 Task: Plan a trip to Keetmanshoop, Namibia from 9th December, 2023 to 16th December, 2023 for 2 adults, 1 child.2 bedrooms having 2 beds and 1 bathroom. Property type can be flat. Booking option can be shelf check-in. Look for 3 properties as per requirement.
Action: Mouse pressed left at (475, 107)
Screenshot: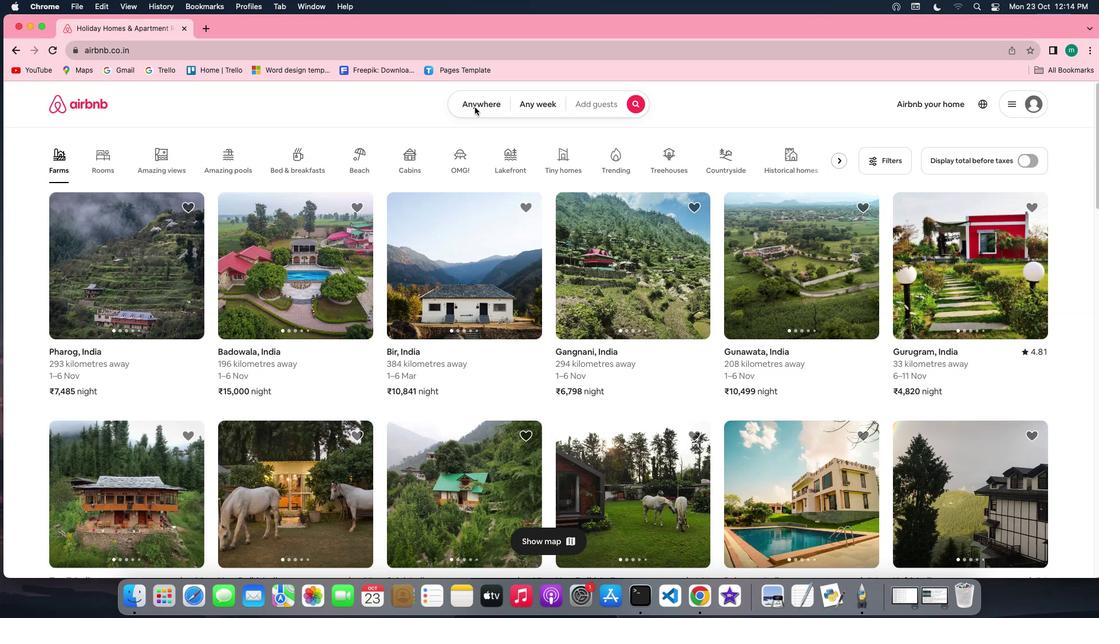 
Action: Mouse pressed left at (475, 107)
Screenshot: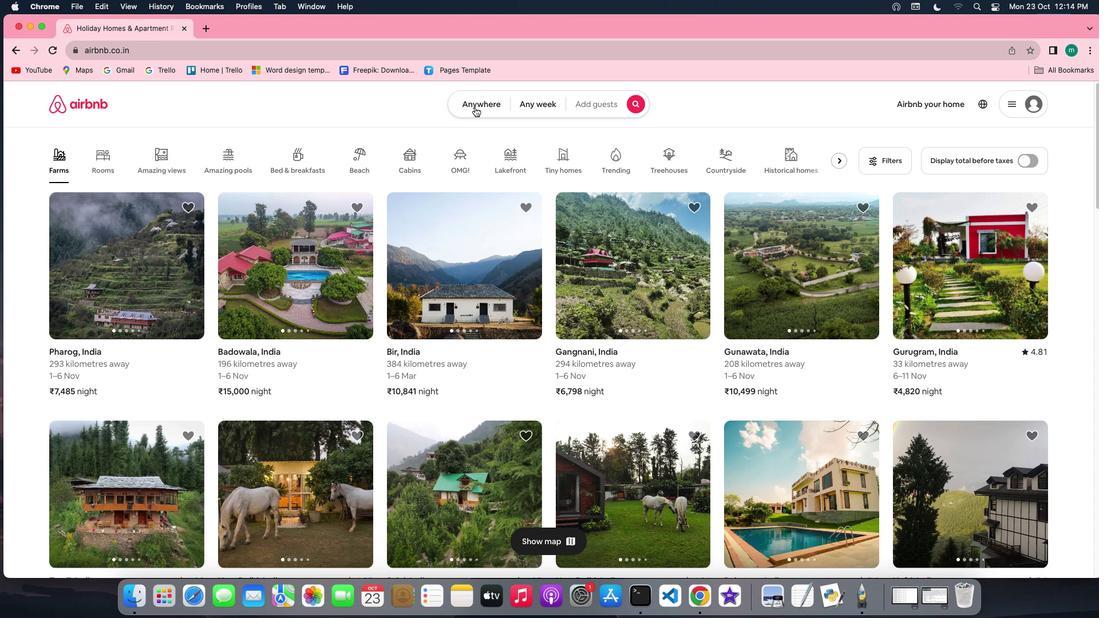
Action: Mouse moved to (419, 141)
Screenshot: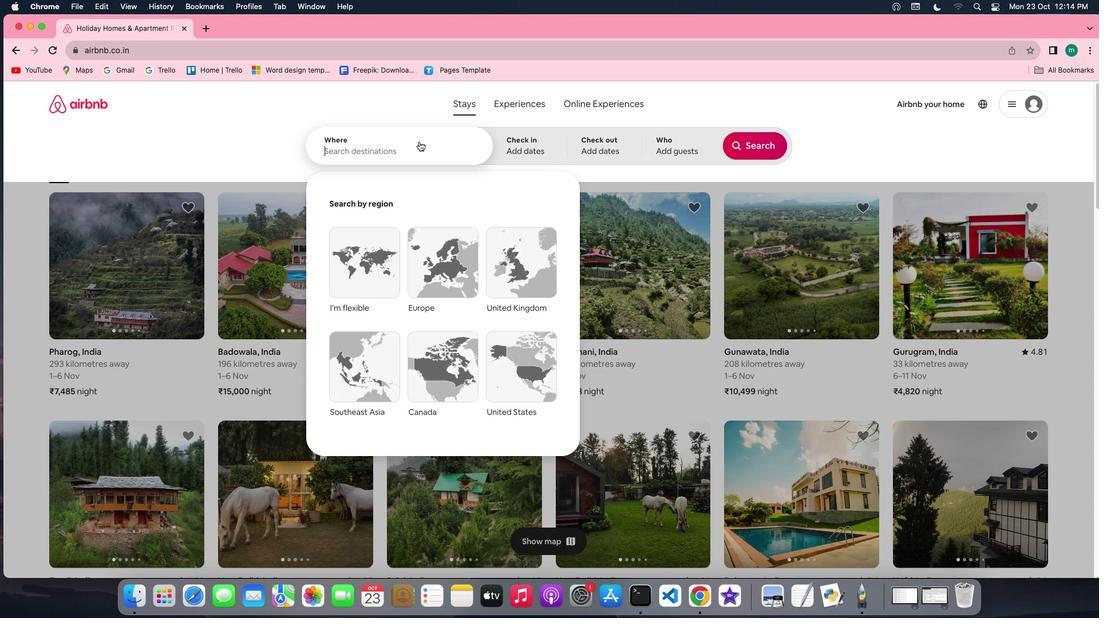 
Action: Mouse pressed left at (419, 141)
Screenshot: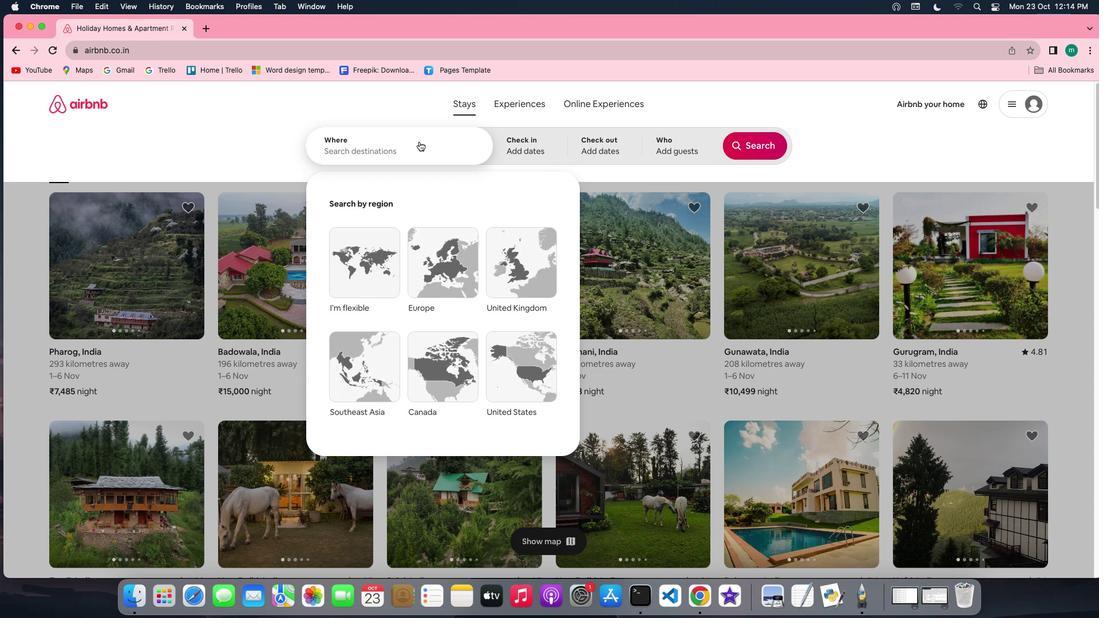 
Action: Key pressed Key.shift'K''e''e''m''t''m''a''n''s''h''o''o''p'','Key.spaceKey.shift'n''a''m''i''b''i''a'
Screenshot: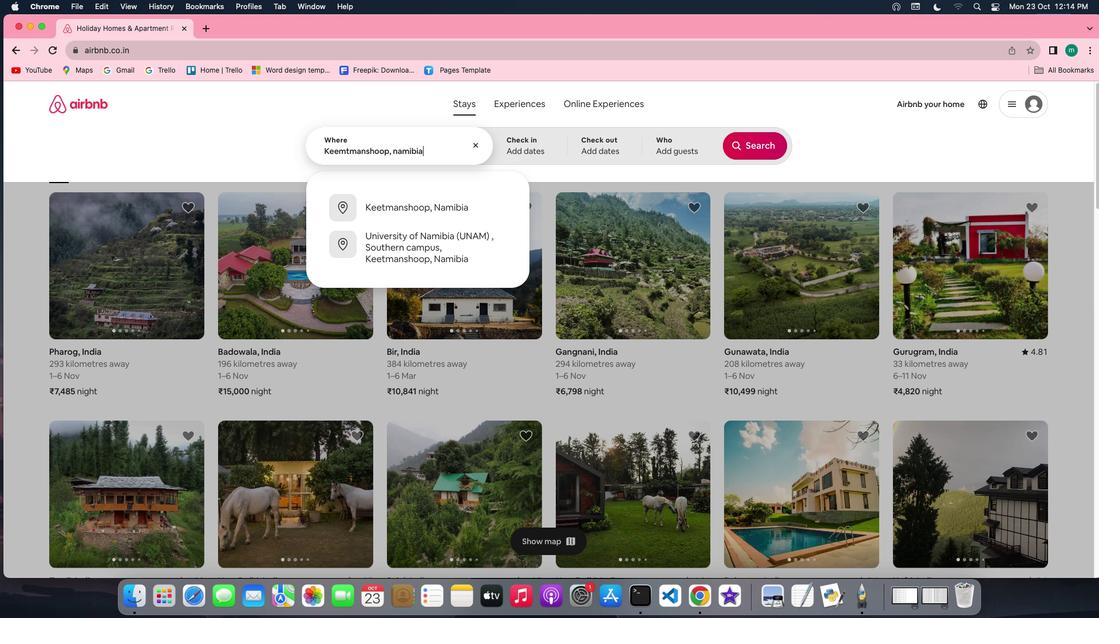 
Action: Mouse moved to (535, 143)
Screenshot: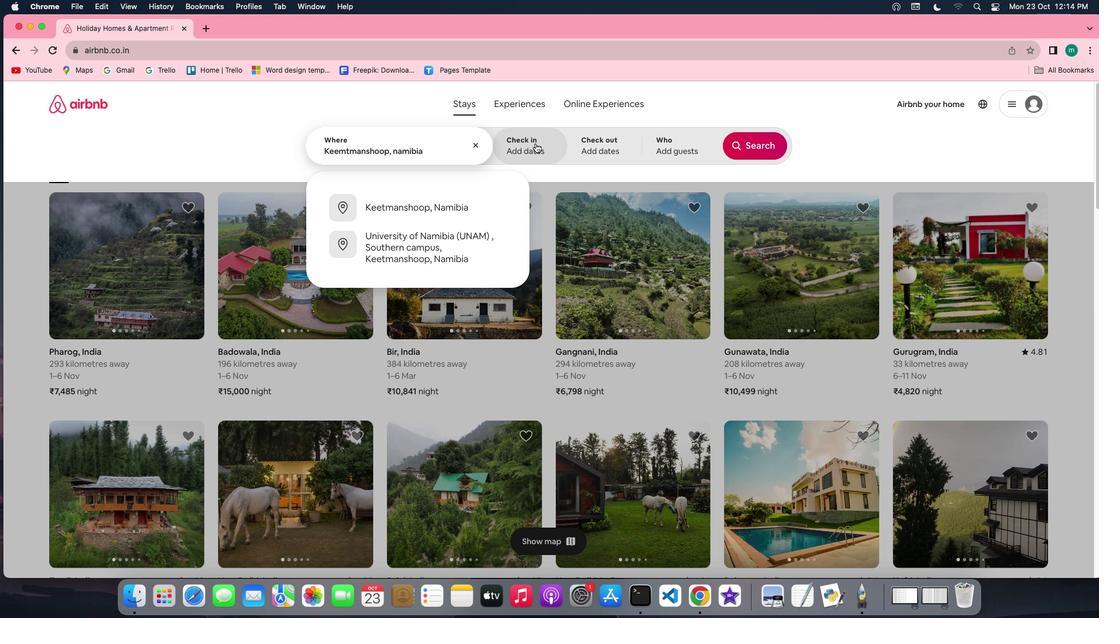 
Action: Mouse pressed left at (535, 143)
Screenshot: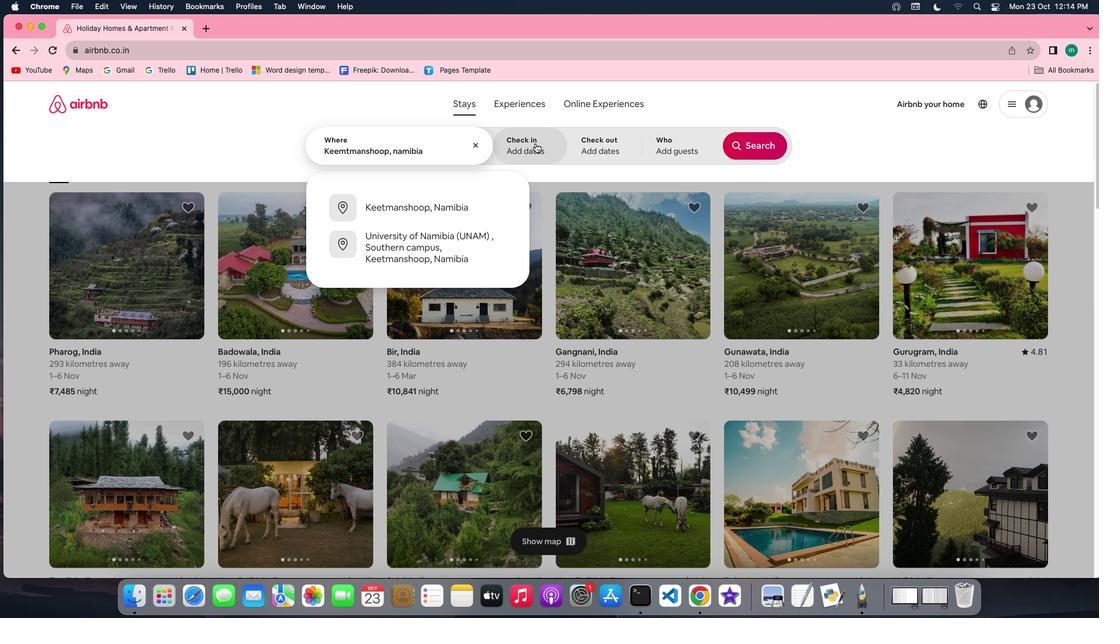 
Action: Mouse moved to (746, 237)
Screenshot: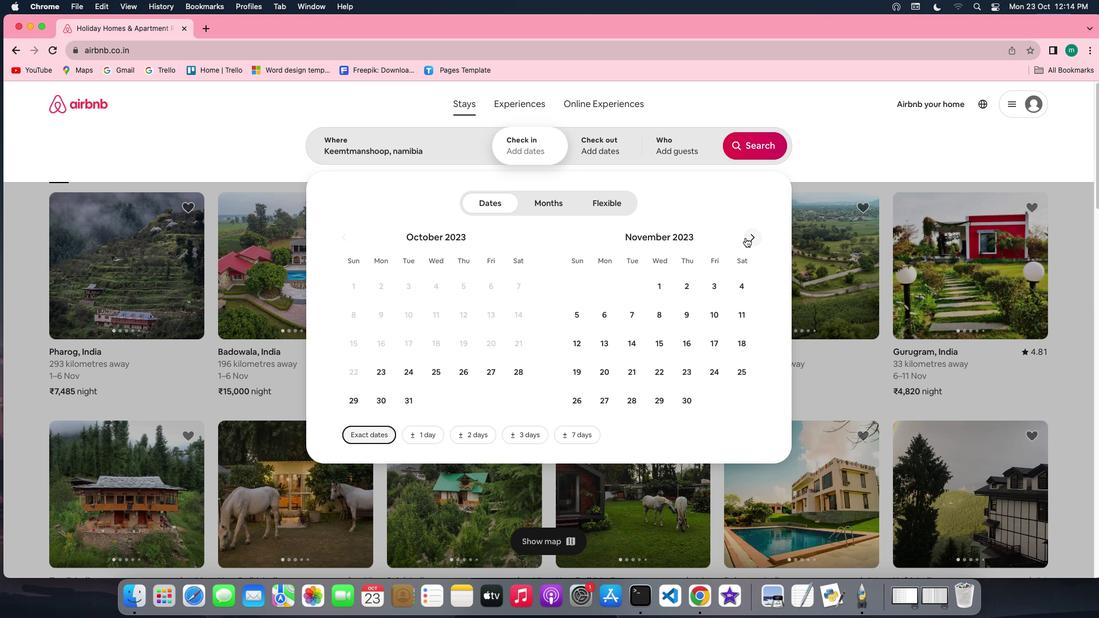 
Action: Mouse pressed left at (746, 237)
Screenshot: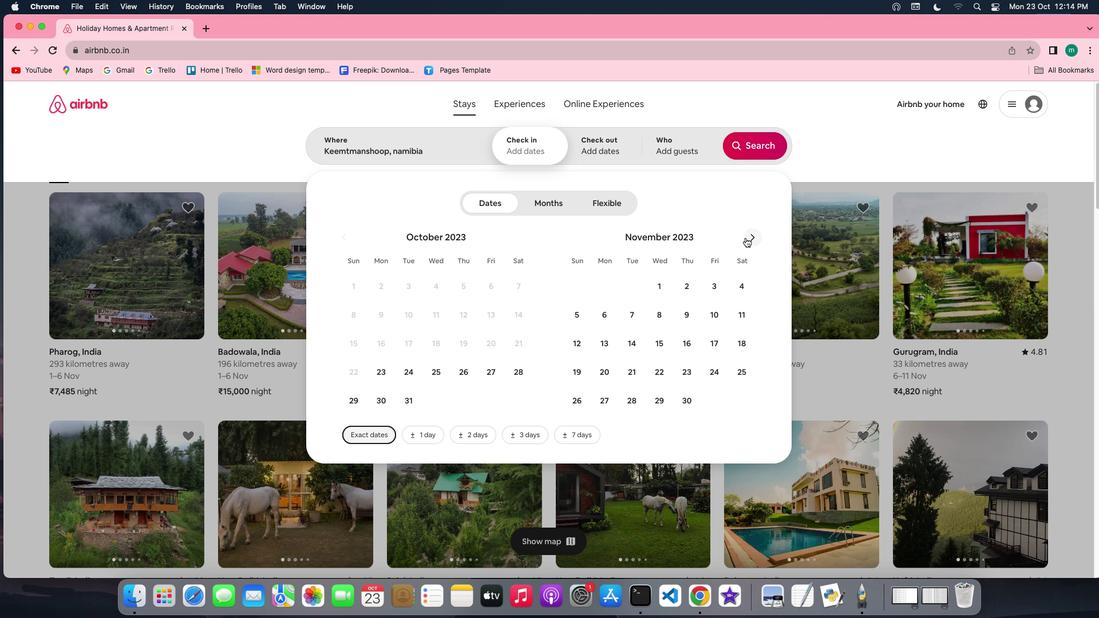 
Action: Mouse moved to (738, 313)
Screenshot: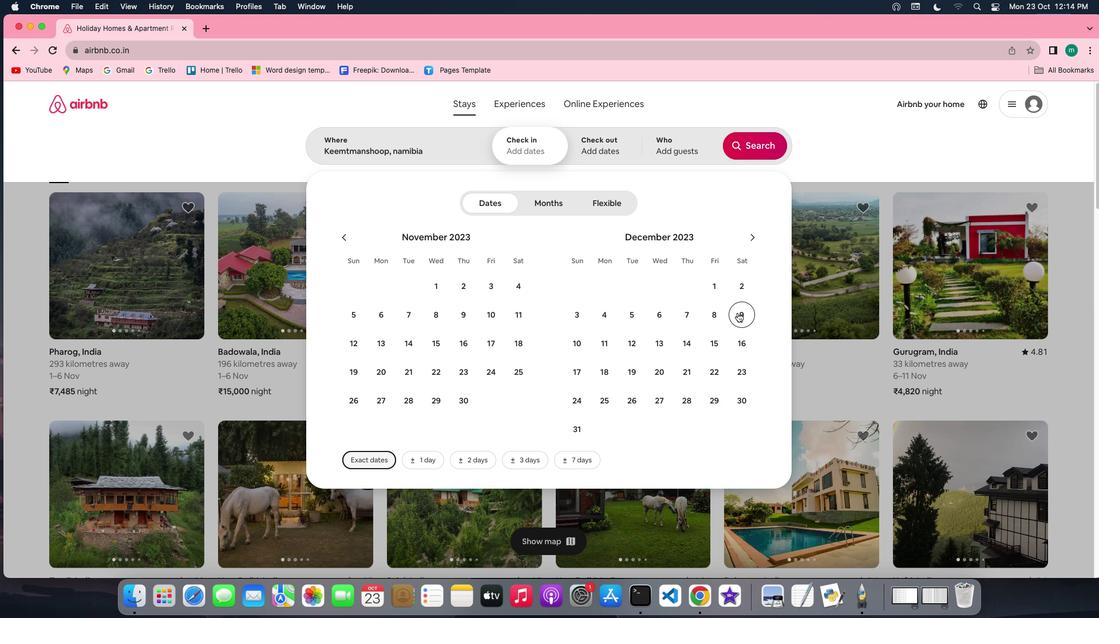 
Action: Mouse pressed left at (738, 313)
Screenshot: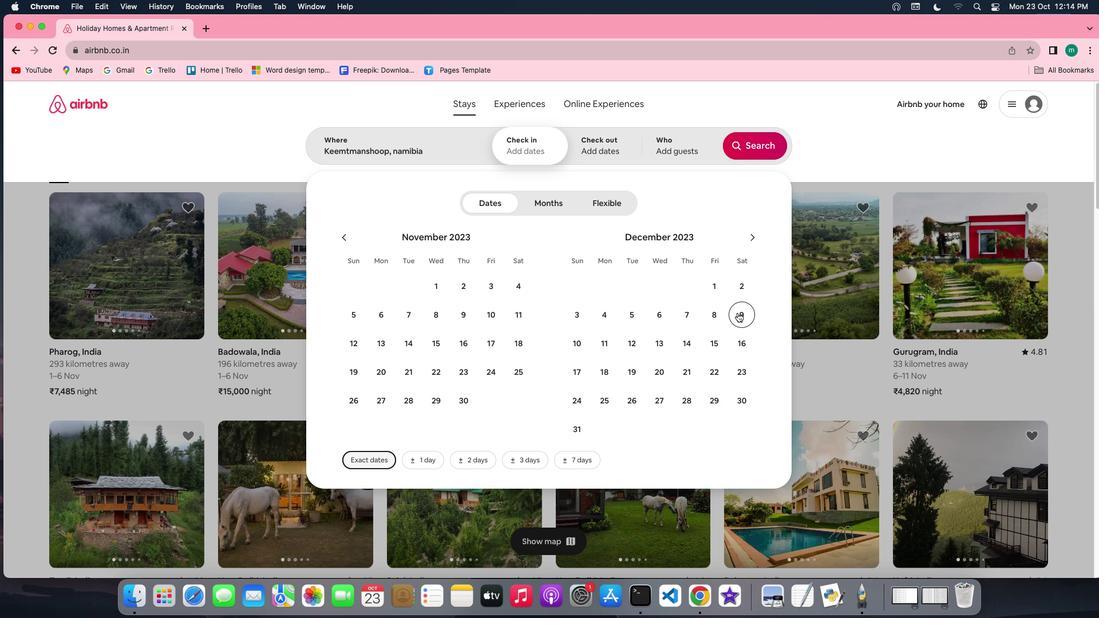 
Action: Mouse moved to (736, 342)
Screenshot: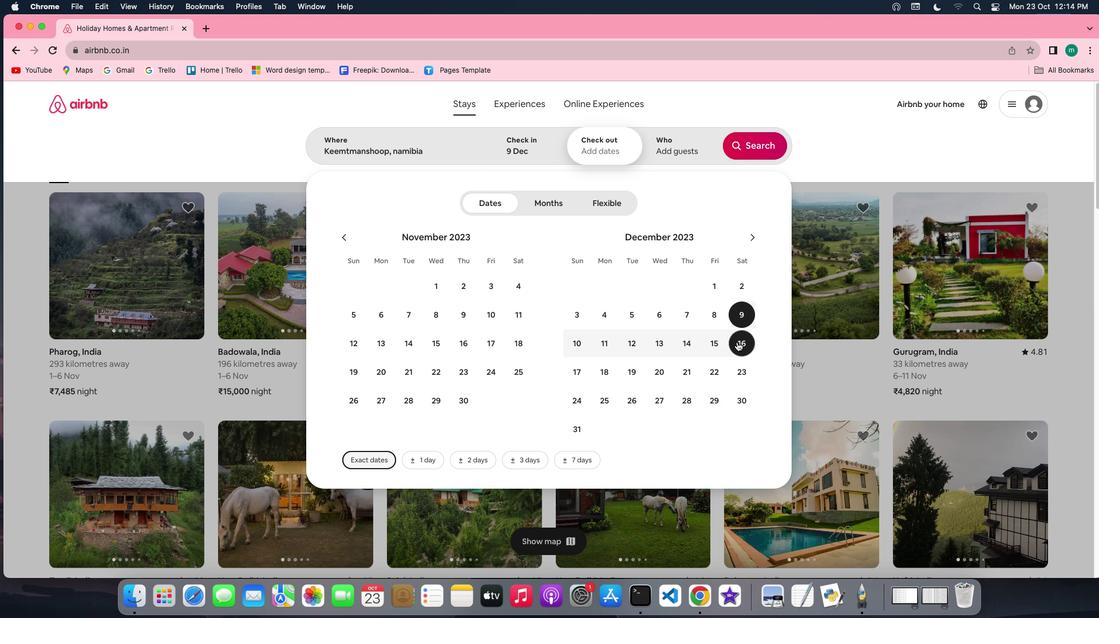 
Action: Mouse pressed left at (736, 342)
Screenshot: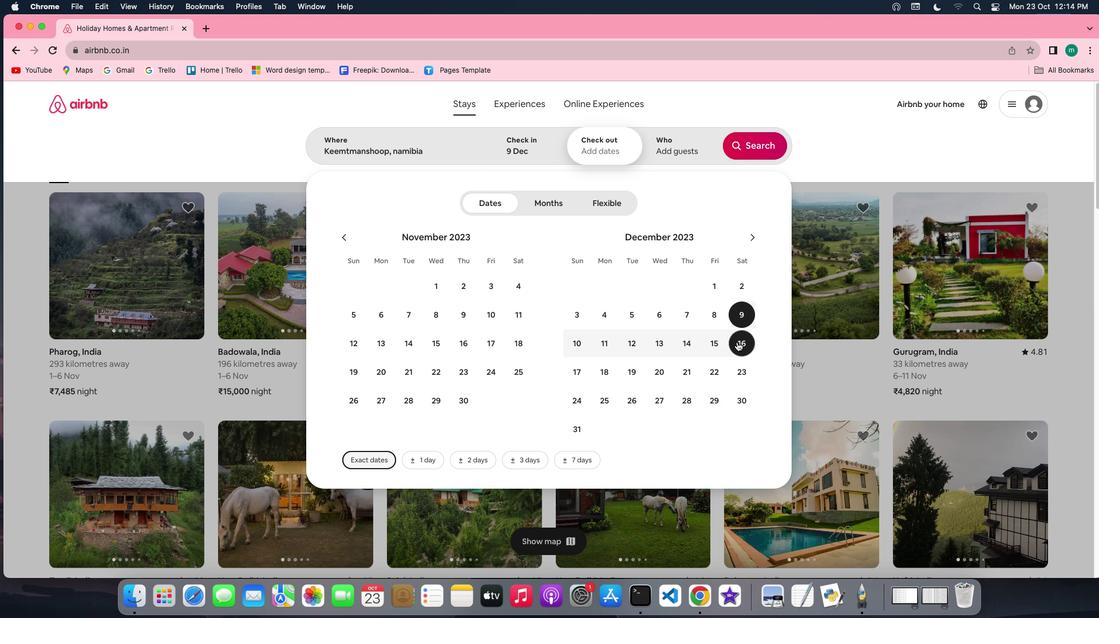 
Action: Mouse moved to (677, 158)
Screenshot: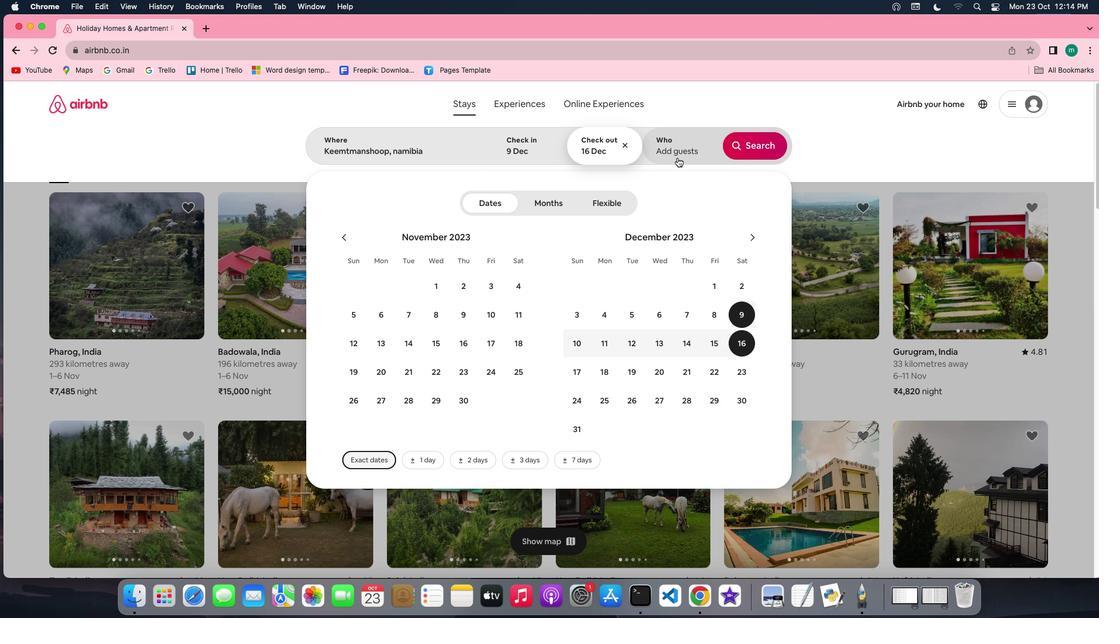 
Action: Mouse pressed left at (677, 158)
Screenshot: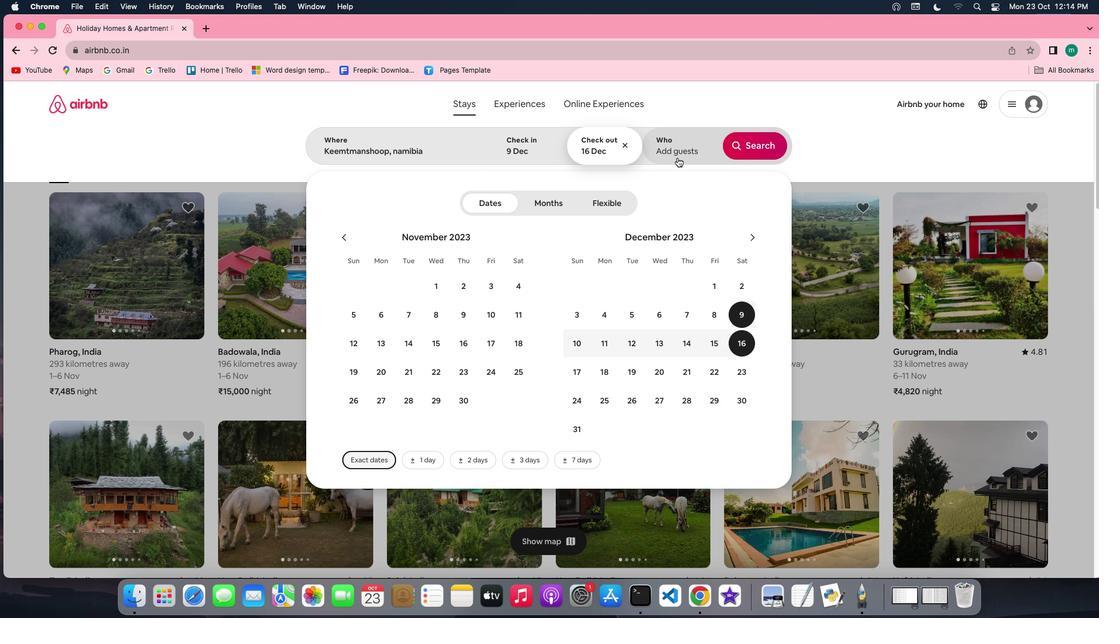 
Action: Mouse moved to (756, 208)
Screenshot: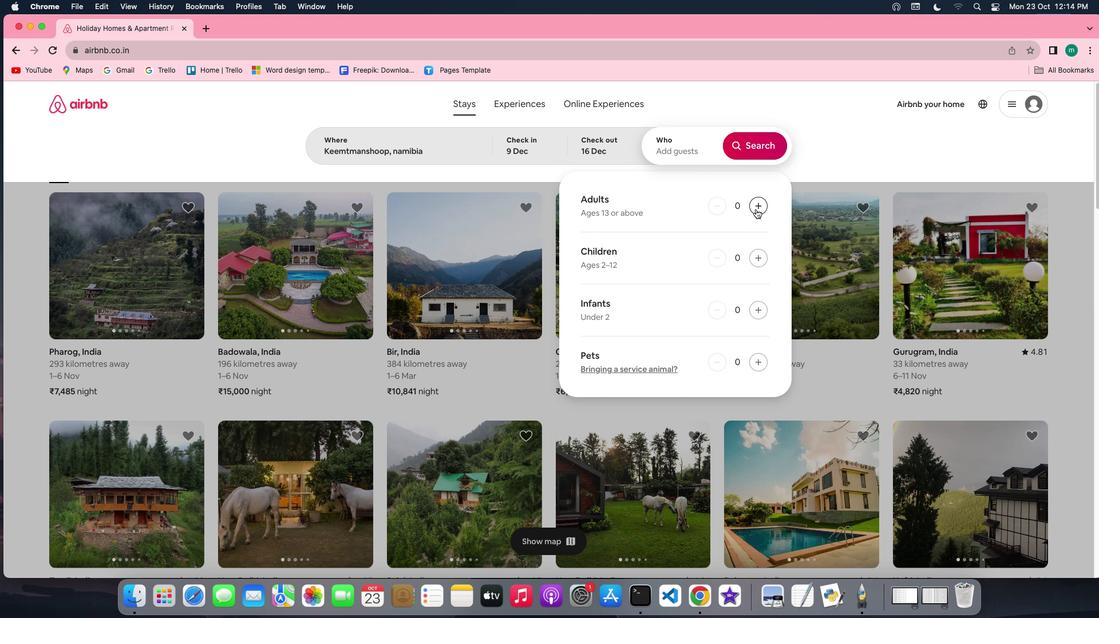 
Action: Mouse pressed left at (756, 208)
Screenshot: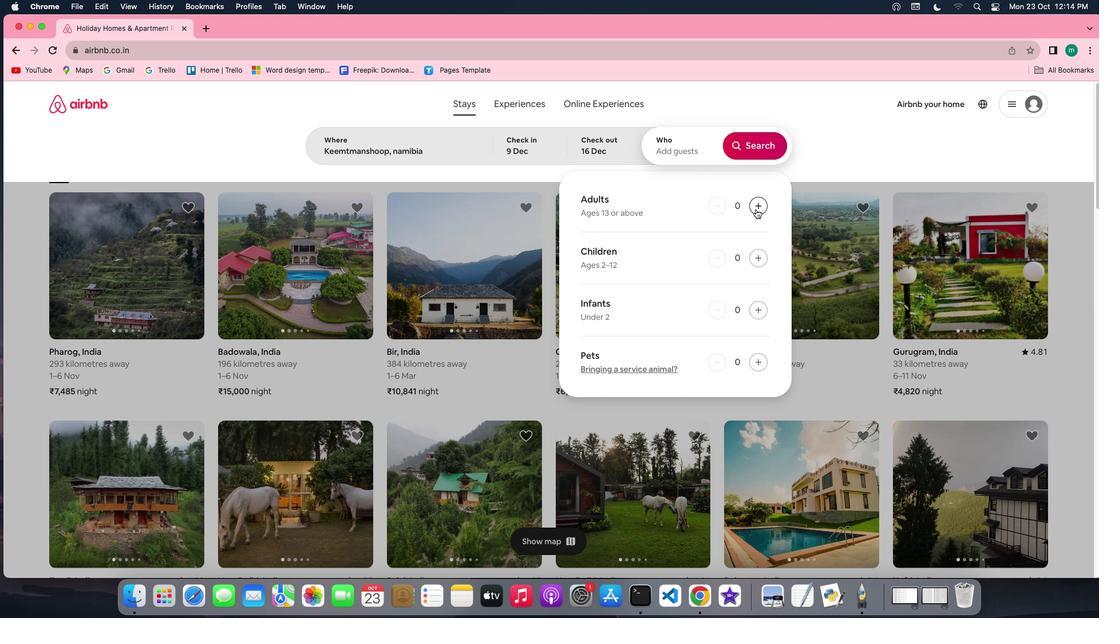 
Action: Mouse pressed left at (756, 208)
Screenshot: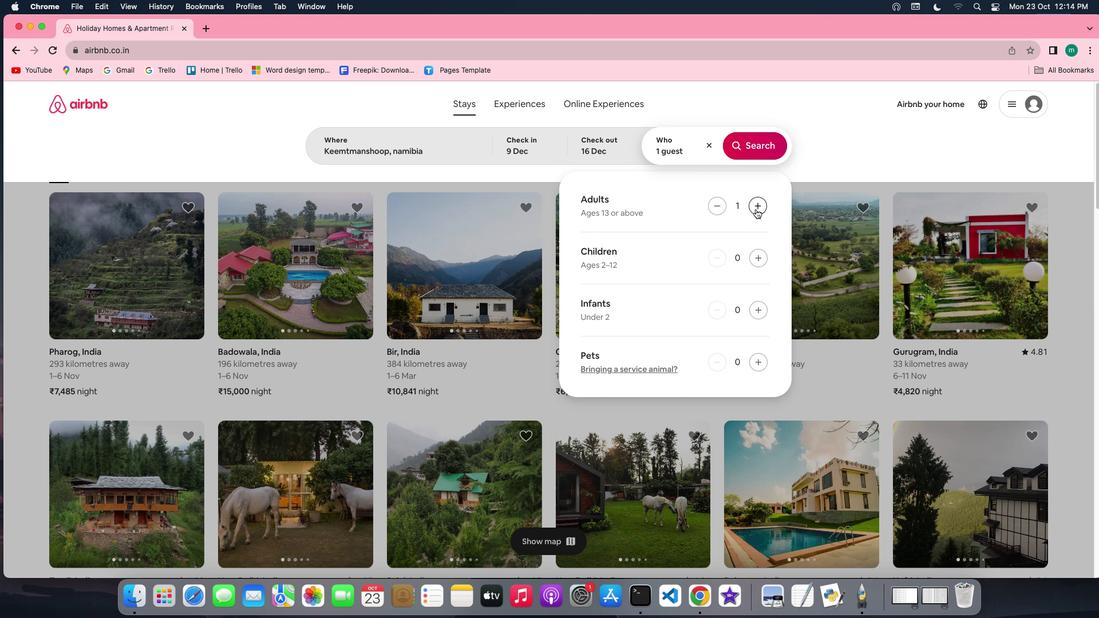 
Action: Mouse moved to (715, 205)
Screenshot: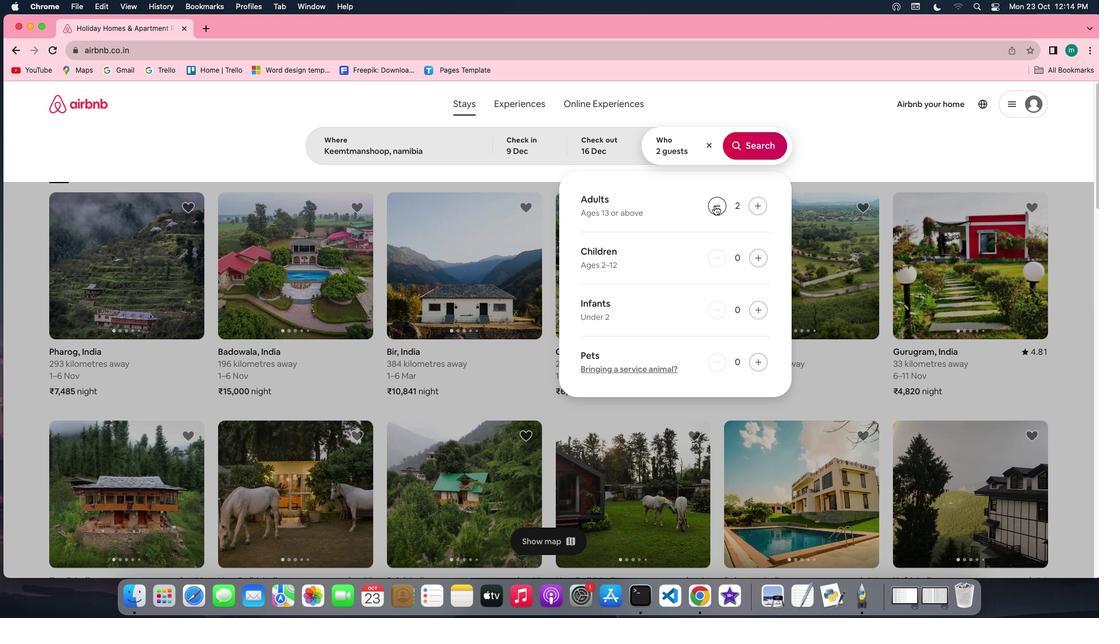 
Action: Mouse pressed left at (715, 205)
Screenshot: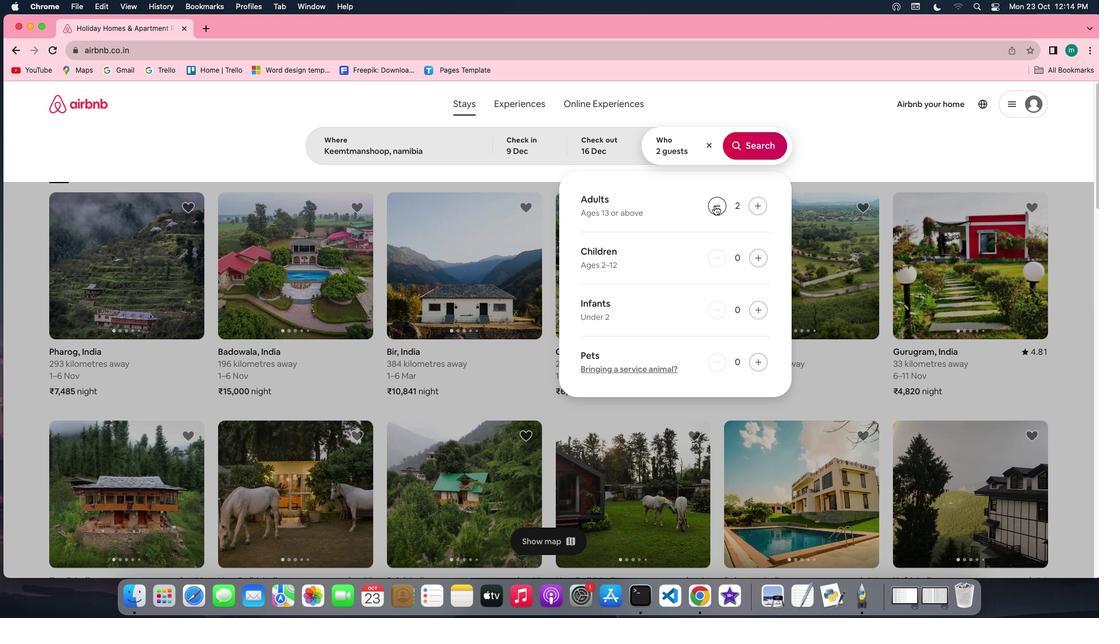 
Action: Mouse moved to (763, 151)
Screenshot: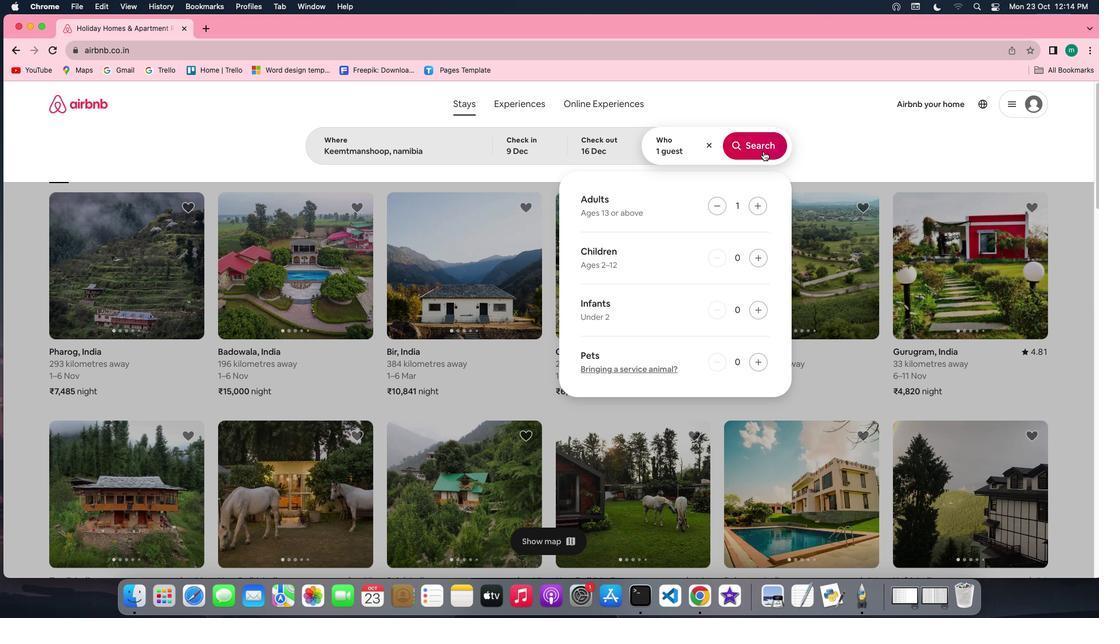 
Action: Mouse pressed left at (763, 151)
Screenshot: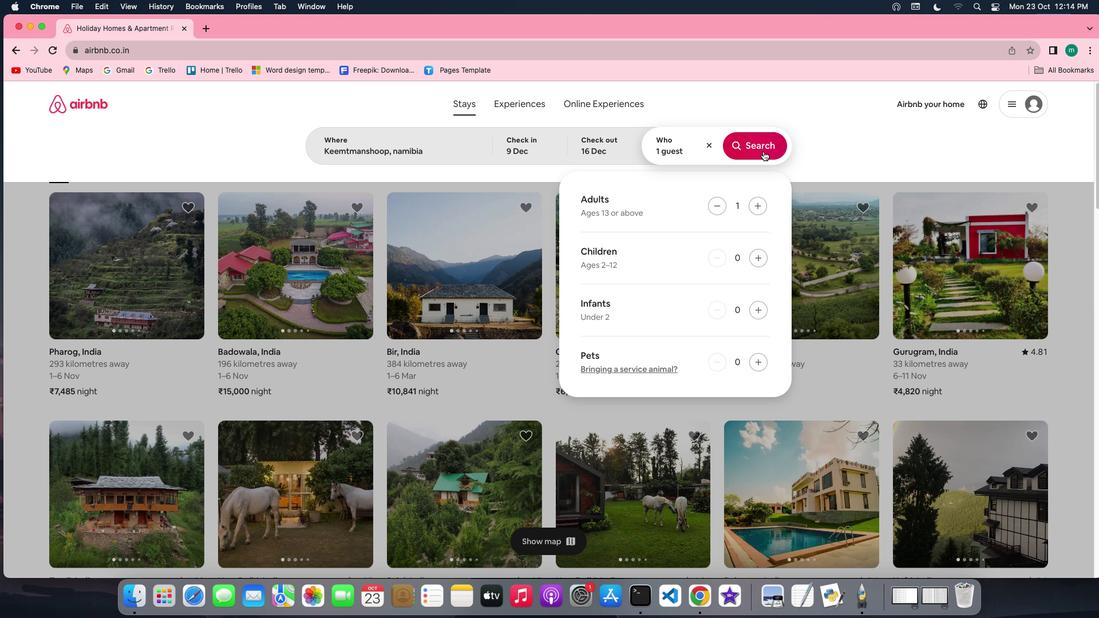 
Action: Mouse moved to (610, 105)
Screenshot: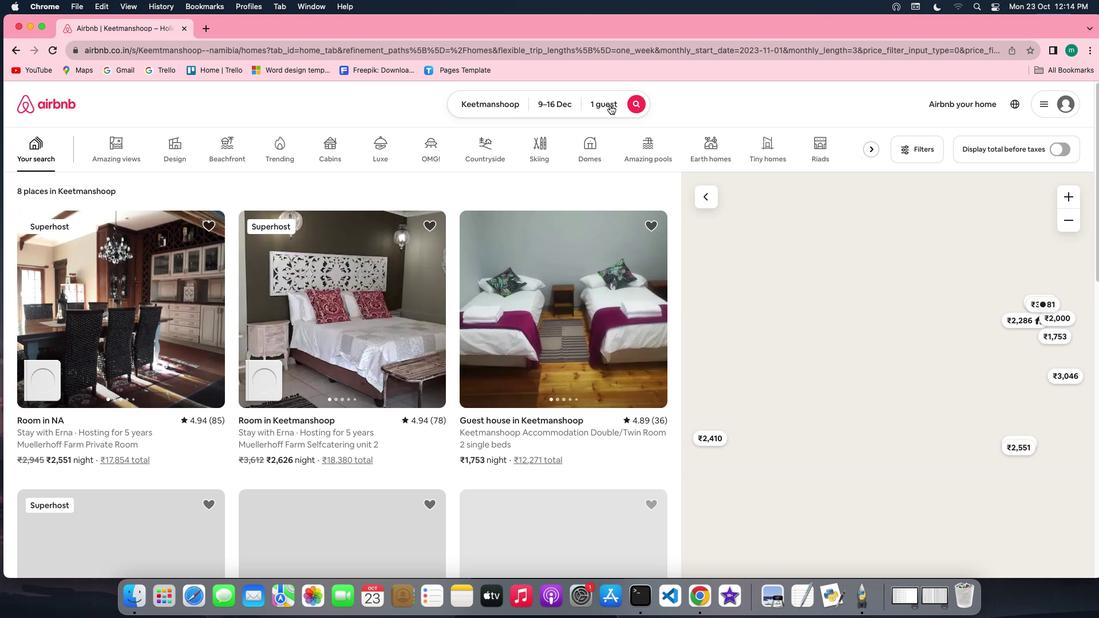 
Action: Mouse pressed left at (610, 105)
Screenshot: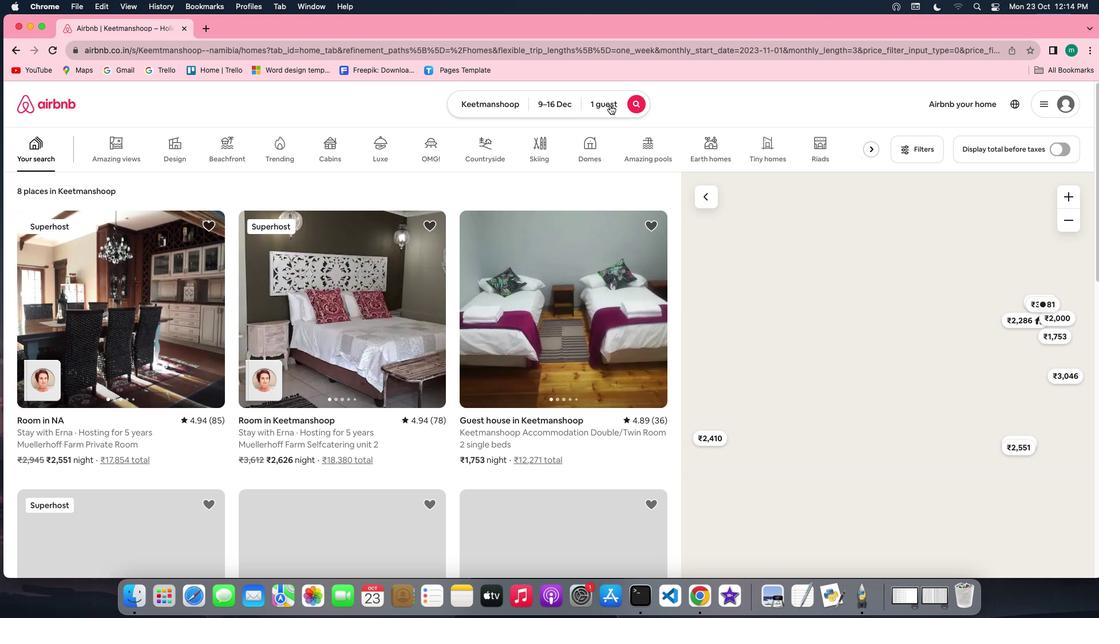 
Action: Mouse moved to (757, 207)
Screenshot: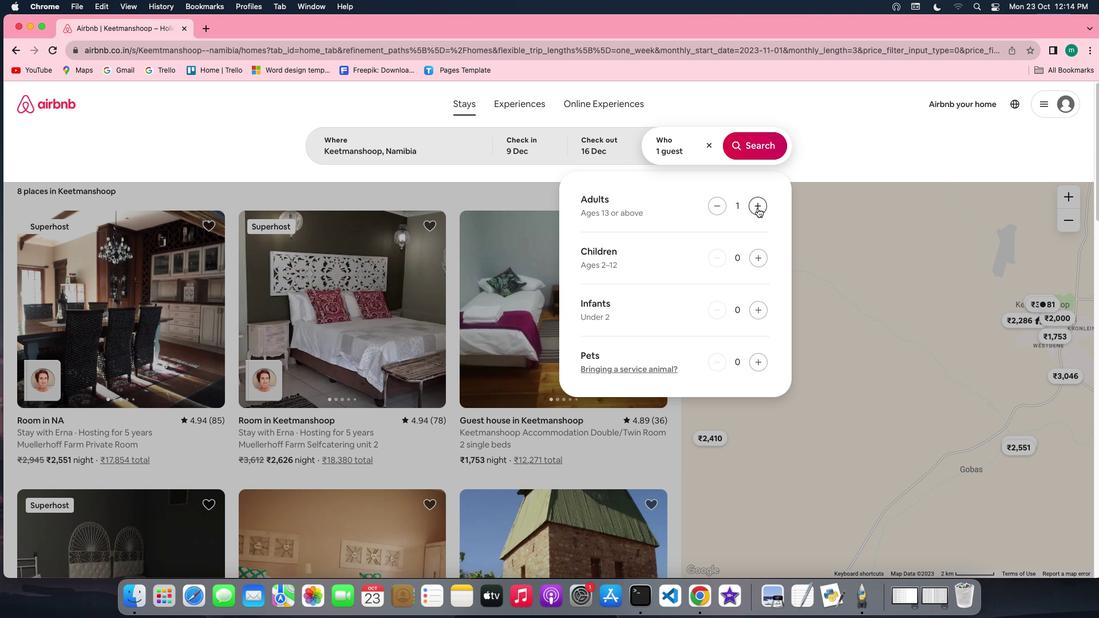 
Action: Mouse pressed left at (757, 207)
Screenshot: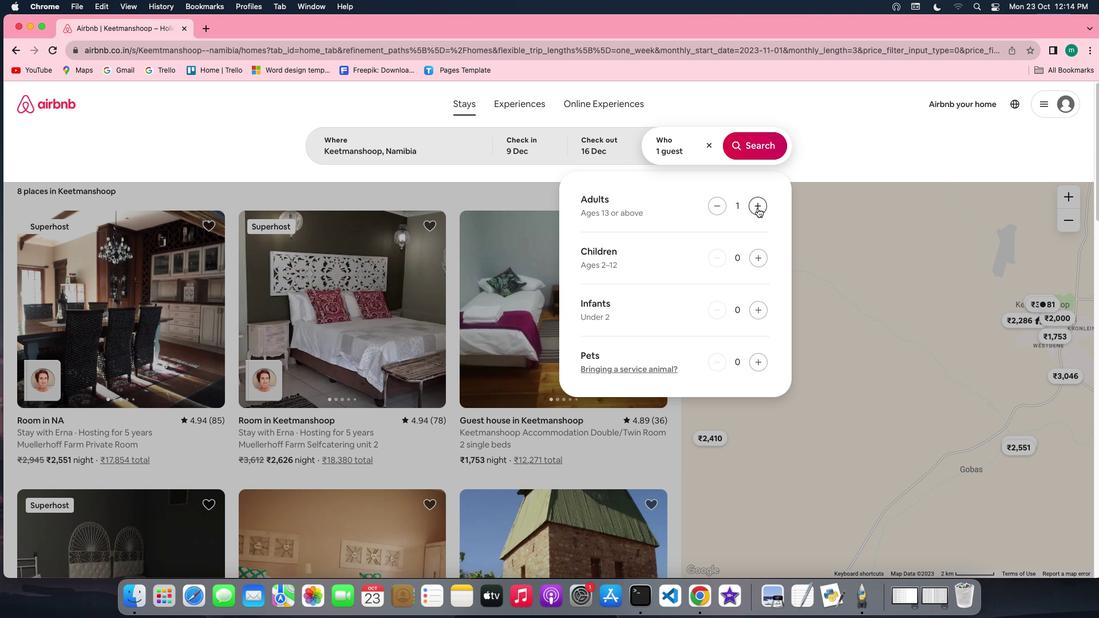 
Action: Mouse moved to (755, 255)
Screenshot: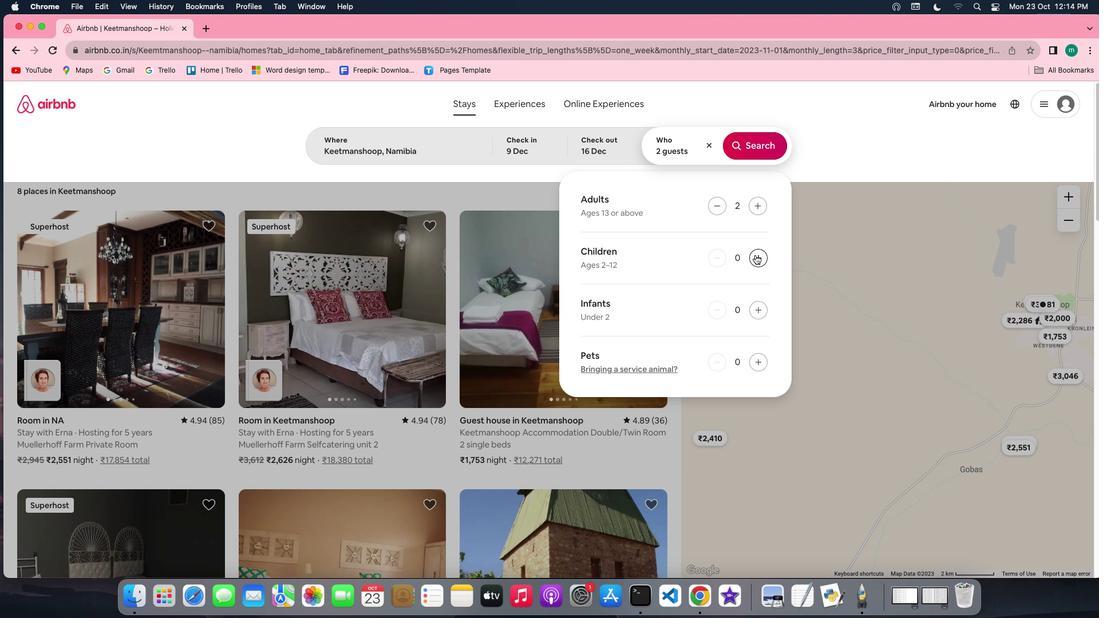 
Action: Mouse pressed left at (755, 255)
Screenshot: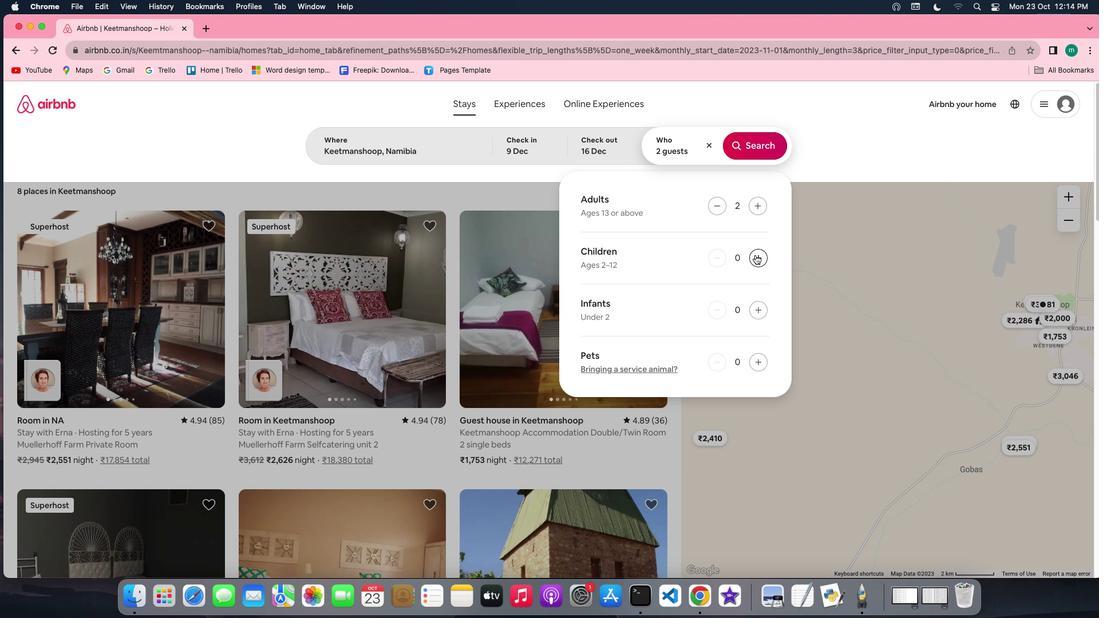 
Action: Mouse moved to (732, 150)
Screenshot: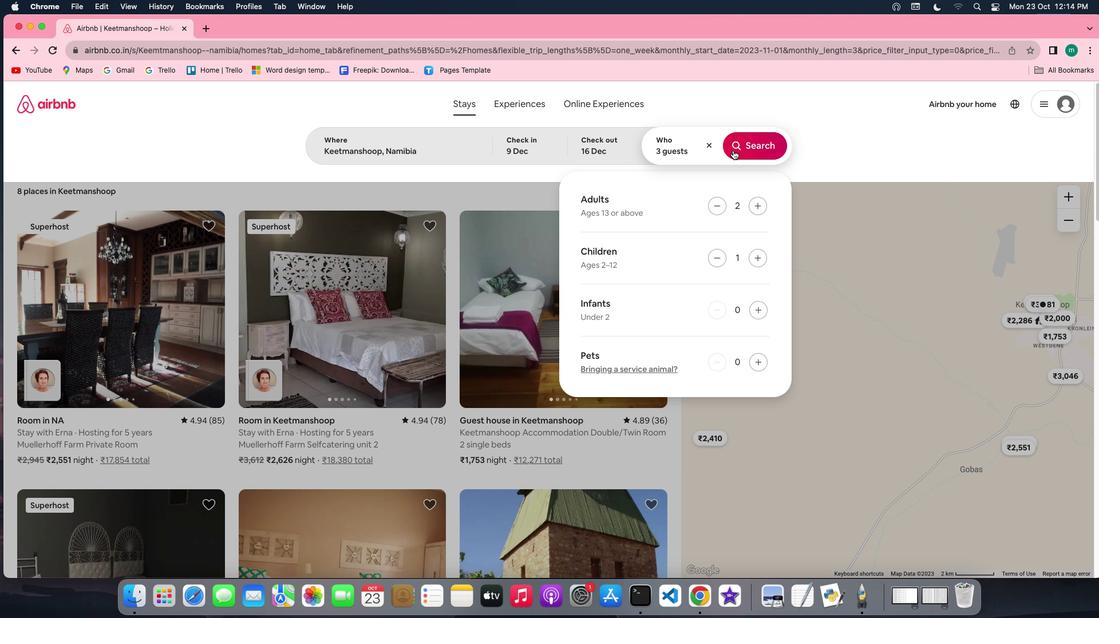 
Action: Mouse pressed left at (732, 150)
Screenshot: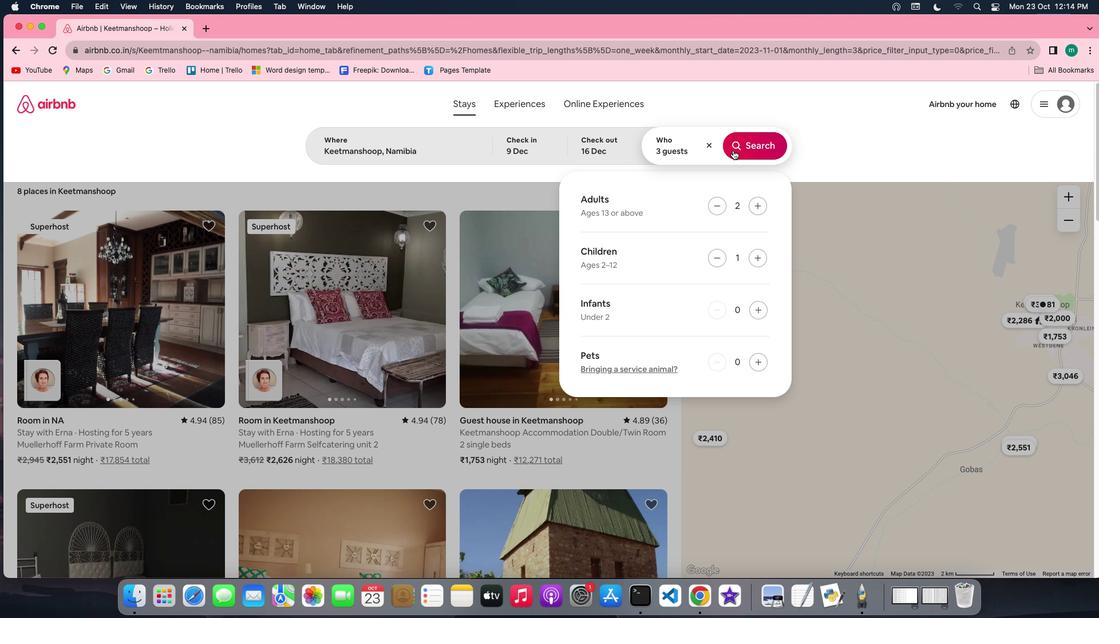 
Action: Mouse moved to (906, 147)
Screenshot: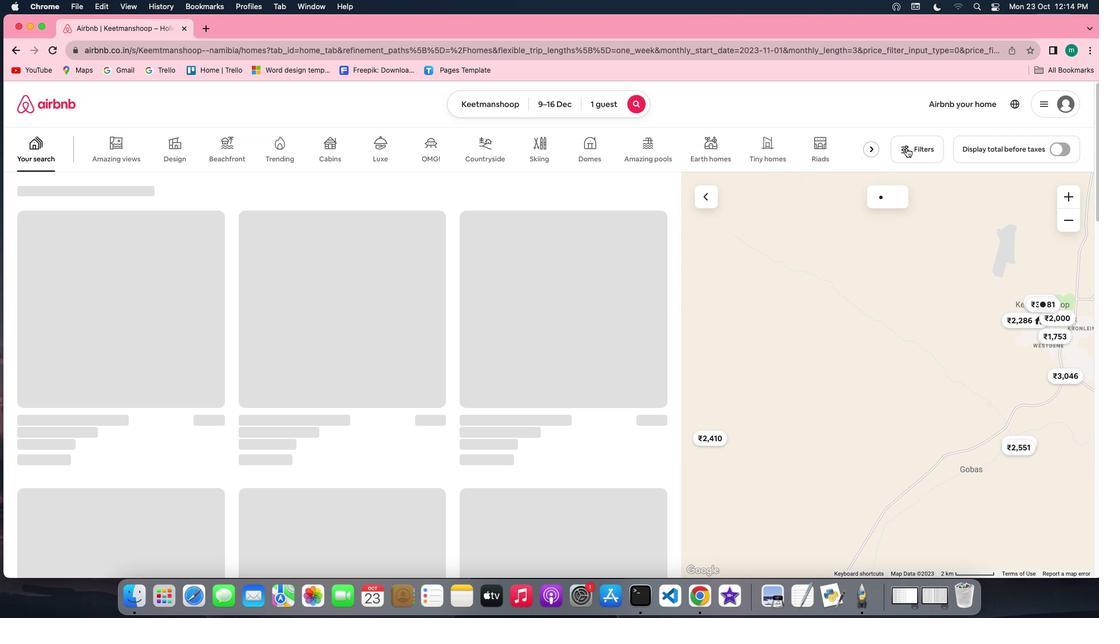 
Action: Mouse pressed left at (906, 147)
Screenshot: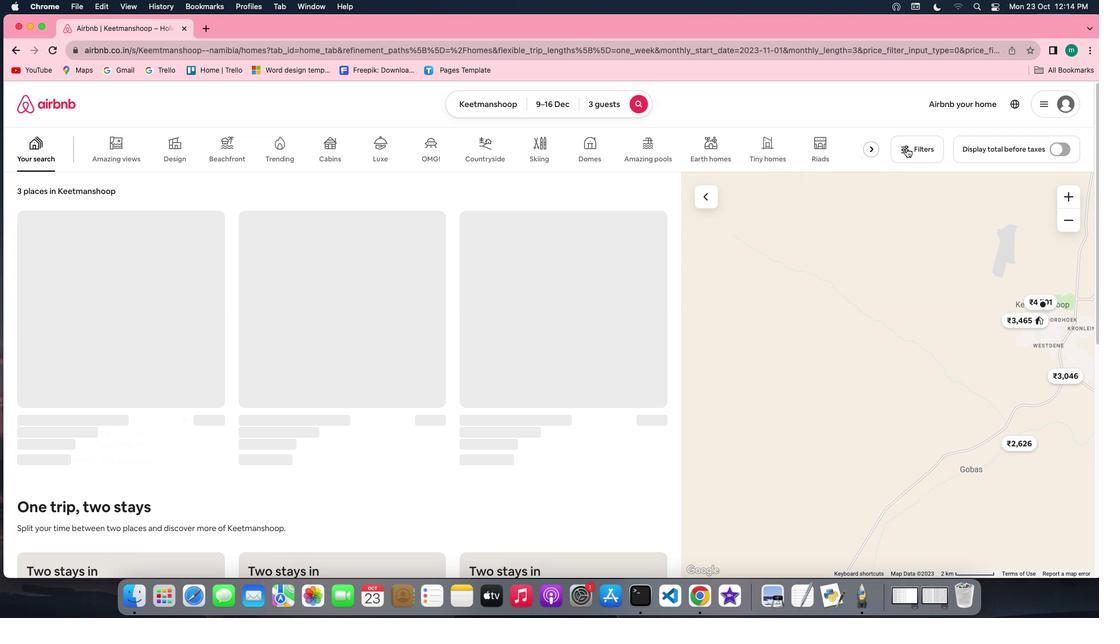 
Action: Mouse moved to (452, 392)
Screenshot: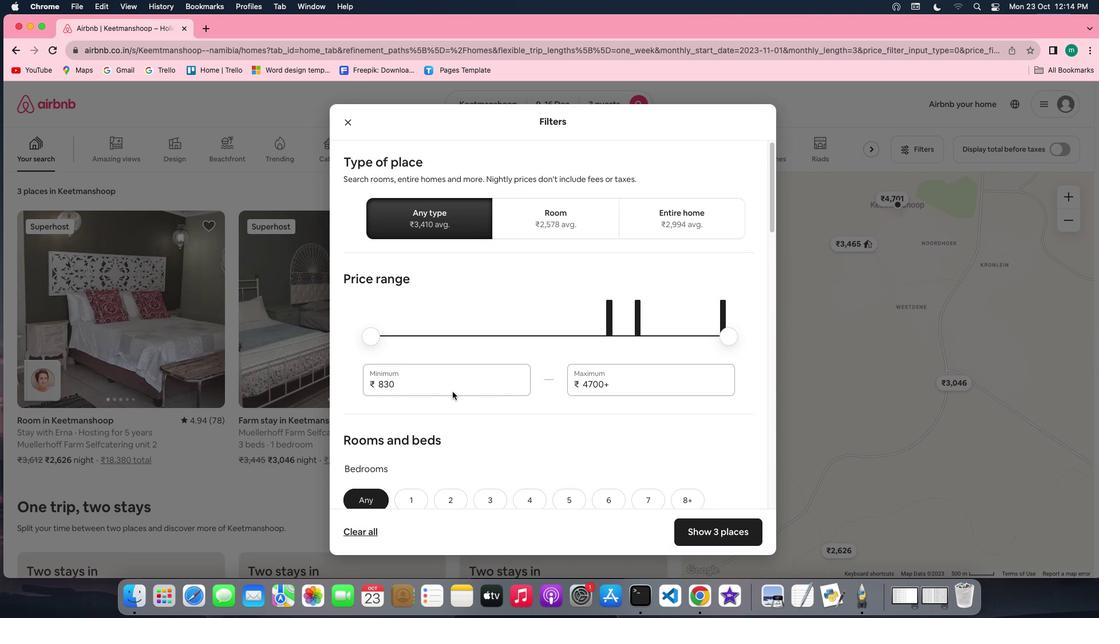 
Action: Mouse scrolled (452, 392) with delta (0, 0)
Screenshot: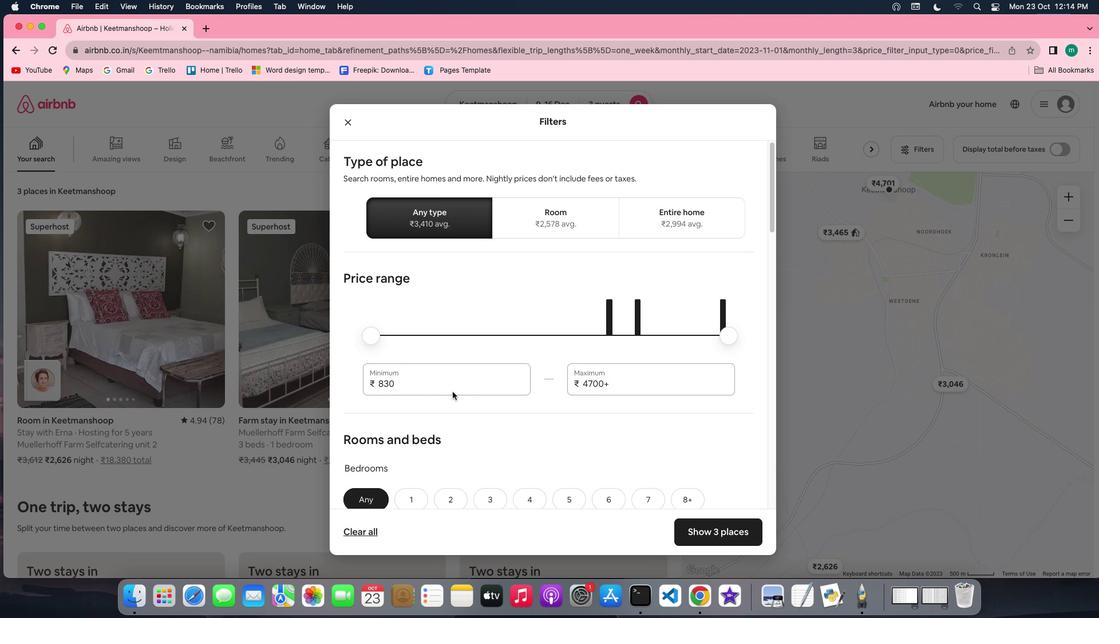 
Action: Mouse scrolled (452, 392) with delta (0, 0)
Screenshot: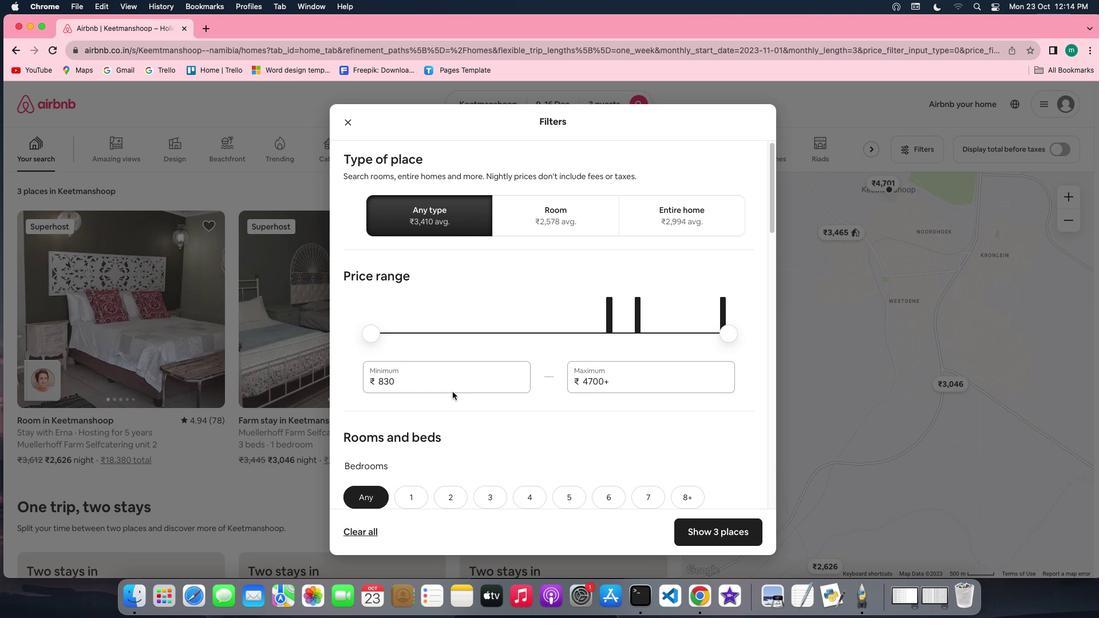
Action: Mouse scrolled (452, 392) with delta (0, 0)
Screenshot: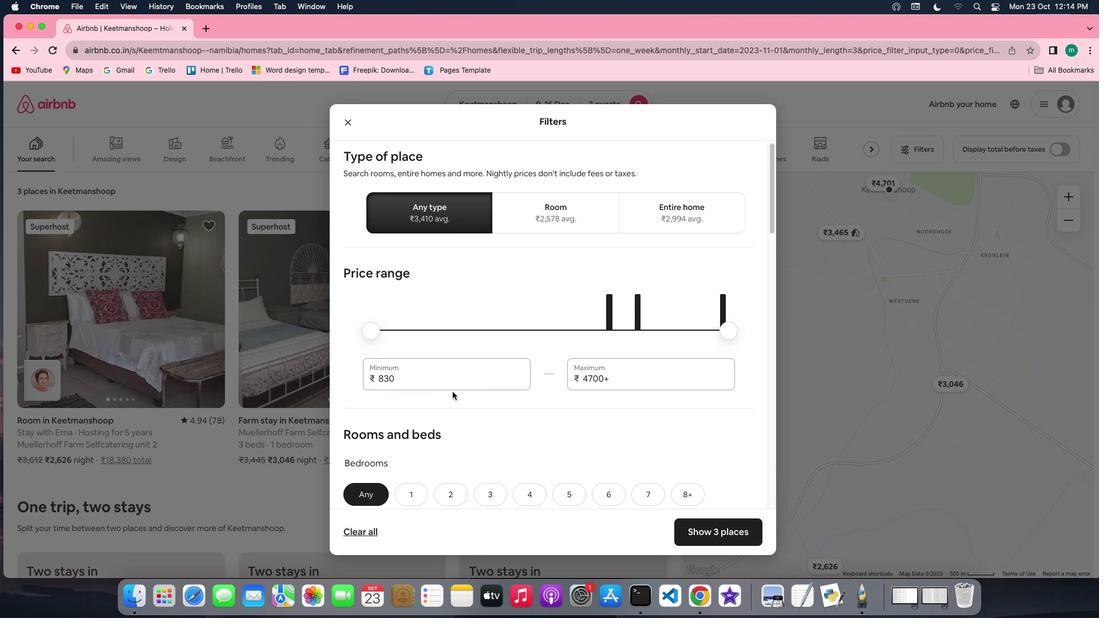 
Action: Mouse scrolled (452, 392) with delta (0, 0)
Screenshot: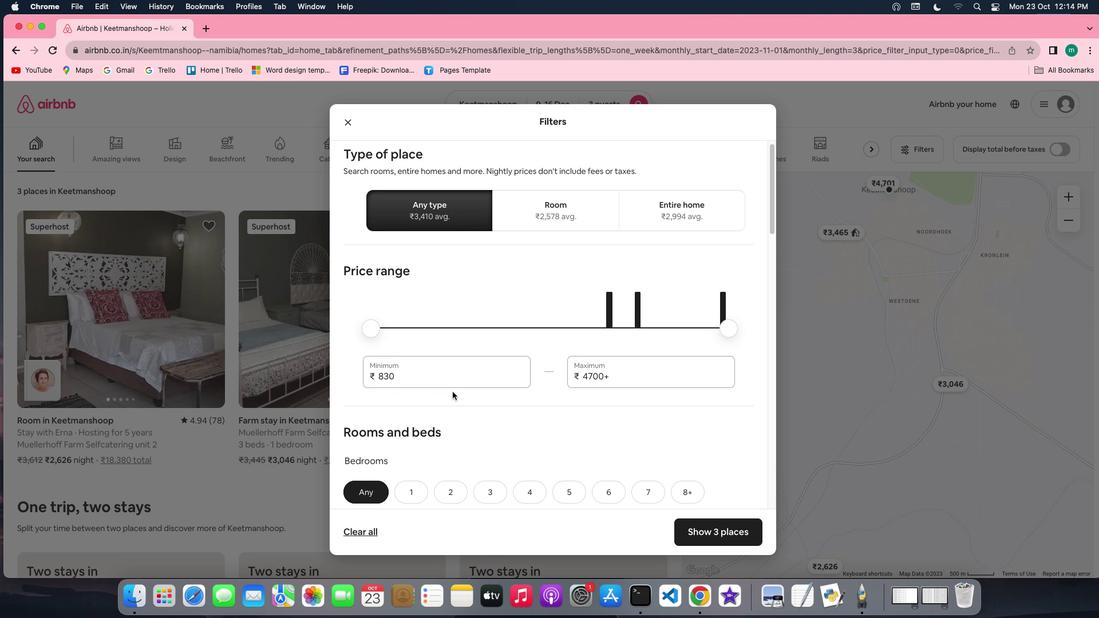 
Action: Mouse scrolled (452, 392) with delta (0, 0)
Screenshot: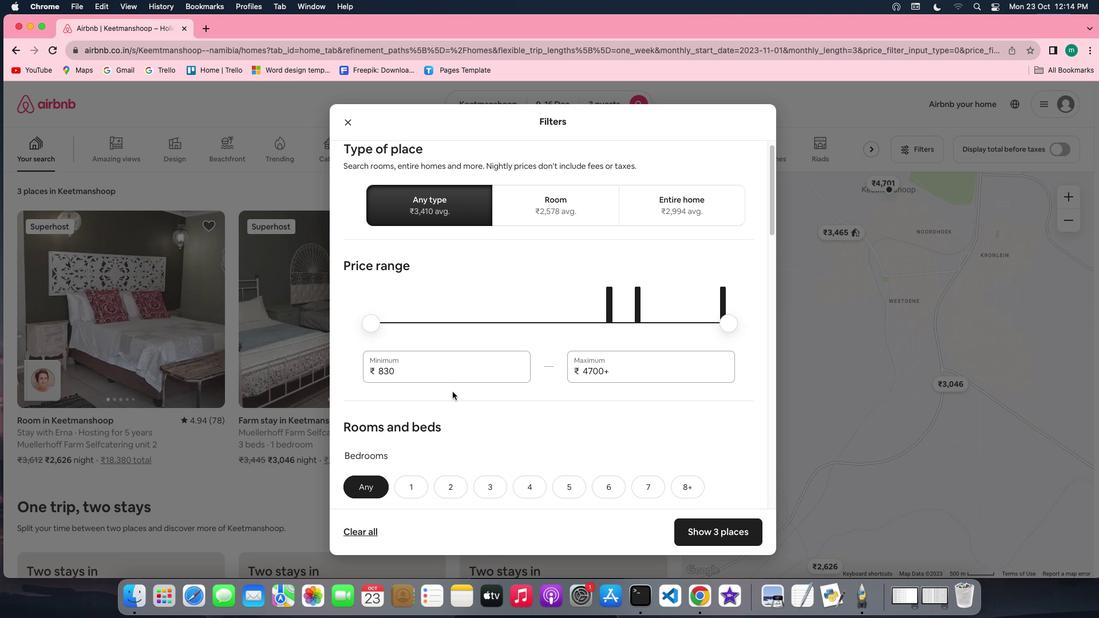 
Action: Mouse scrolled (452, 392) with delta (0, 0)
Screenshot: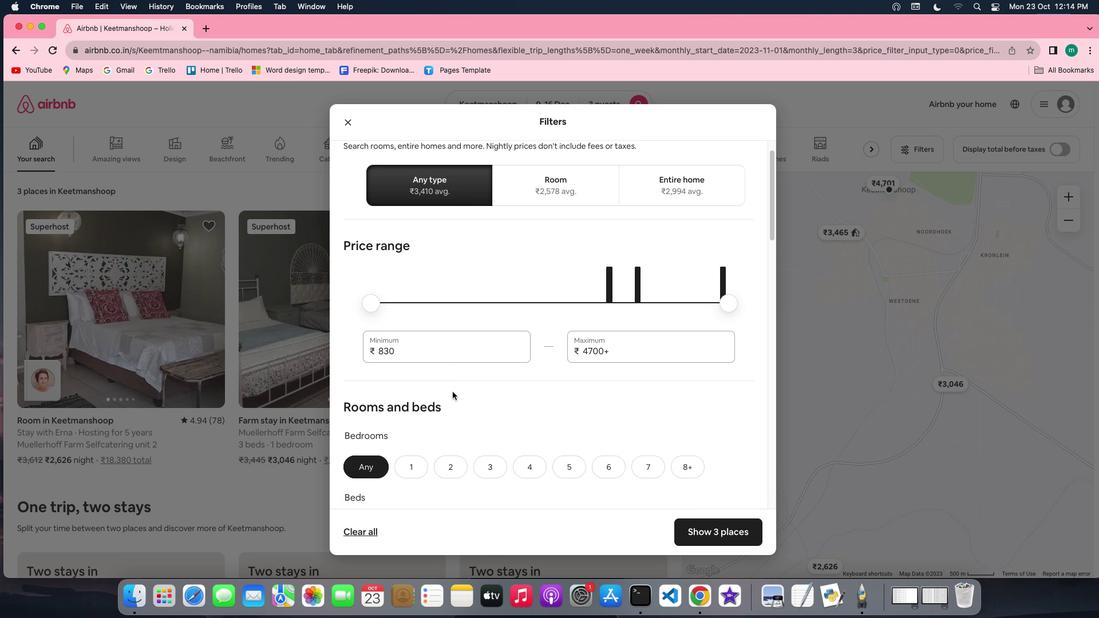 
Action: Mouse scrolled (452, 392) with delta (0, 0)
Screenshot: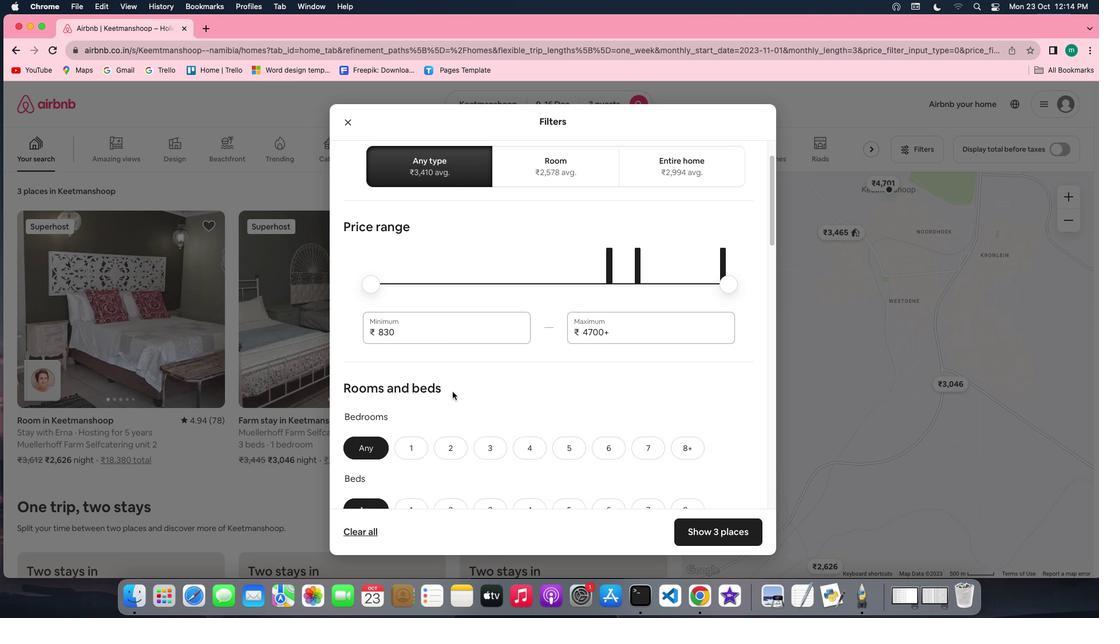 
Action: Mouse scrolled (452, 392) with delta (0, 0)
Screenshot: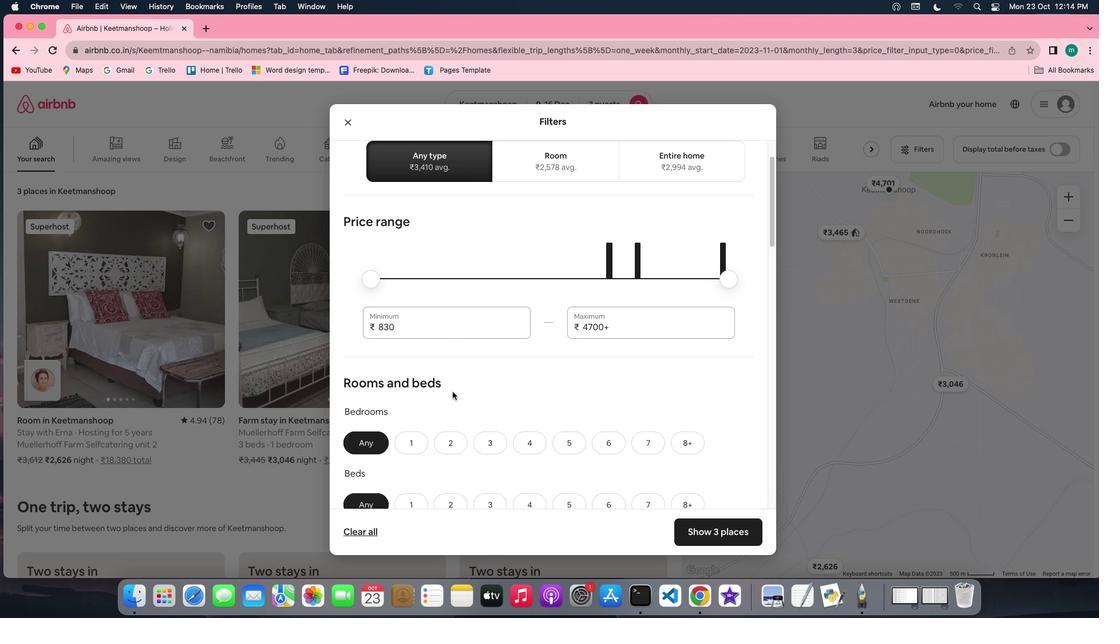 
Action: Mouse scrolled (452, 392) with delta (0, -1)
Screenshot: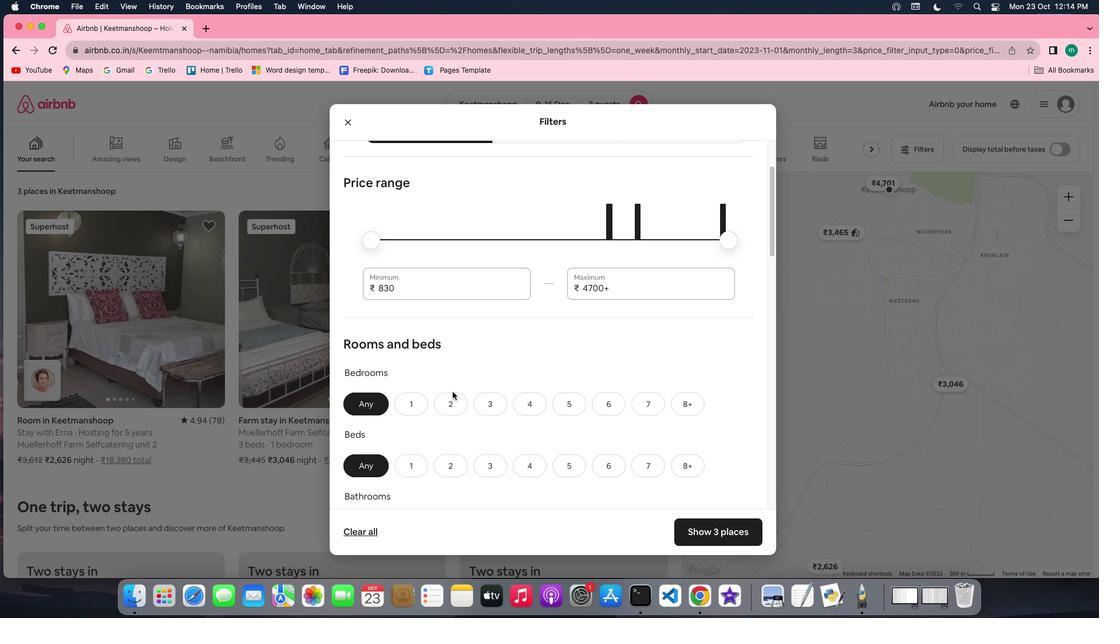 
Action: Mouse scrolled (452, 392) with delta (0, 0)
Screenshot: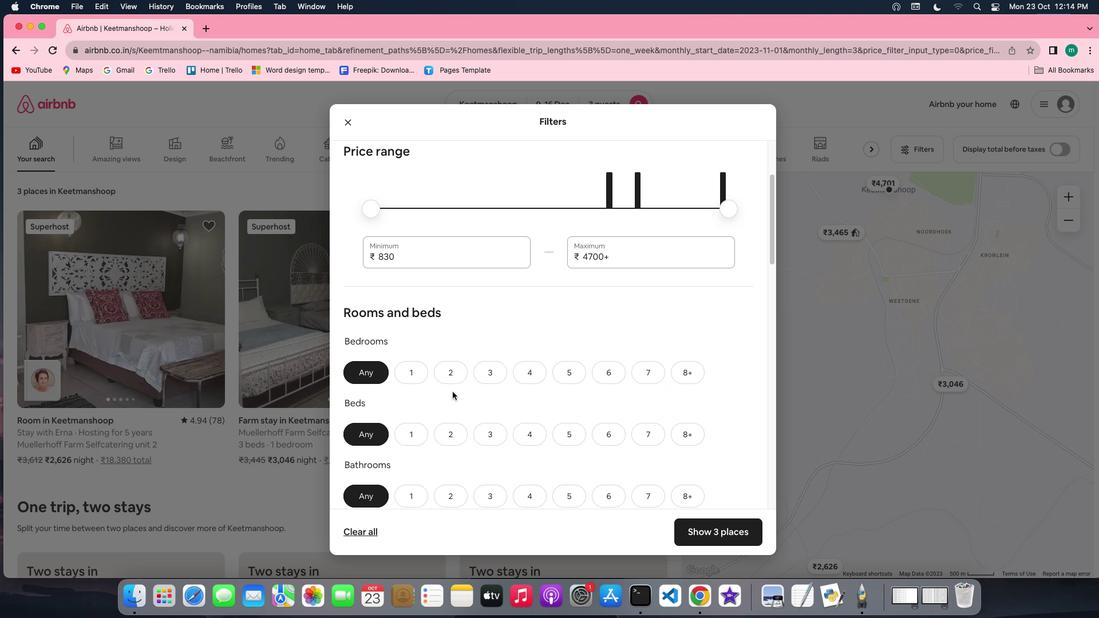 
Action: Mouse scrolled (452, 392) with delta (0, 0)
Screenshot: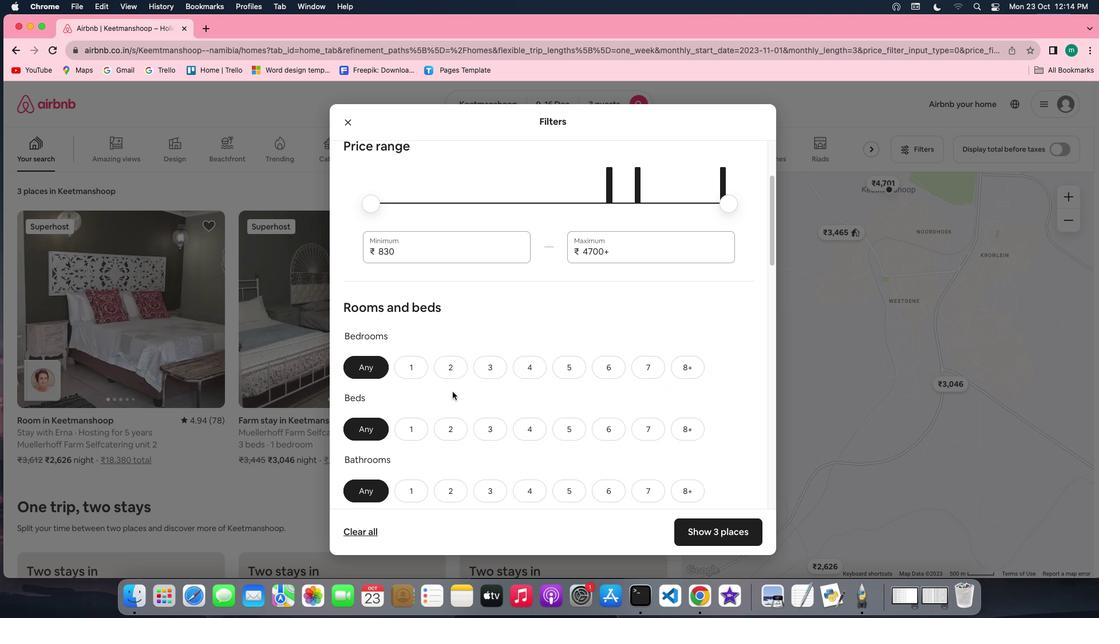 
Action: Mouse scrolled (452, 392) with delta (0, -1)
Screenshot: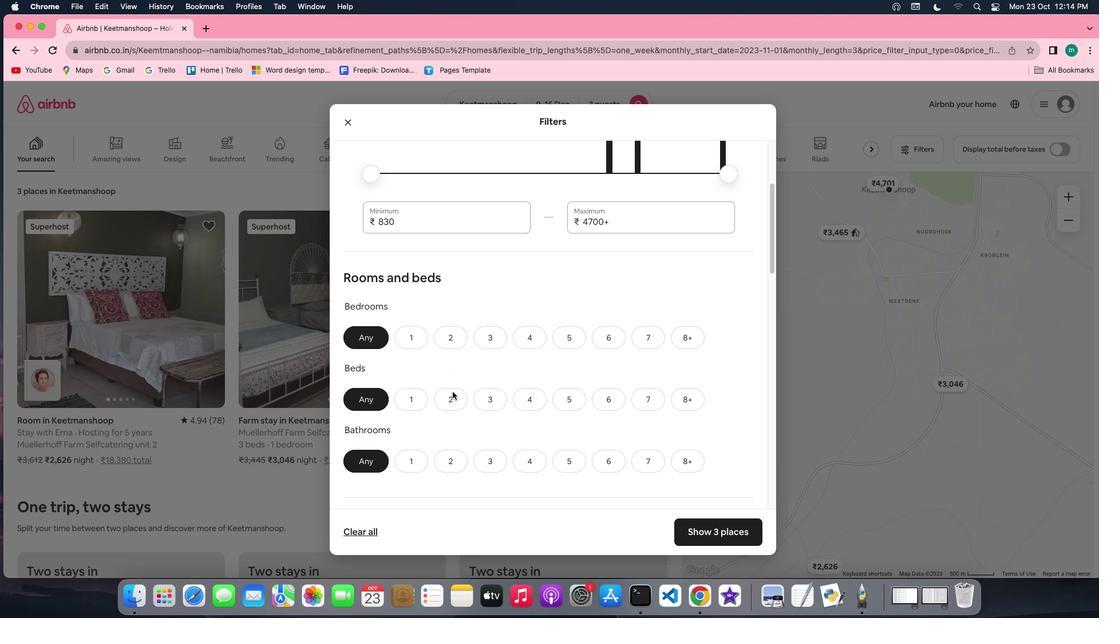 
Action: Mouse moved to (459, 318)
Screenshot: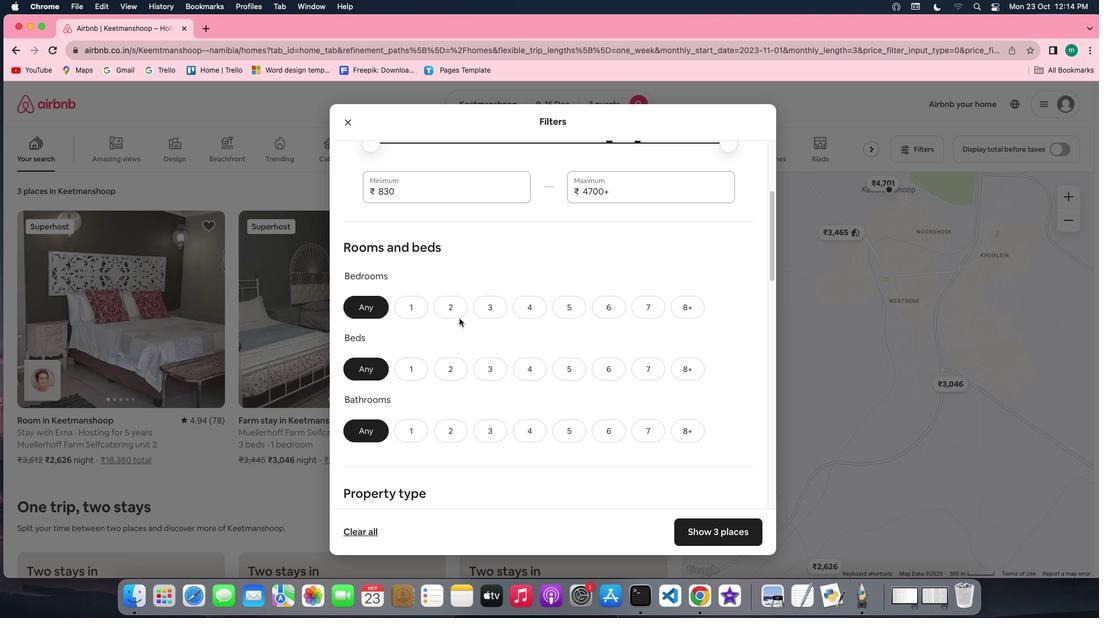 
Action: Mouse pressed left at (459, 318)
Screenshot: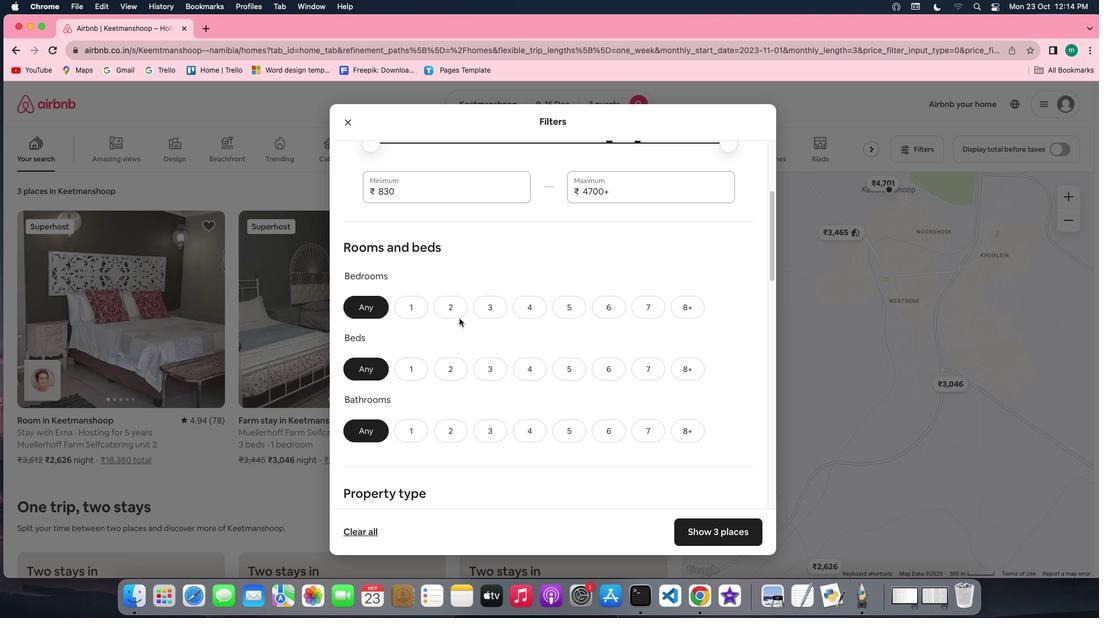
Action: Mouse moved to (455, 312)
Screenshot: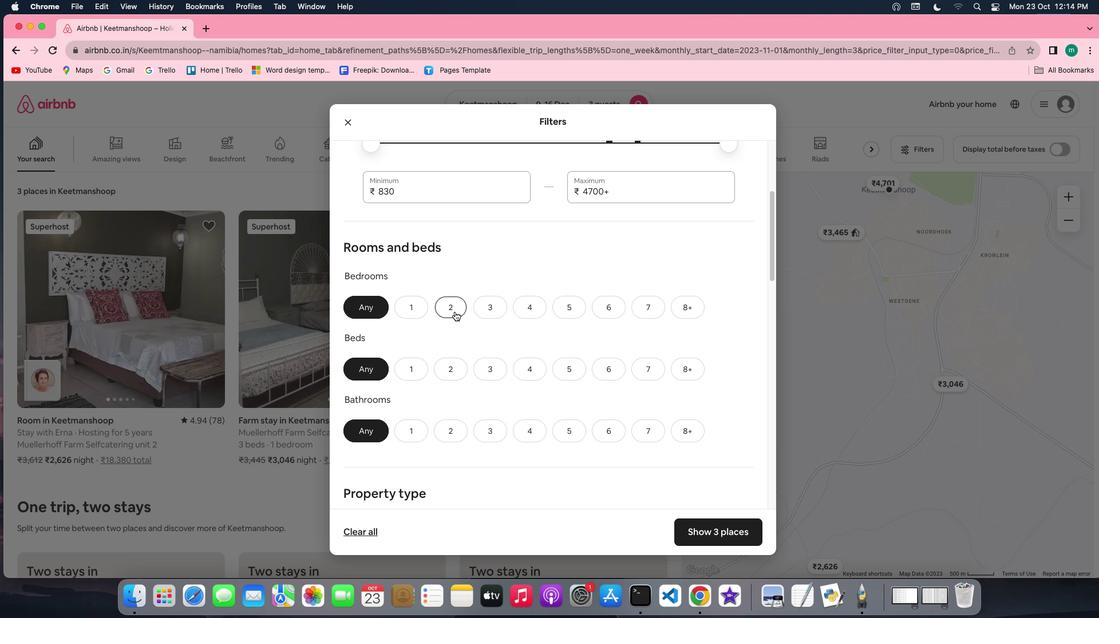 
Action: Mouse pressed left at (455, 312)
Screenshot: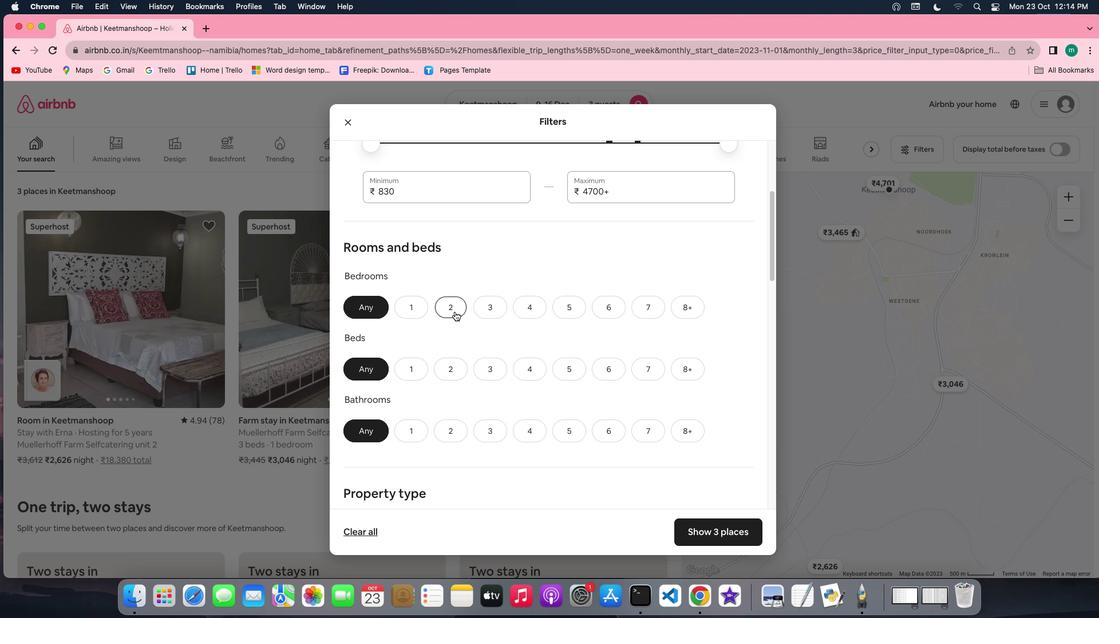 
Action: Mouse moved to (448, 368)
Screenshot: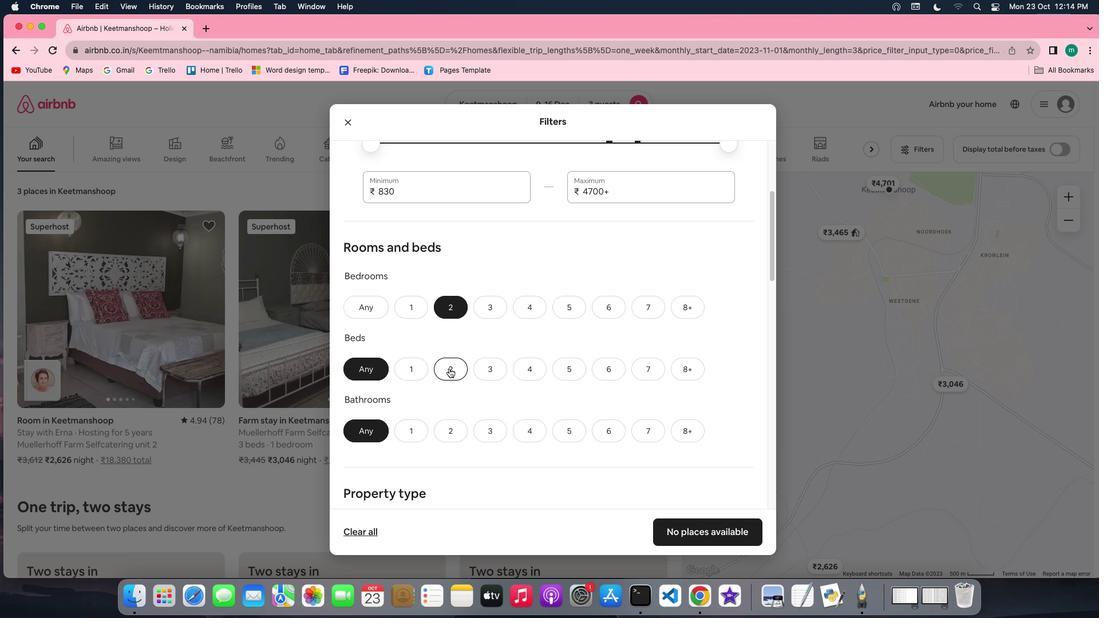 
Action: Mouse pressed left at (448, 368)
Screenshot: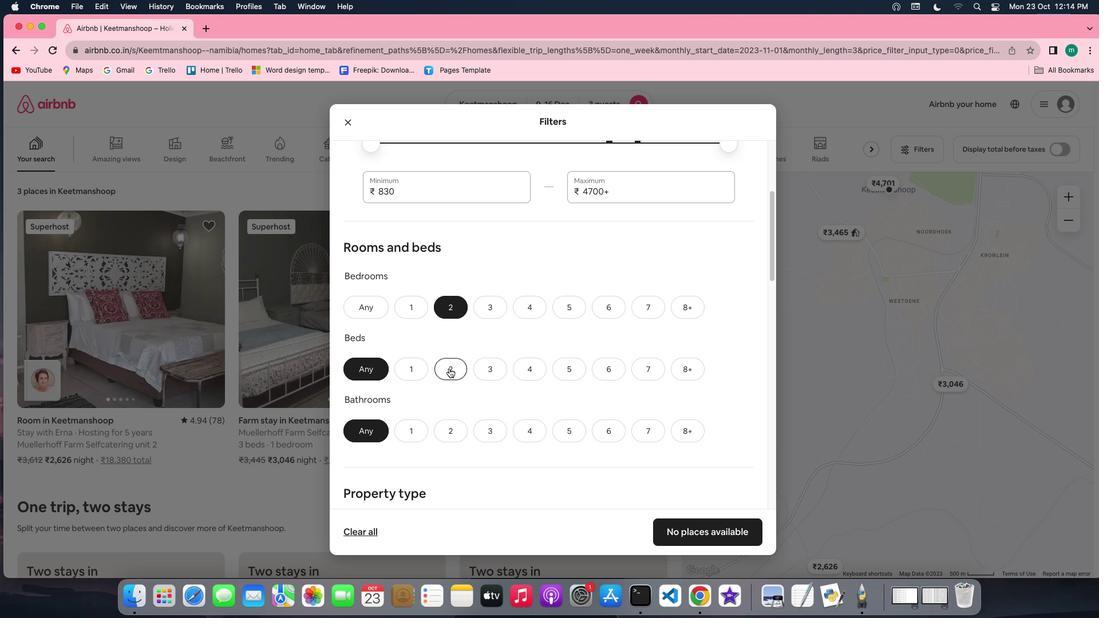 
Action: Mouse moved to (536, 366)
Screenshot: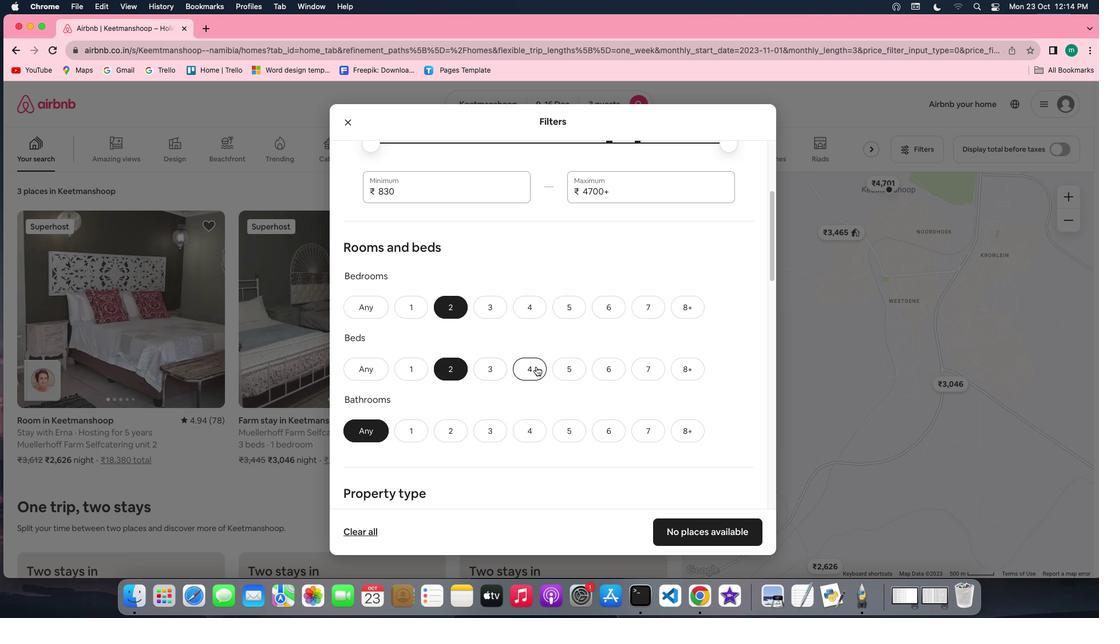 
Action: Mouse scrolled (536, 366) with delta (0, 0)
Screenshot: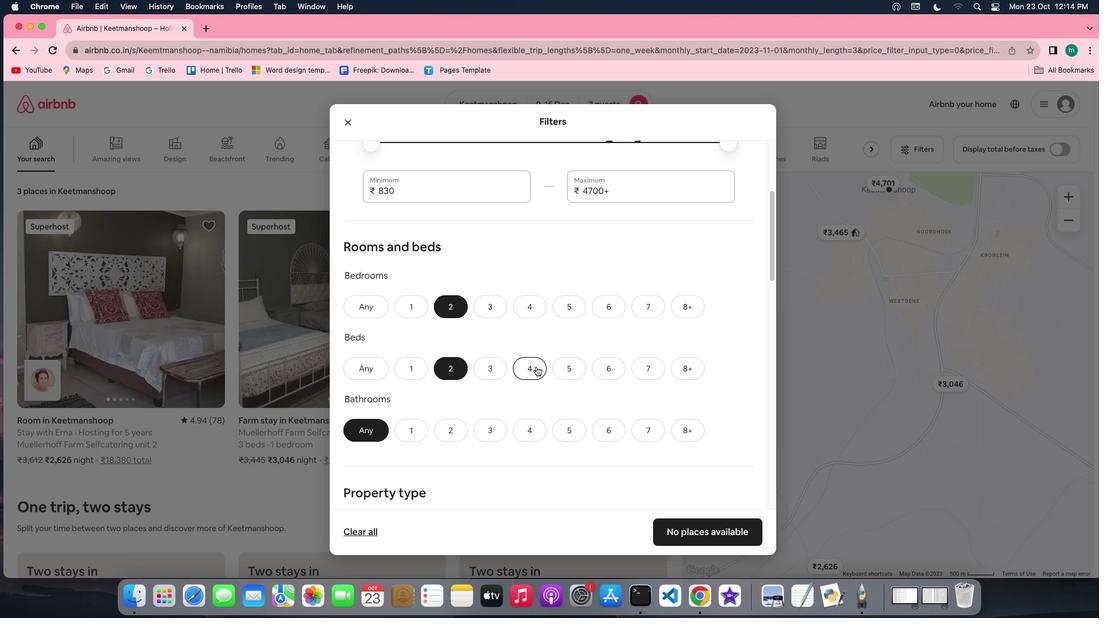 
Action: Mouse scrolled (536, 366) with delta (0, 0)
Screenshot: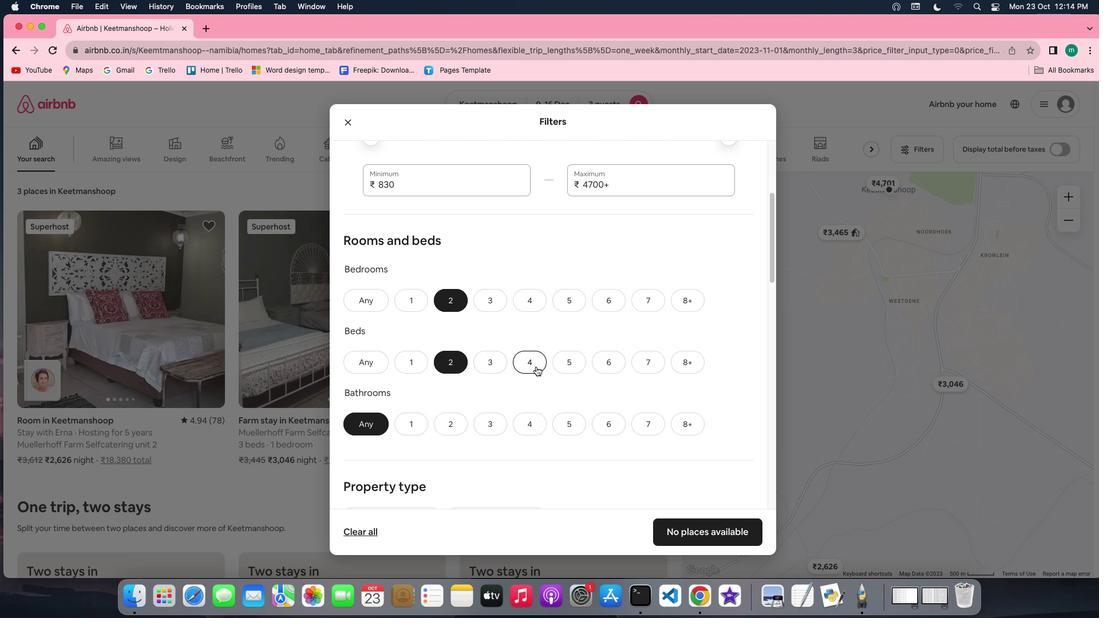 
Action: Mouse scrolled (536, 366) with delta (0, 0)
Screenshot: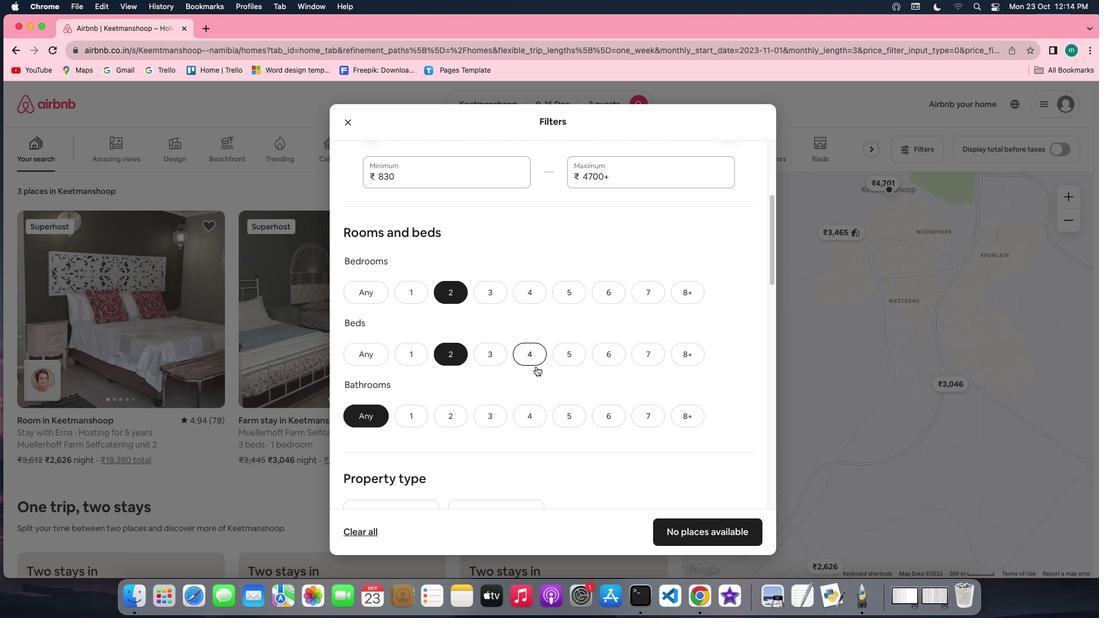 
Action: Mouse scrolled (536, 366) with delta (0, 0)
Screenshot: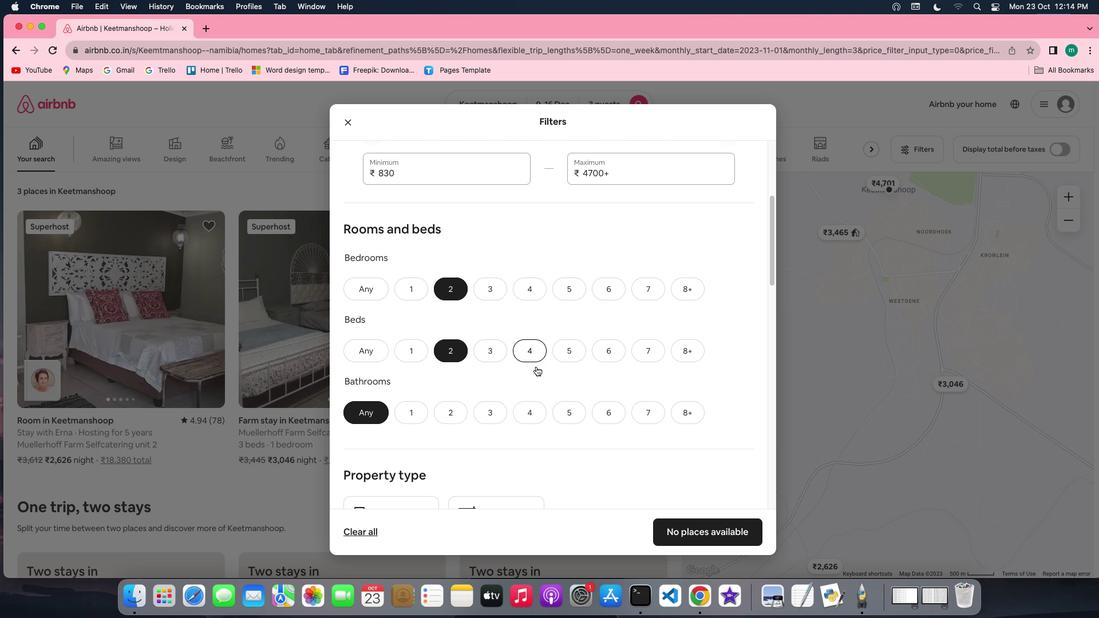 
Action: Mouse scrolled (536, 366) with delta (0, 0)
Screenshot: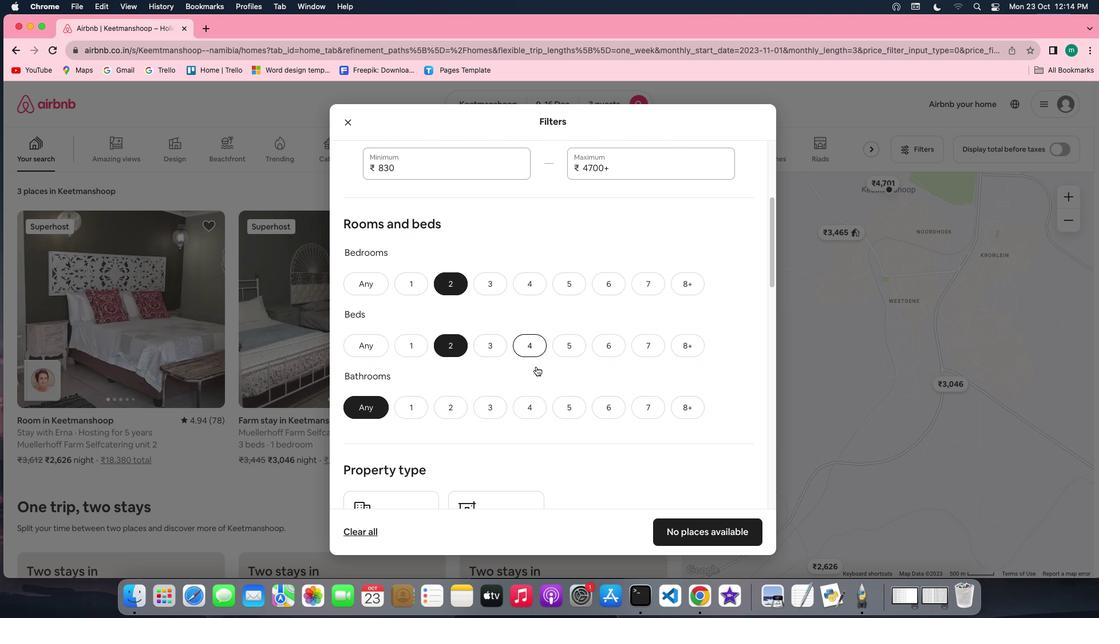 
Action: Mouse scrolled (536, 366) with delta (0, 0)
Screenshot: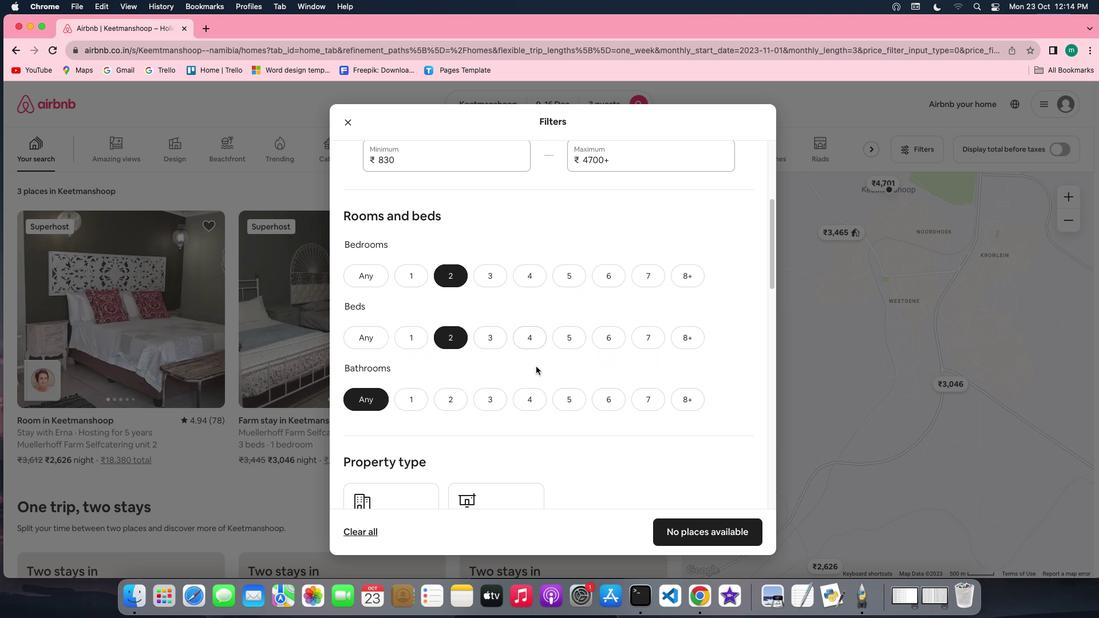 
Action: Mouse scrolled (536, 366) with delta (0, 0)
Screenshot: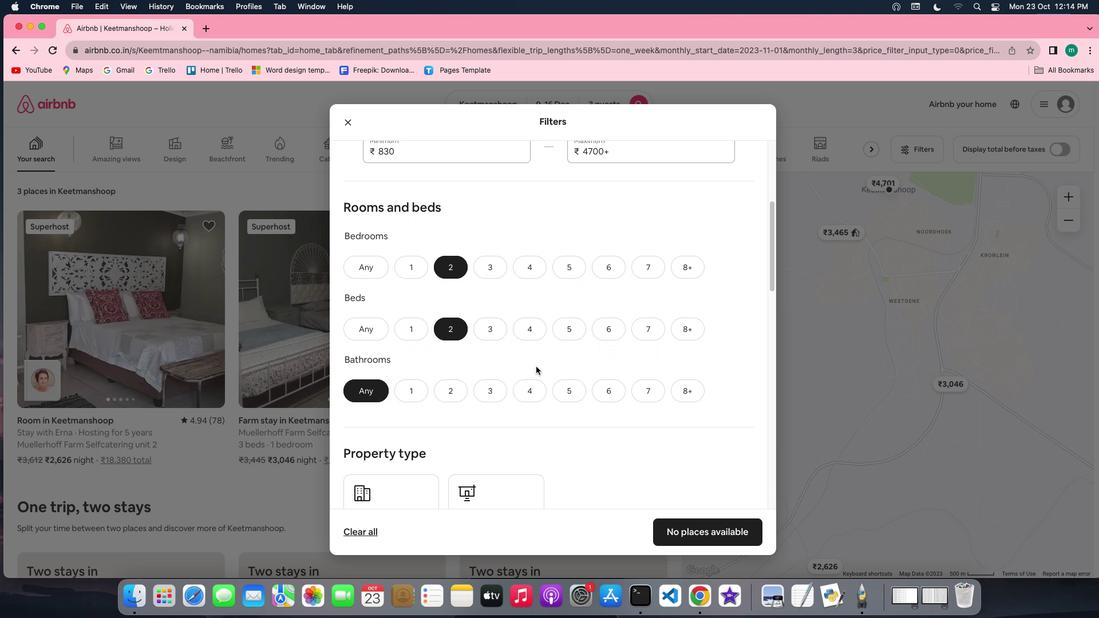 
Action: Mouse scrolled (536, 366) with delta (0, 0)
Screenshot: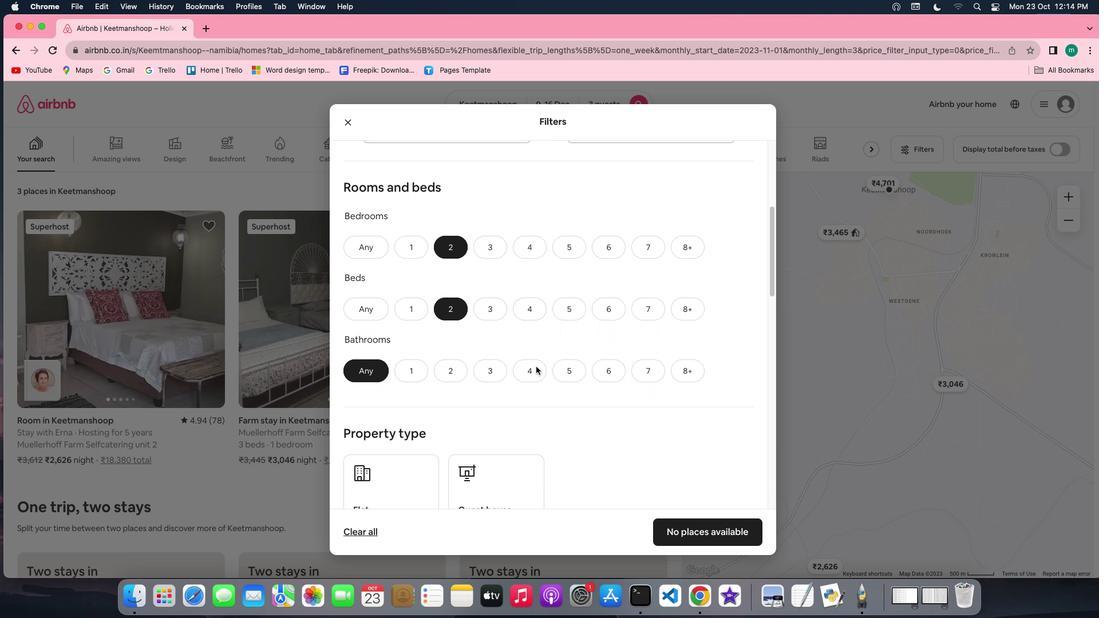
Action: Mouse moved to (420, 355)
Screenshot: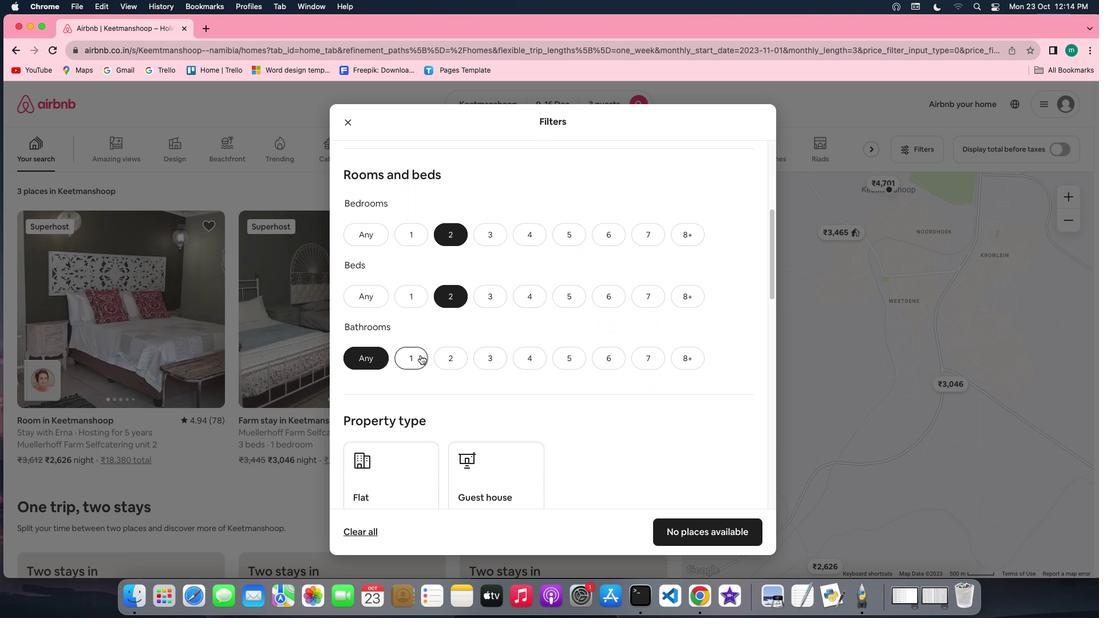 
Action: Mouse pressed left at (420, 355)
Screenshot: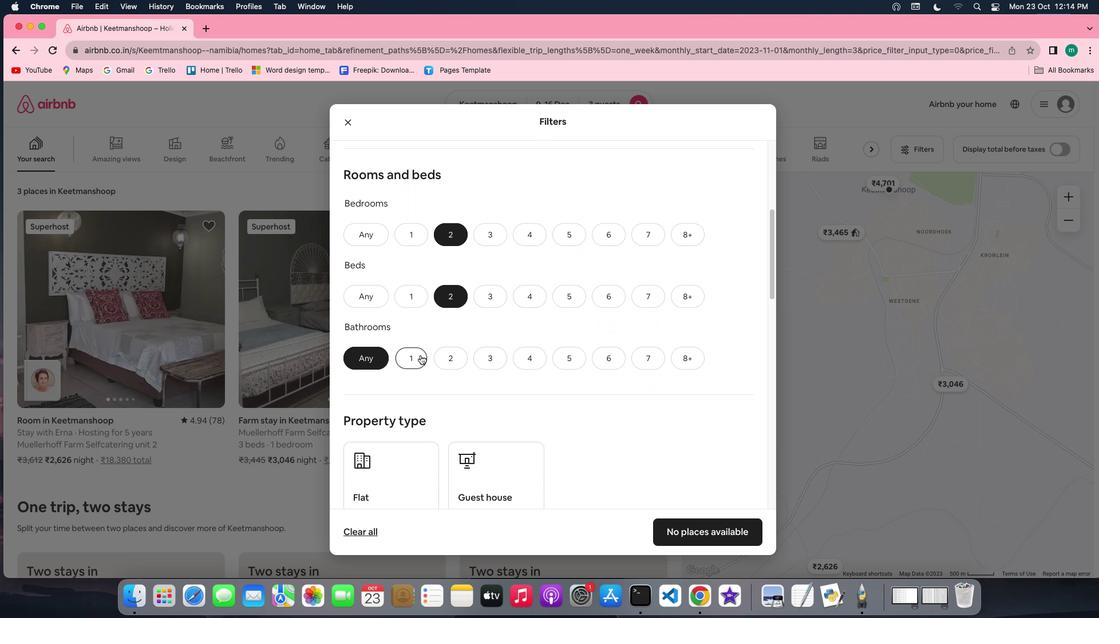 
Action: Mouse moved to (539, 380)
Screenshot: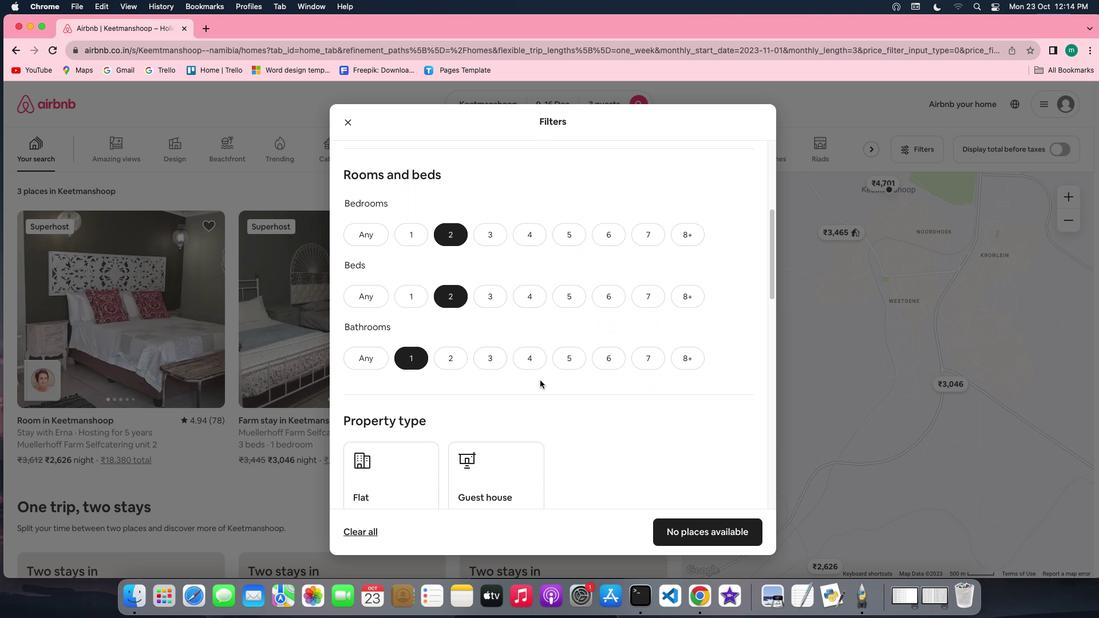 
Action: Mouse scrolled (539, 380) with delta (0, 0)
Screenshot: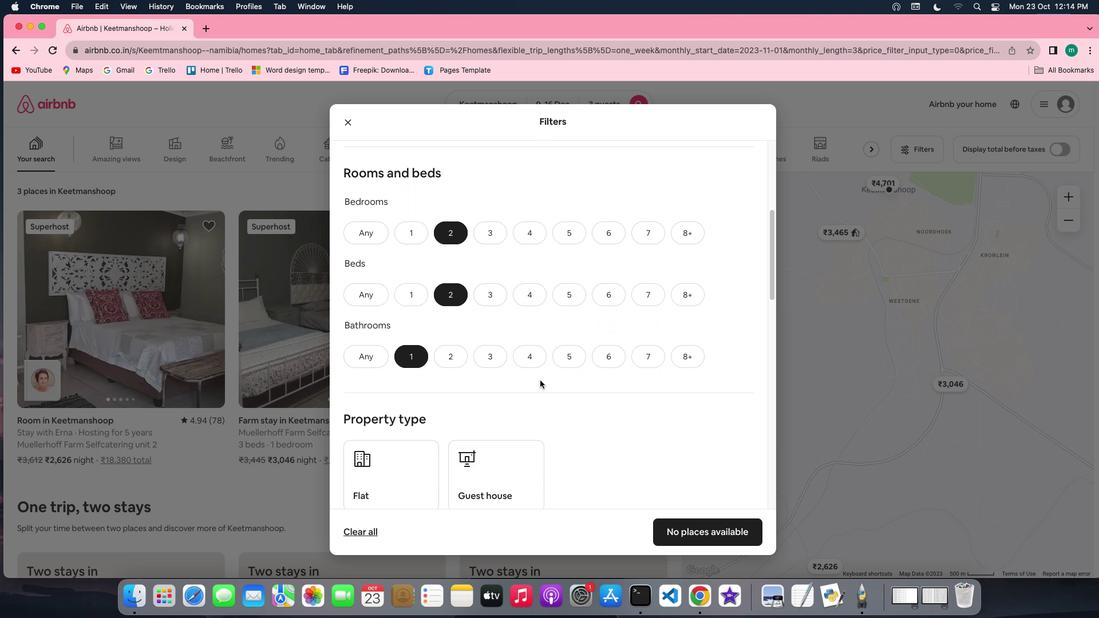 
Action: Mouse scrolled (539, 380) with delta (0, 0)
Screenshot: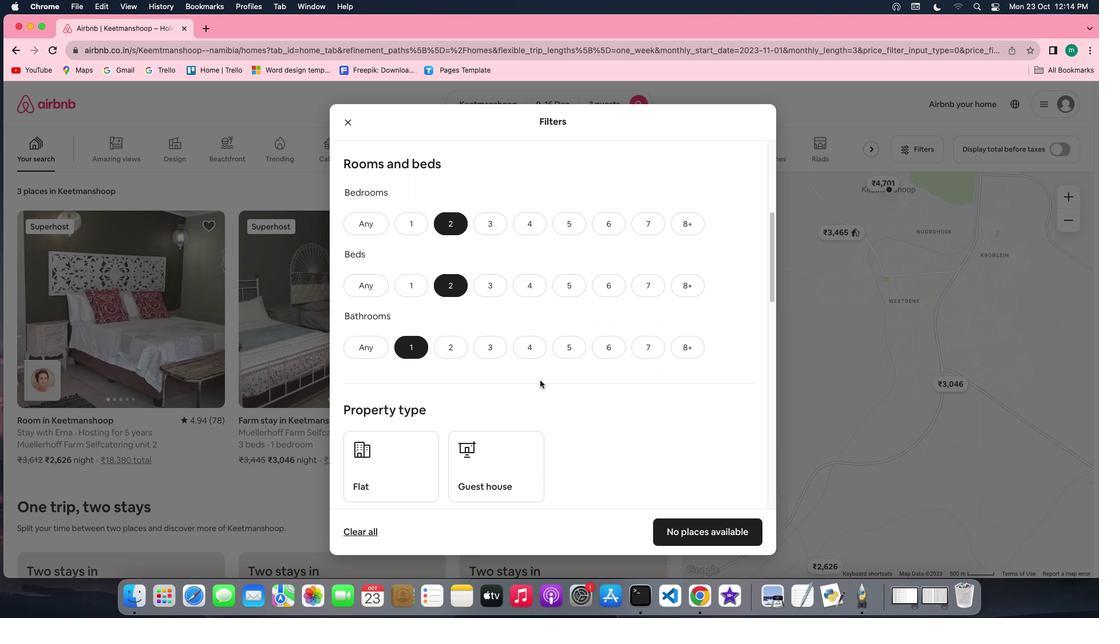 
Action: Mouse scrolled (539, 380) with delta (0, 0)
Screenshot: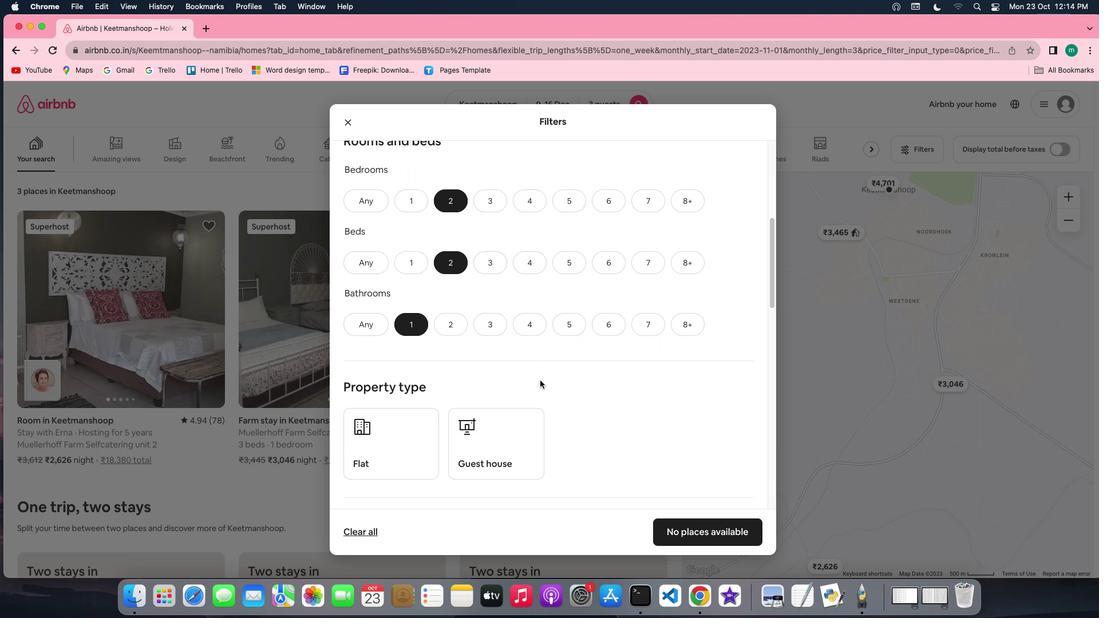 
Action: Mouse scrolled (539, 380) with delta (0, 0)
Screenshot: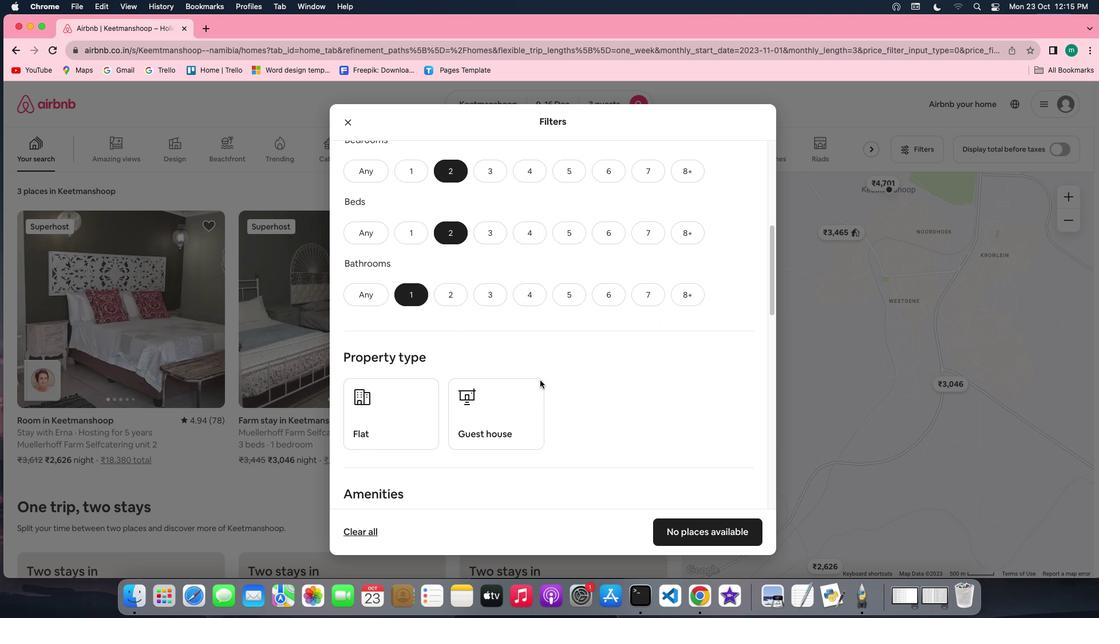 
Action: Mouse scrolled (539, 380) with delta (0, 0)
Screenshot: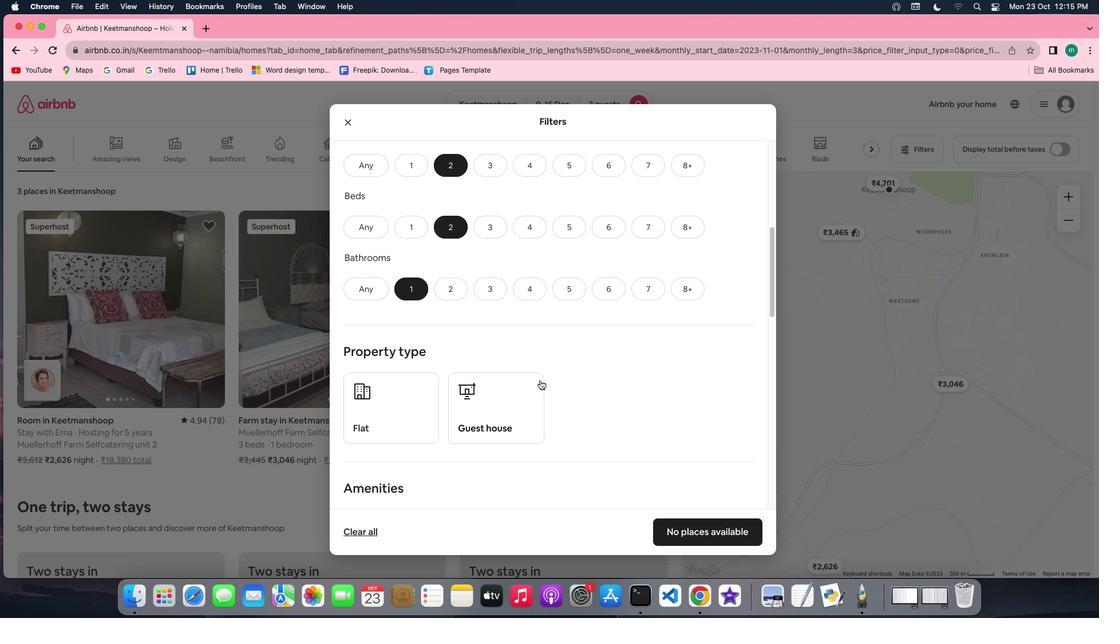 
Action: Mouse scrolled (539, 380) with delta (0, 0)
Screenshot: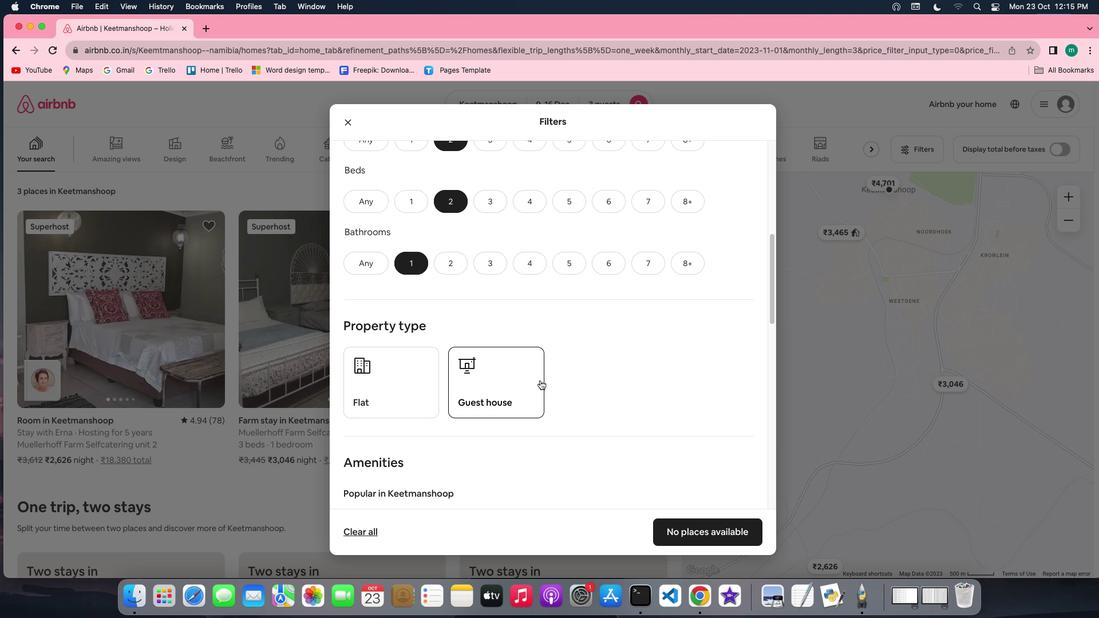 
Action: Mouse scrolled (539, 380) with delta (0, 0)
Screenshot: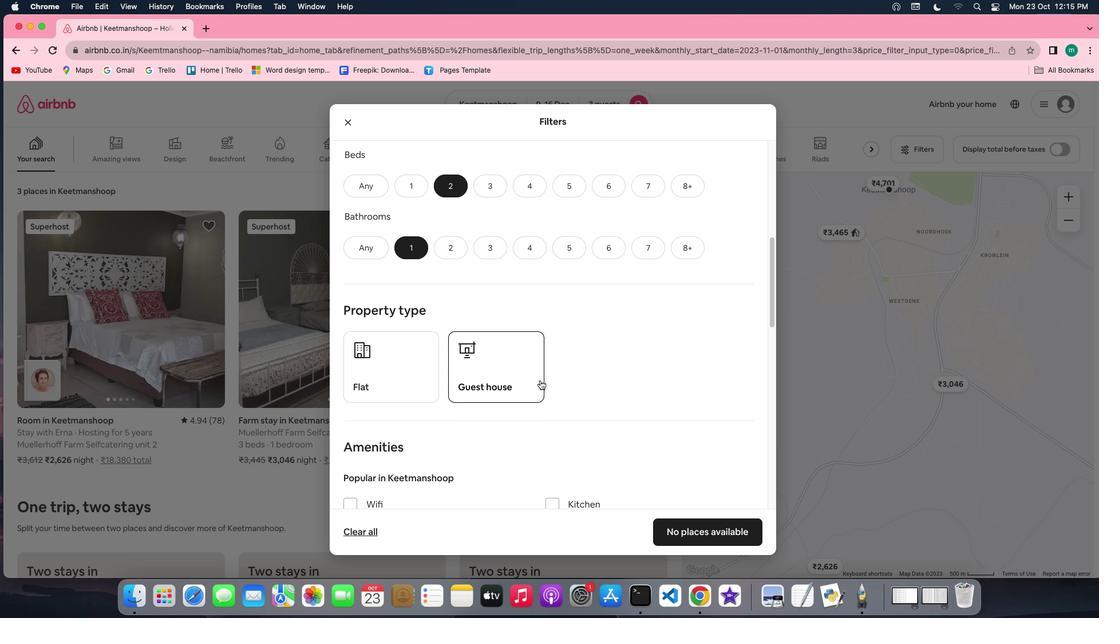 
Action: Mouse scrolled (539, 380) with delta (0, 0)
Screenshot: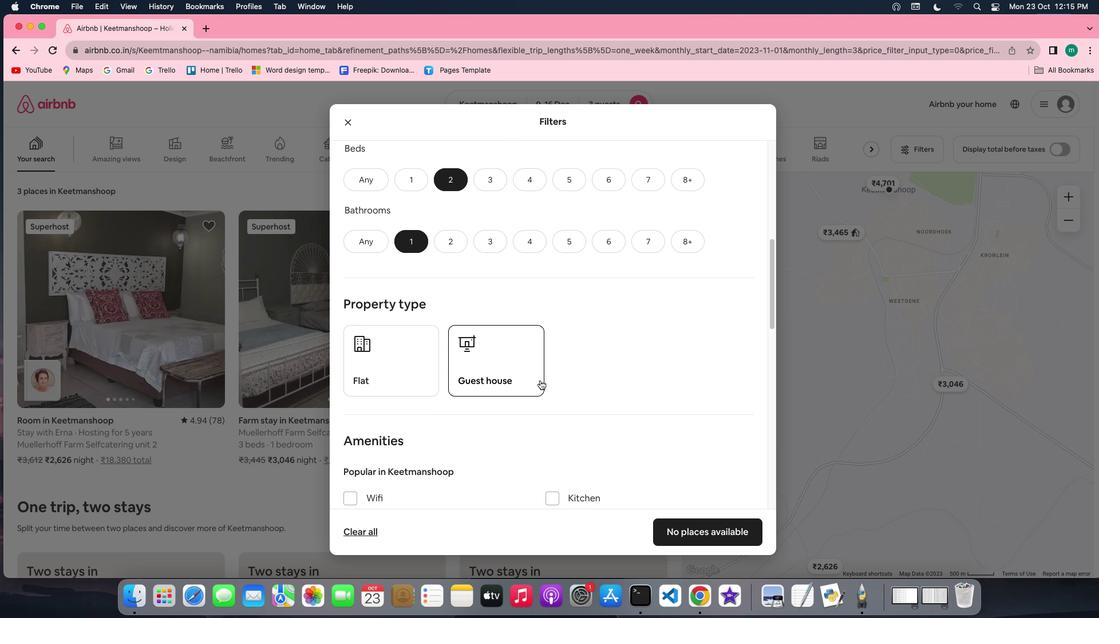 
Action: Mouse scrolled (539, 380) with delta (0, 0)
Screenshot: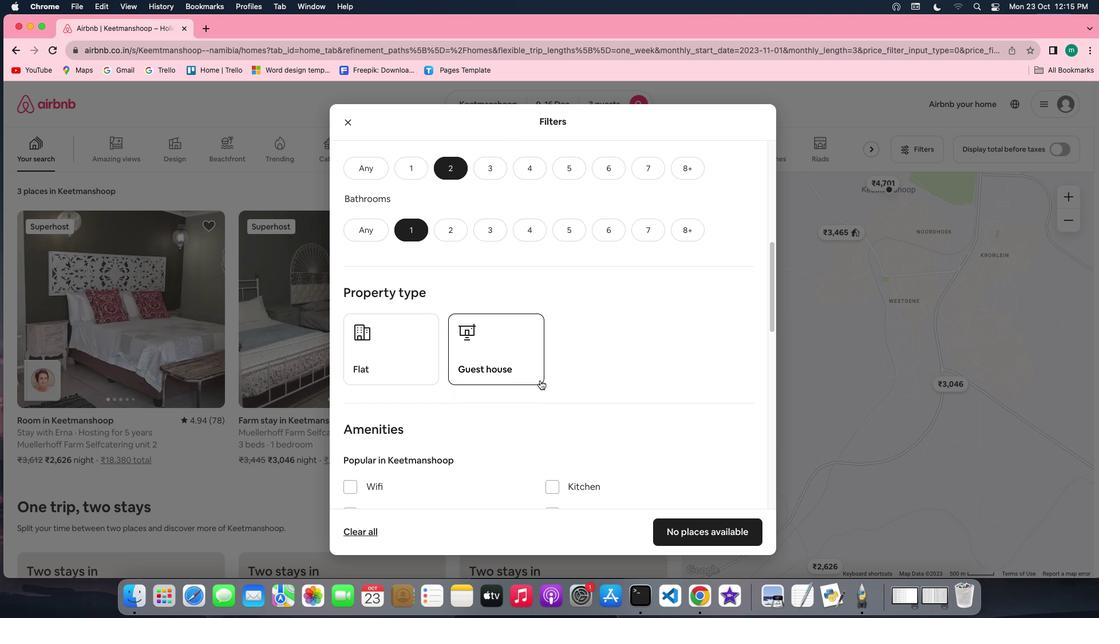 
Action: Mouse scrolled (539, 380) with delta (0, 0)
Screenshot: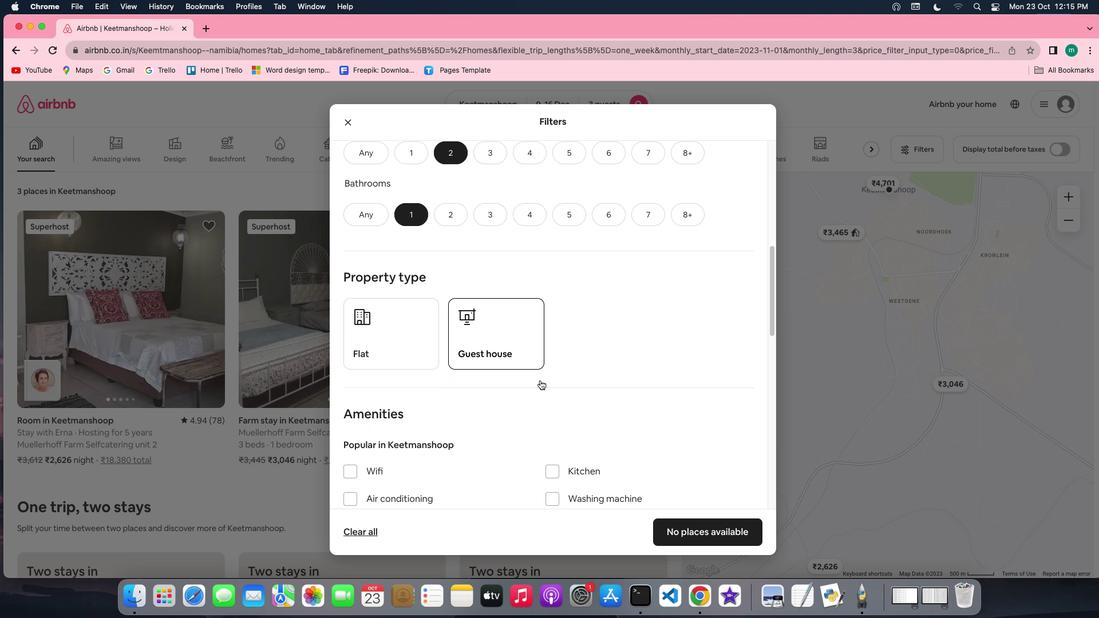 
Action: Mouse scrolled (539, 380) with delta (0, 0)
Screenshot: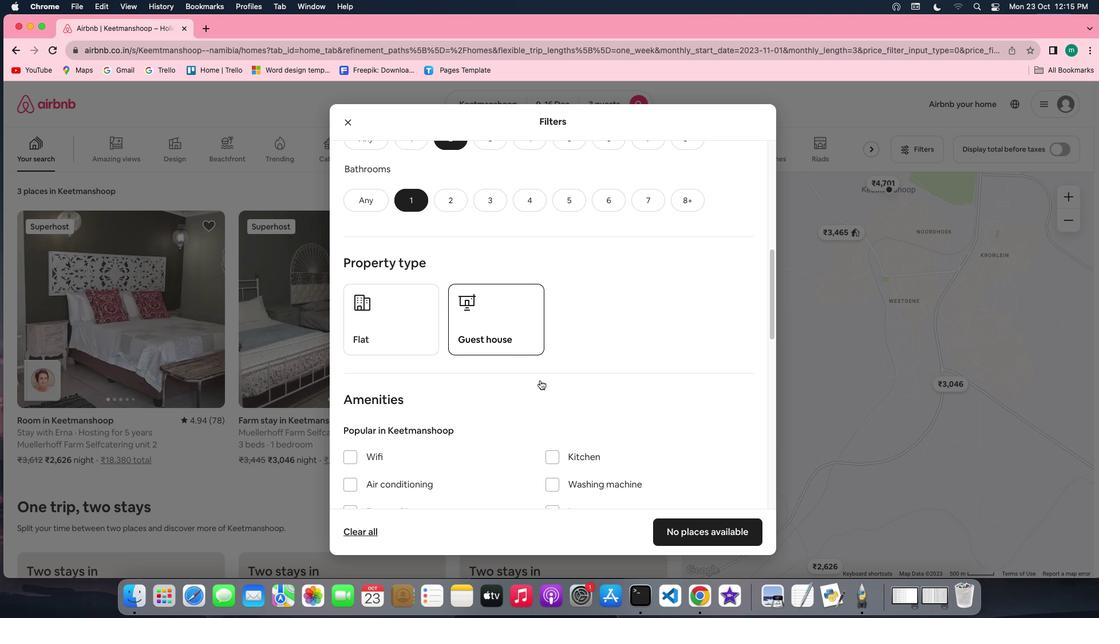 
Action: Mouse scrolled (539, 380) with delta (0, 0)
Screenshot: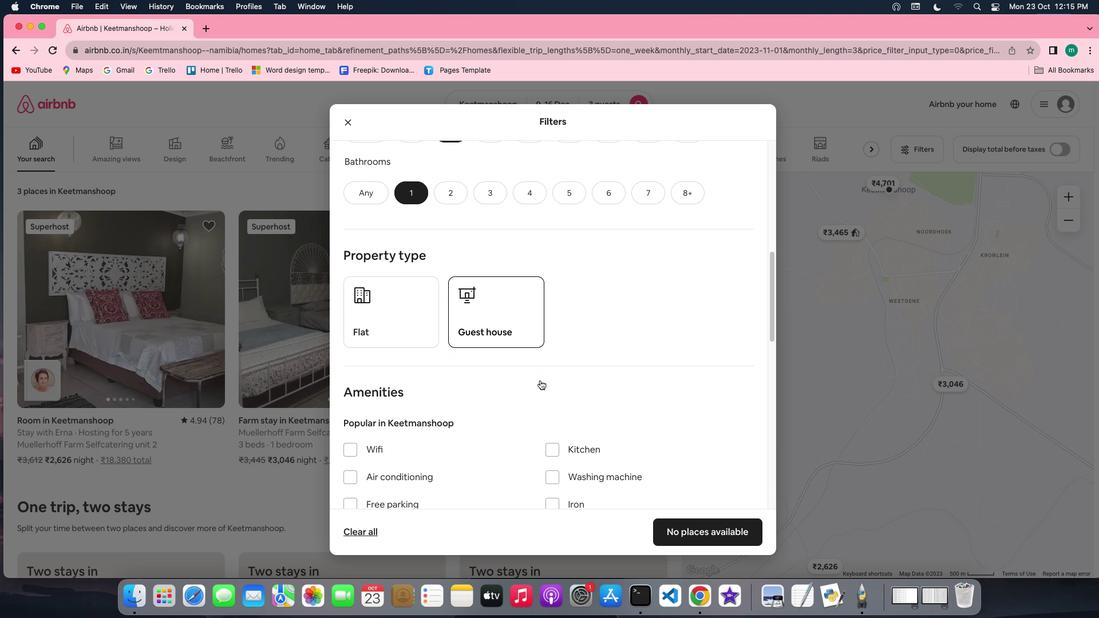 
Action: Mouse scrolled (539, 380) with delta (0, 0)
Screenshot: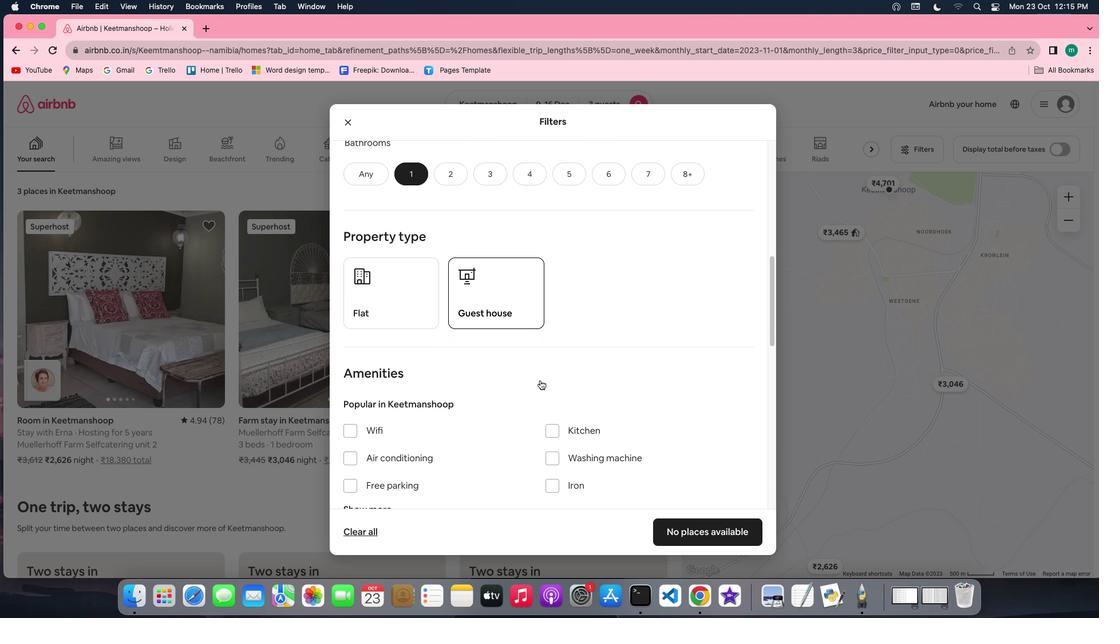 
Action: Mouse moved to (413, 296)
Screenshot: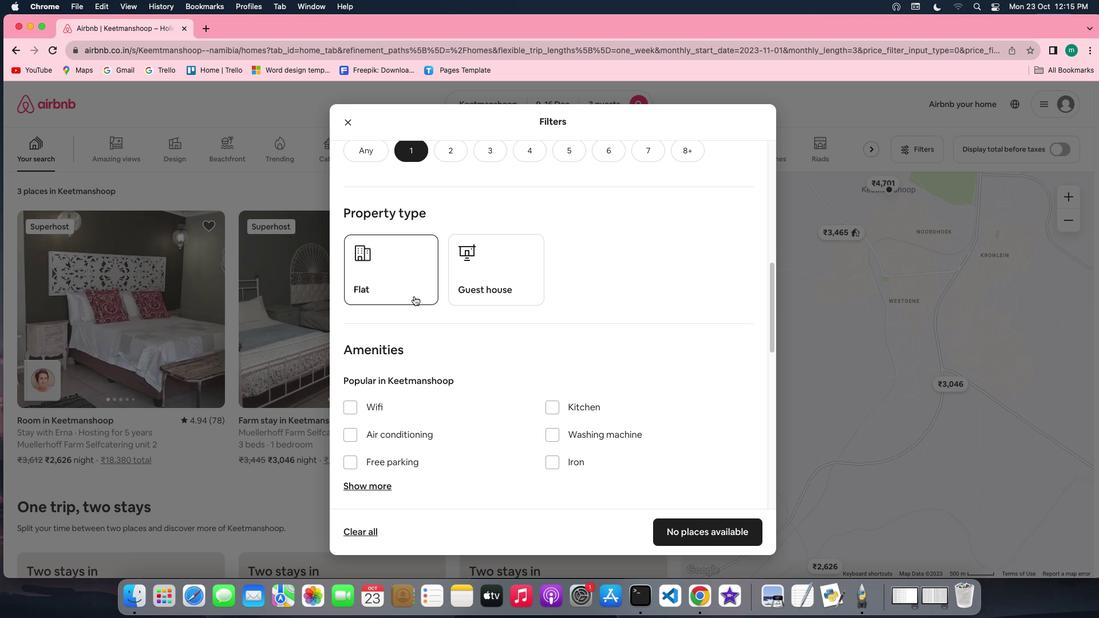 
Action: Mouse pressed left at (413, 296)
Screenshot: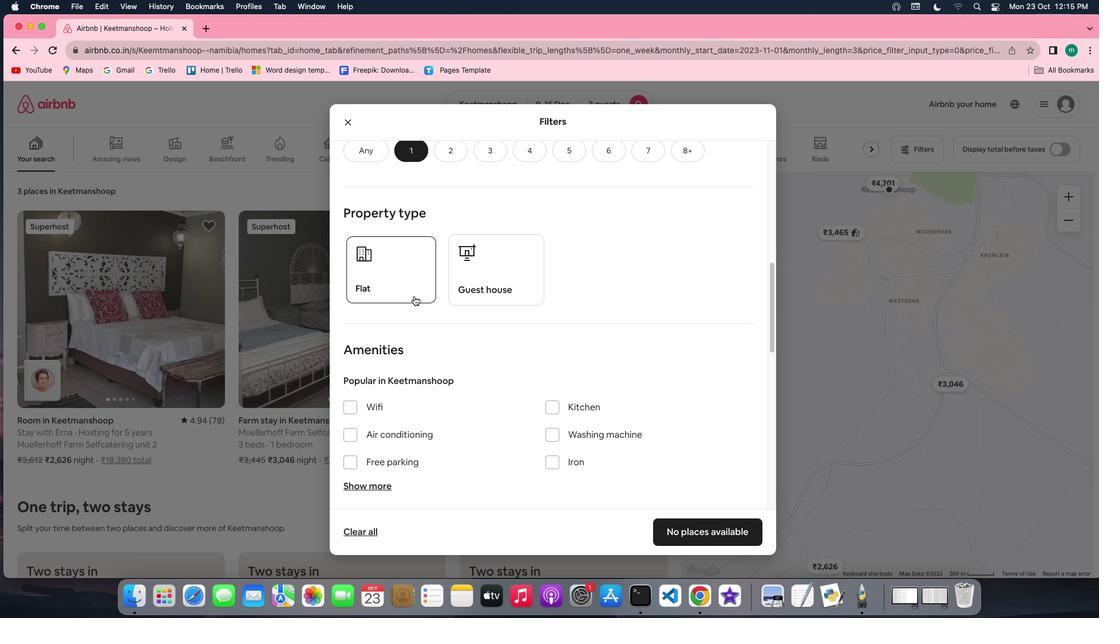 
Action: Mouse moved to (520, 341)
Screenshot: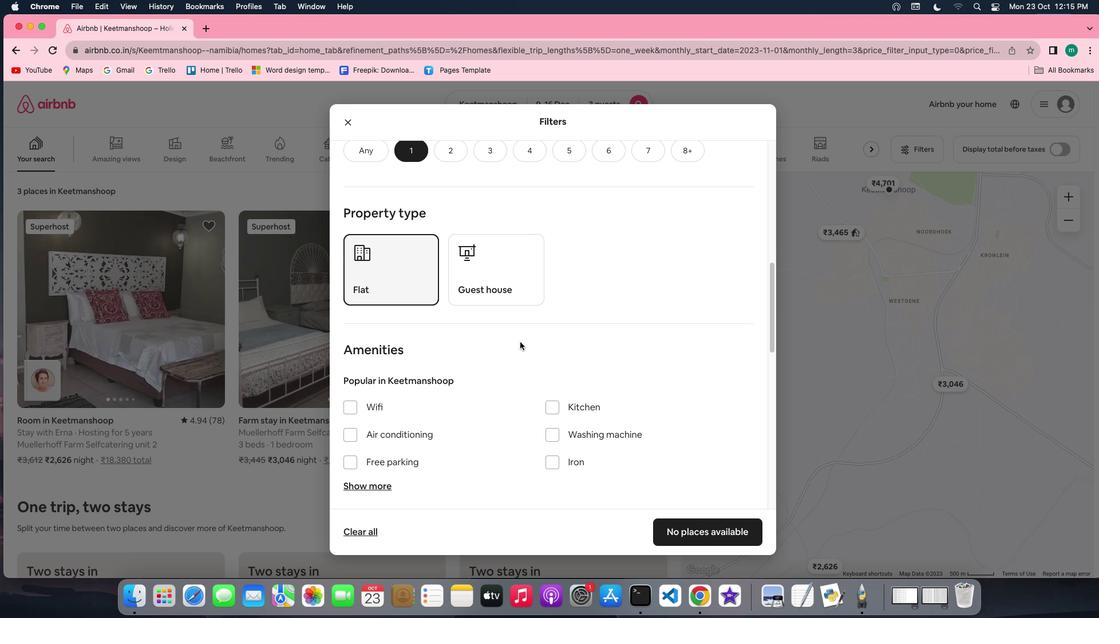 
Action: Mouse scrolled (520, 341) with delta (0, 0)
Screenshot: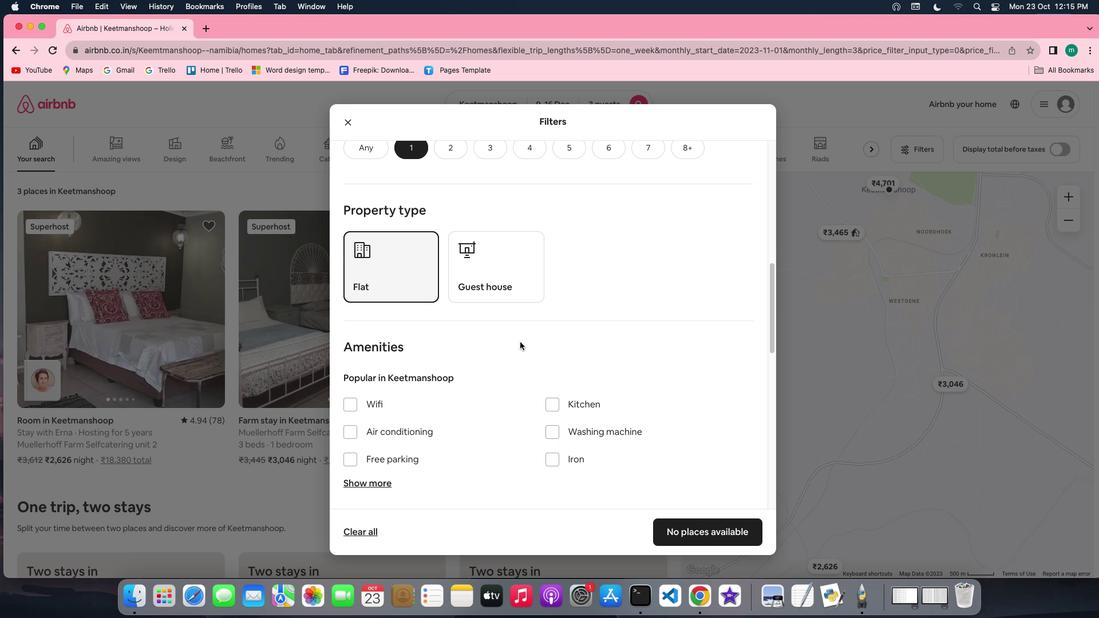 
Action: Mouse scrolled (520, 341) with delta (0, 0)
Screenshot: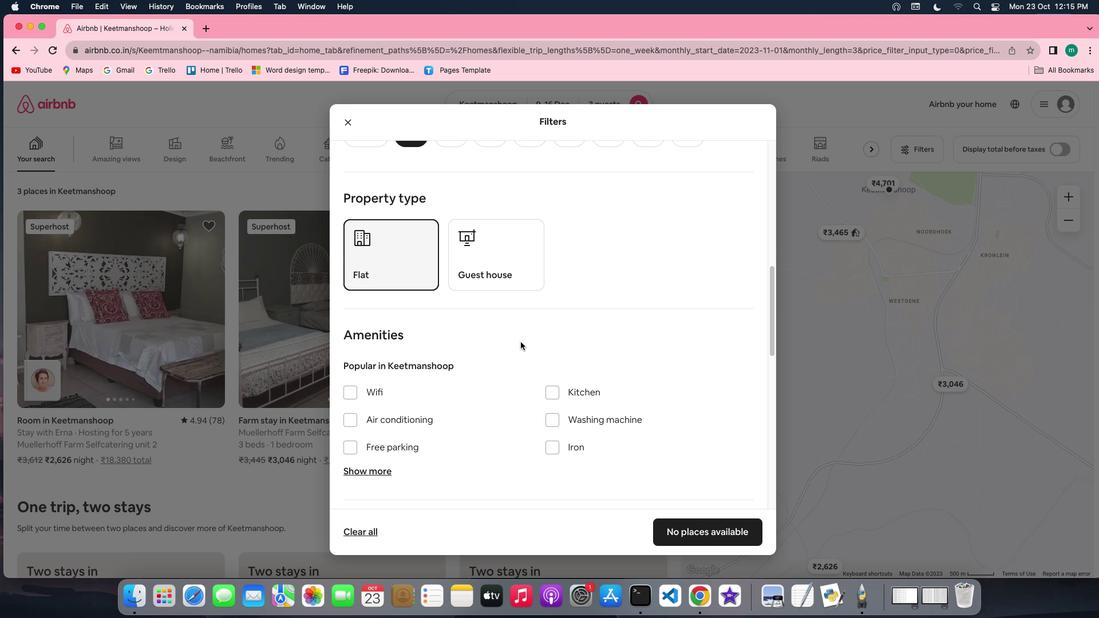 
Action: Mouse scrolled (520, 341) with delta (0, -1)
Screenshot: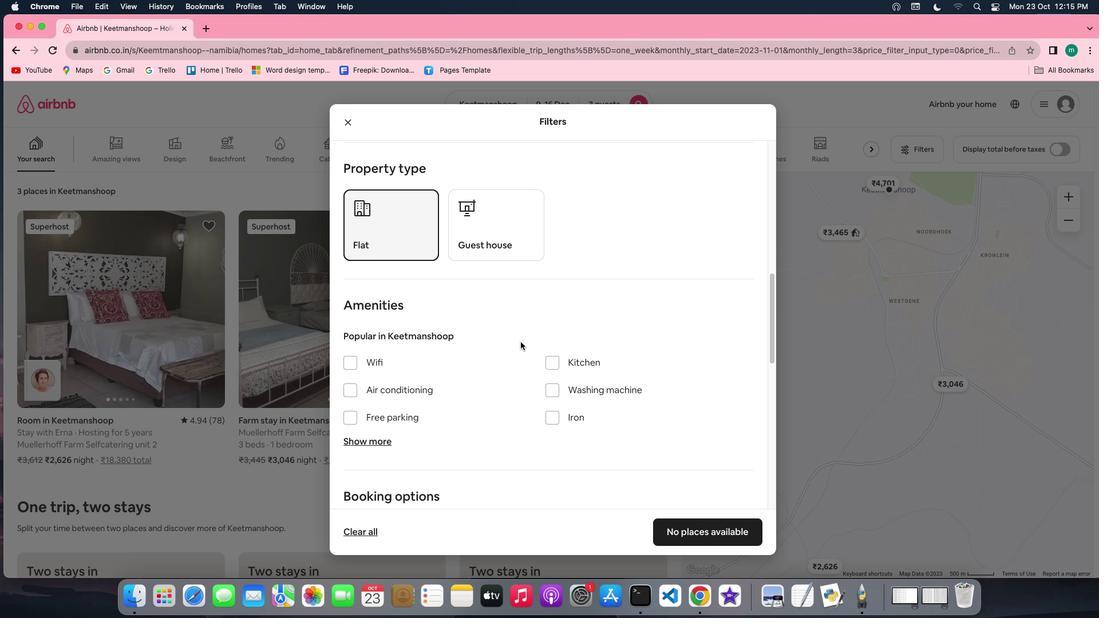 
Action: Mouse moved to (520, 341)
Screenshot: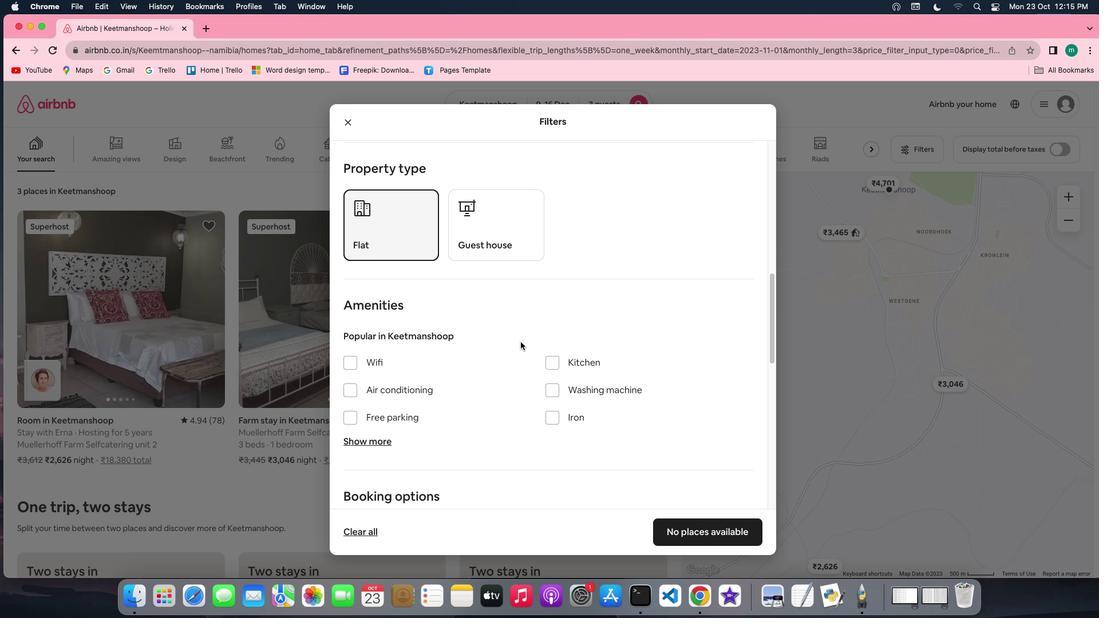 
Action: Mouse scrolled (520, 341) with delta (0, 0)
Screenshot: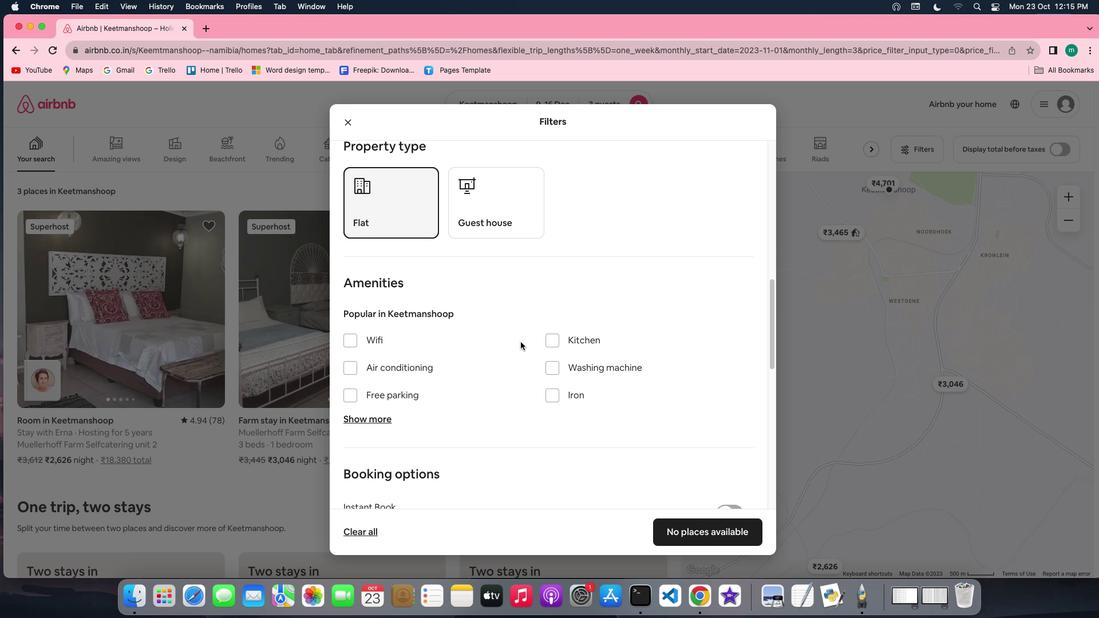 
Action: Mouse scrolled (520, 341) with delta (0, 0)
Screenshot: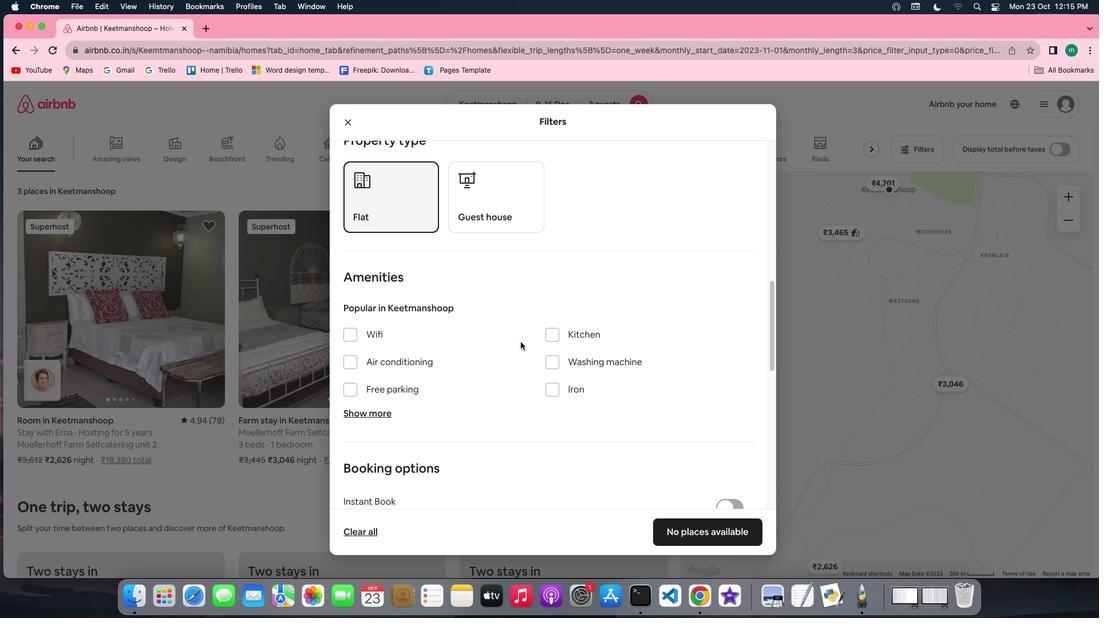 
Action: Mouse scrolled (520, 341) with delta (0, 0)
Screenshot: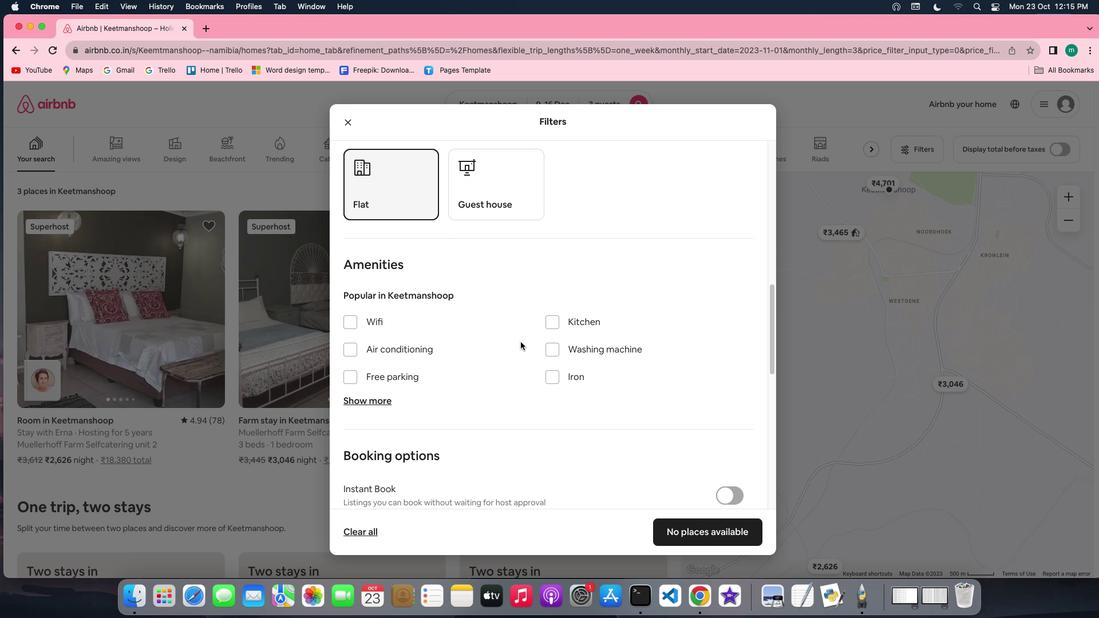 
Action: Mouse scrolled (520, 341) with delta (0, 0)
Screenshot: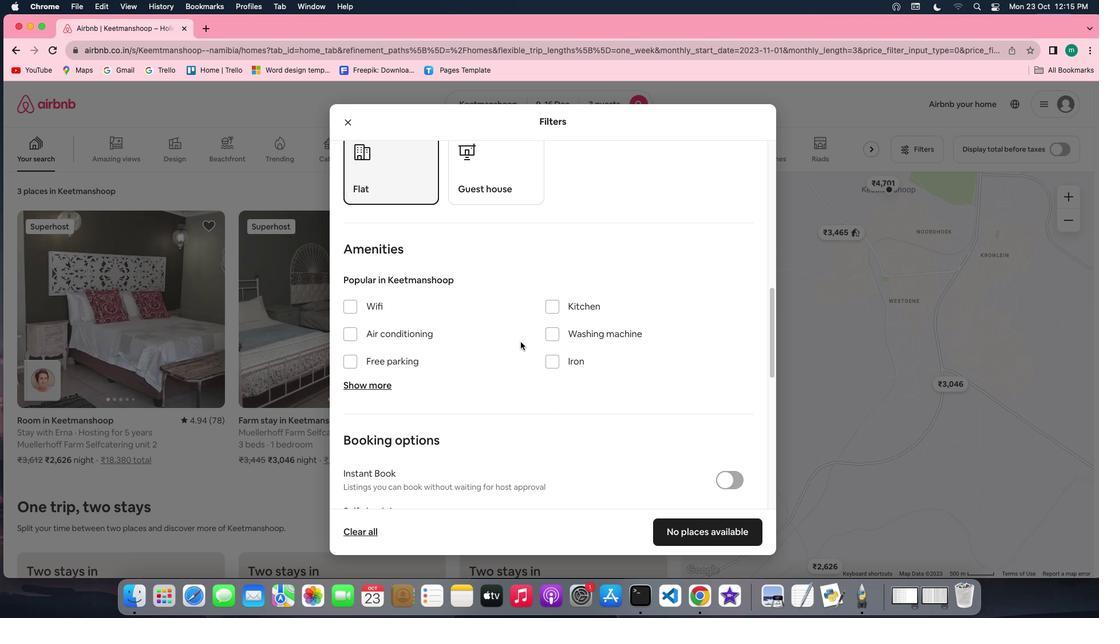
Action: Mouse scrolled (520, 341) with delta (0, 0)
Screenshot: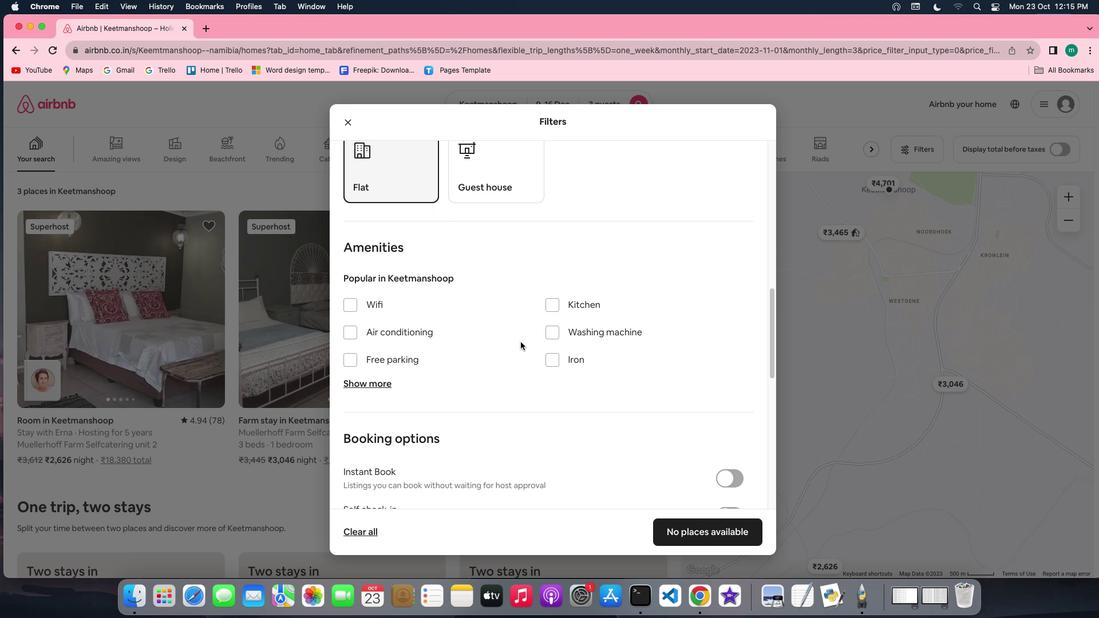 
Action: Mouse scrolled (520, 341) with delta (0, 0)
Screenshot: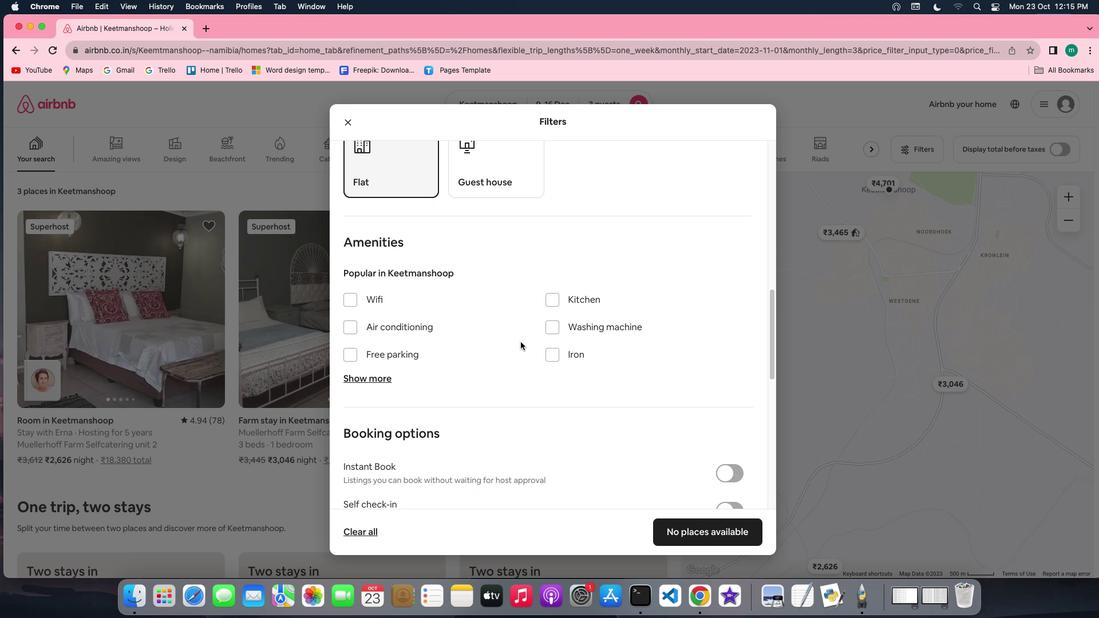 
Action: Mouse scrolled (520, 341) with delta (0, 0)
Screenshot: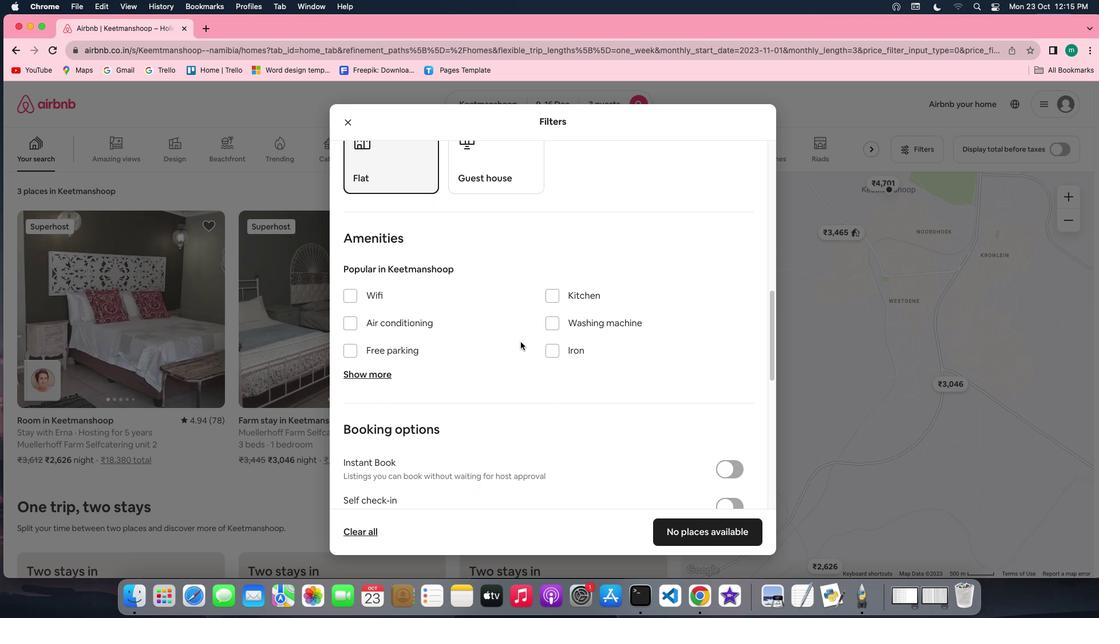 
Action: Mouse scrolled (520, 341) with delta (0, 0)
Screenshot: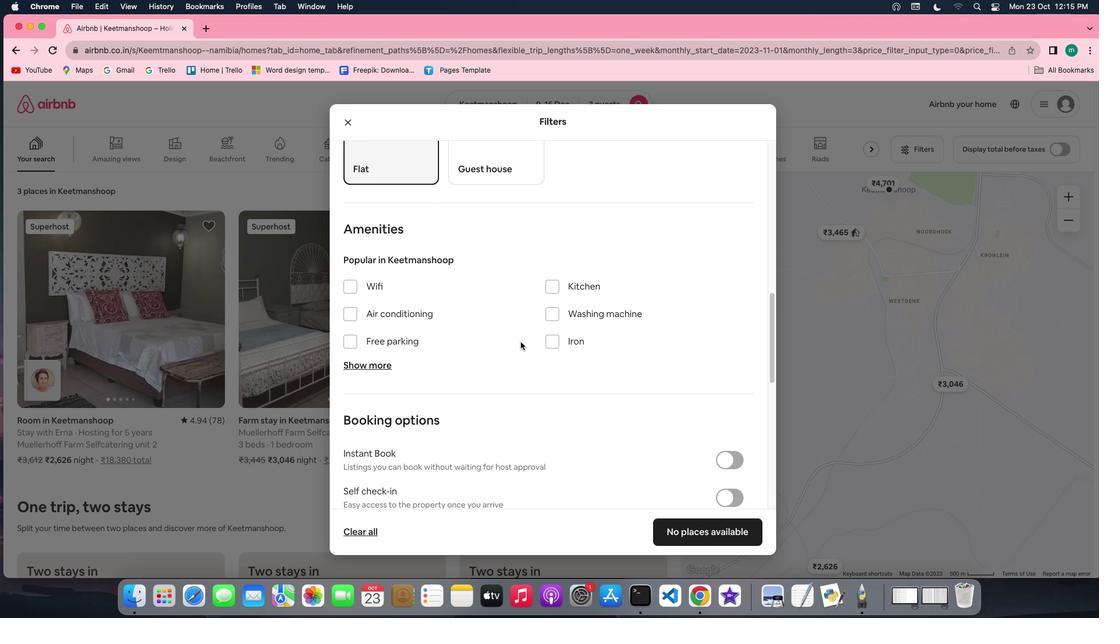 
Action: Mouse scrolled (520, 341) with delta (0, 0)
Screenshot: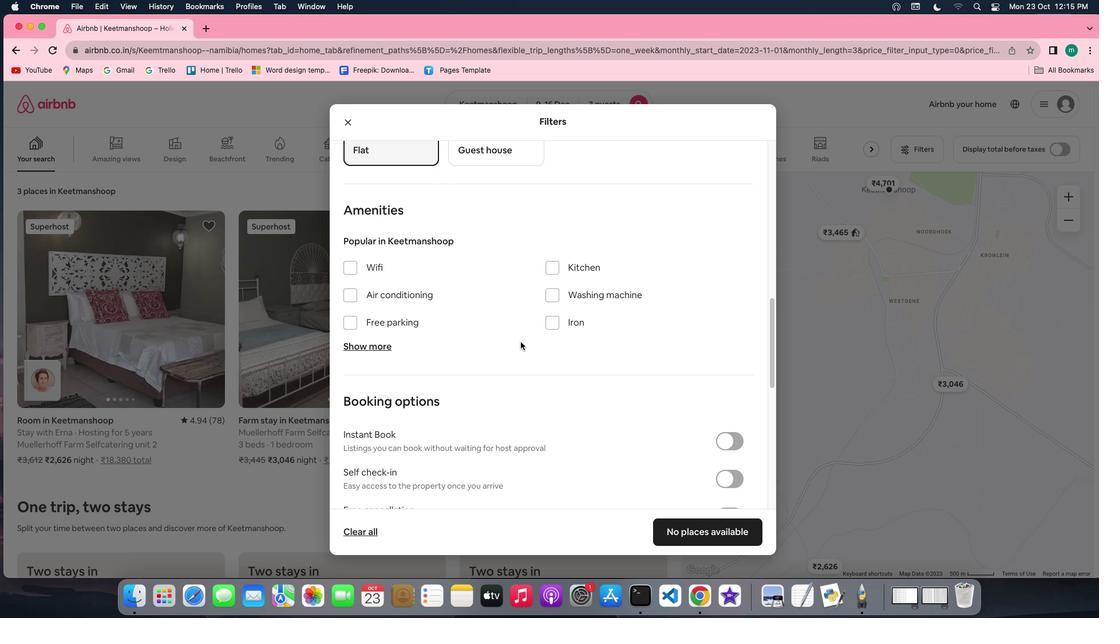 
Action: Mouse scrolled (520, 341) with delta (0, 0)
Screenshot: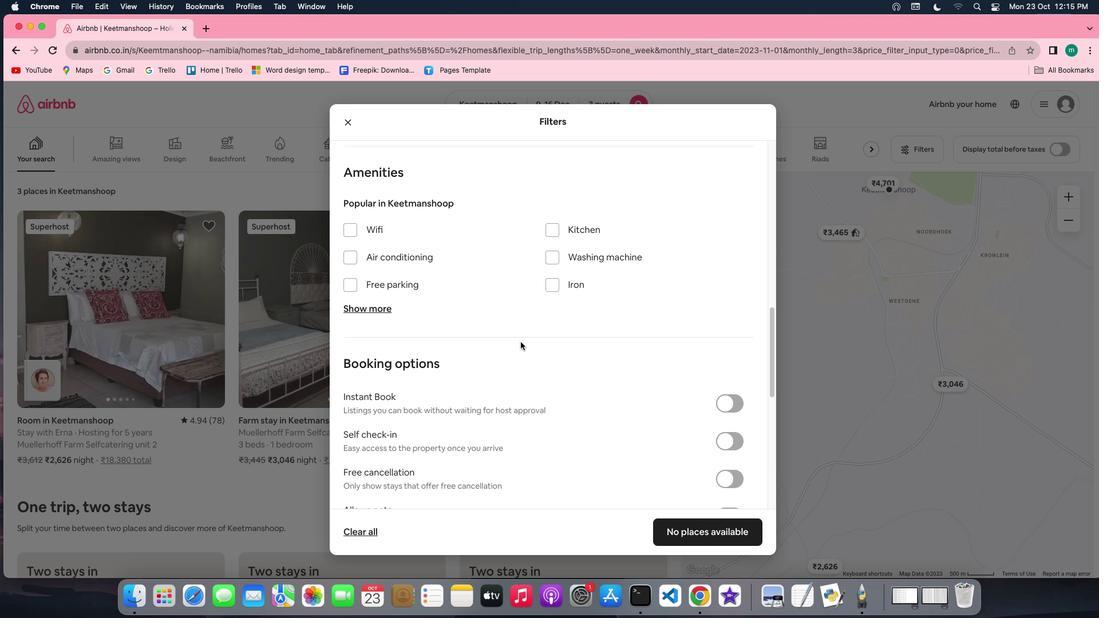 
Action: Mouse scrolled (520, 341) with delta (0, 0)
Screenshot: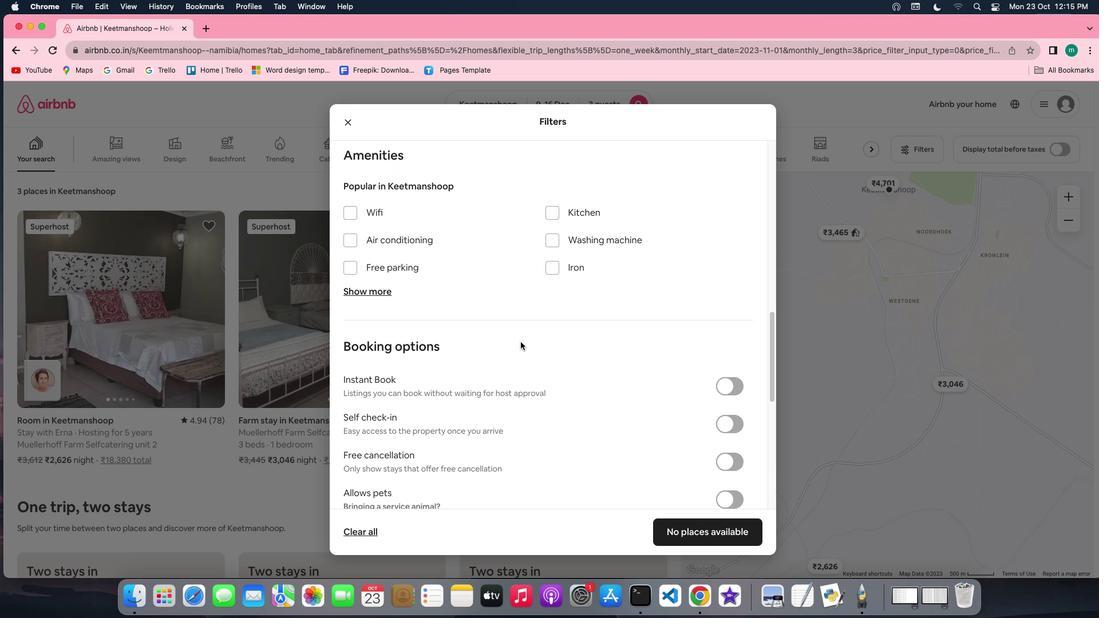 
Action: Mouse scrolled (520, 341) with delta (0, 0)
Screenshot: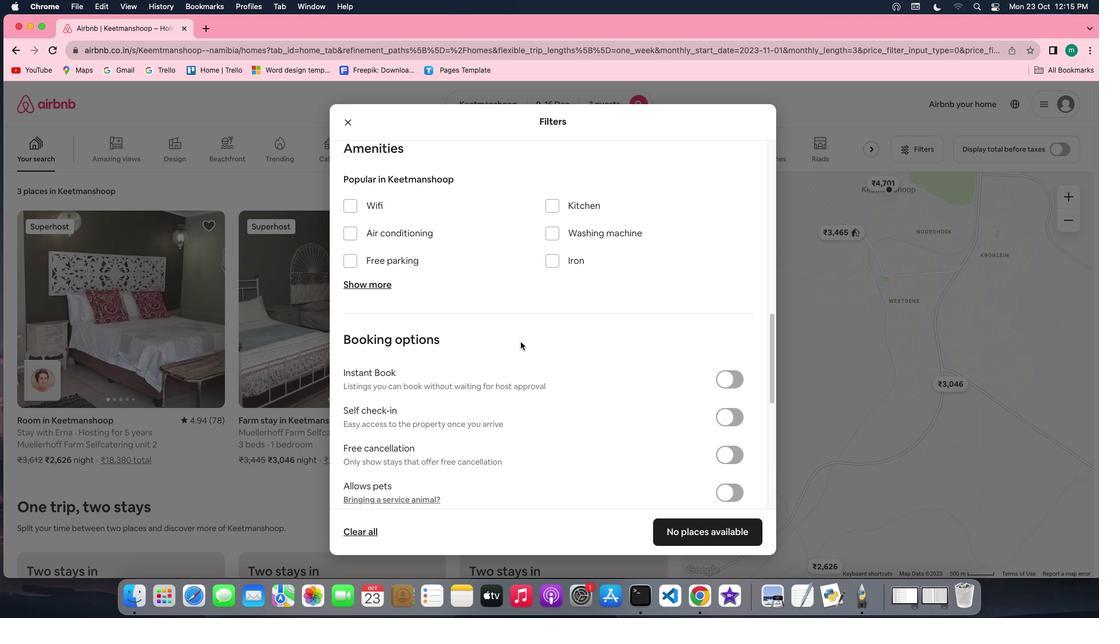 
Action: Mouse scrolled (520, 341) with delta (0, 0)
Screenshot: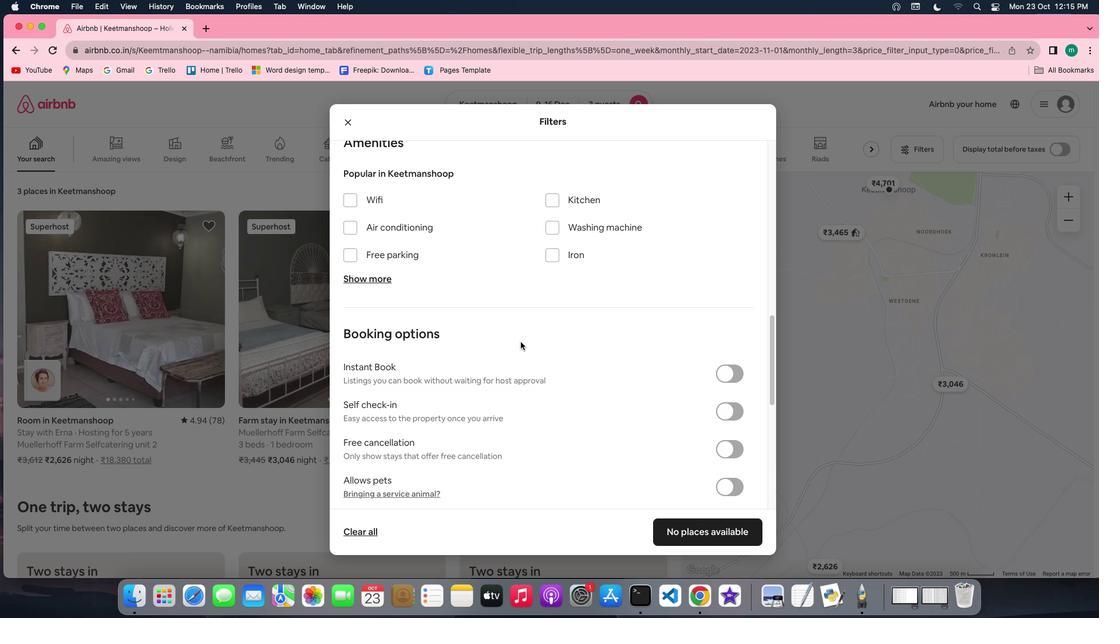 
Action: Mouse scrolled (520, 341) with delta (0, 0)
Screenshot: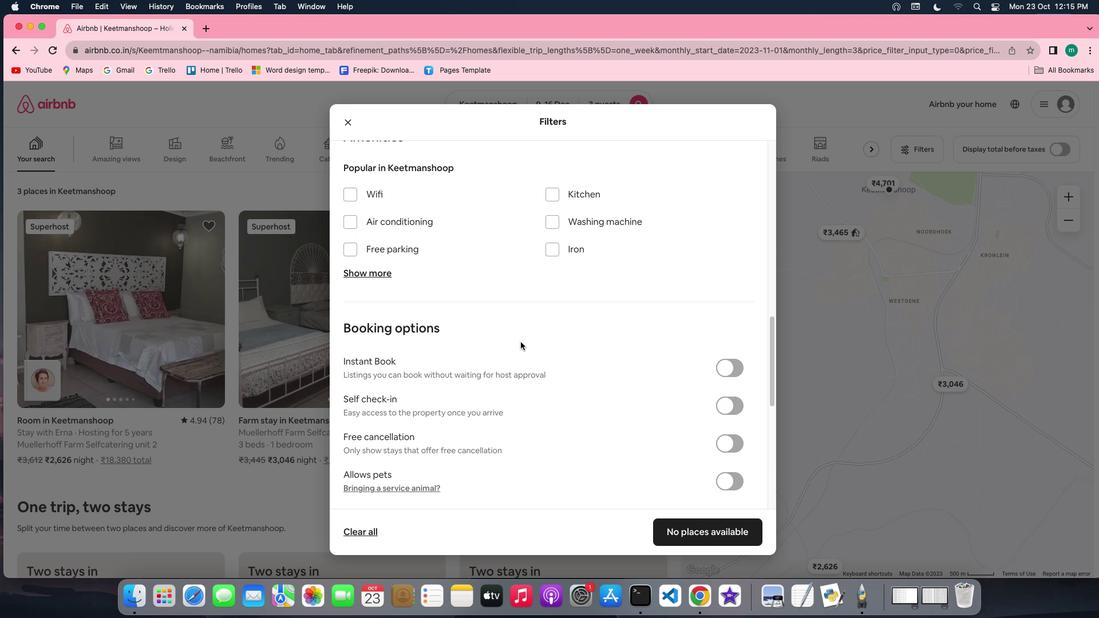 
Action: Mouse scrolled (520, 341) with delta (0, 0)
Screenshot: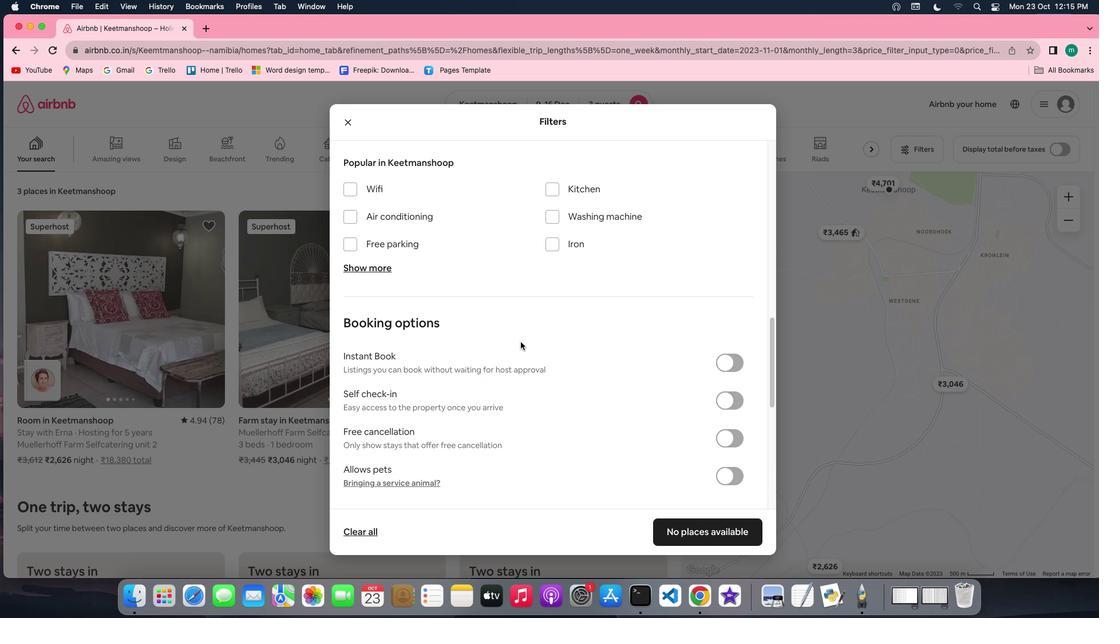 
Action: Mouse moved to (734, 401)
Screenshot: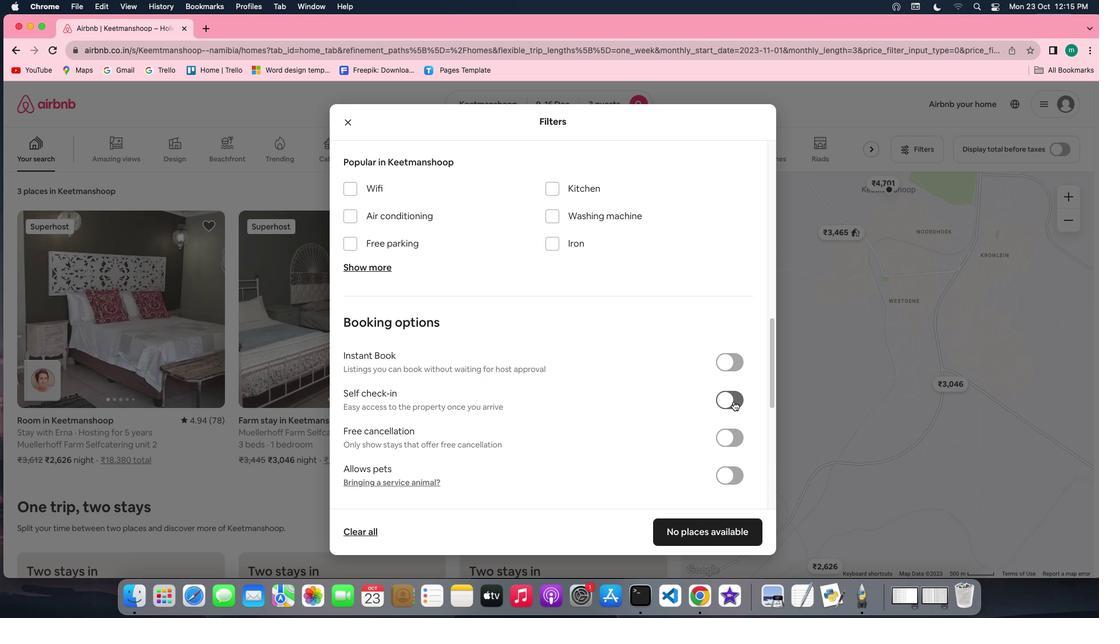 
Action: Mouse pressed left at (734, 401)
Screenshot: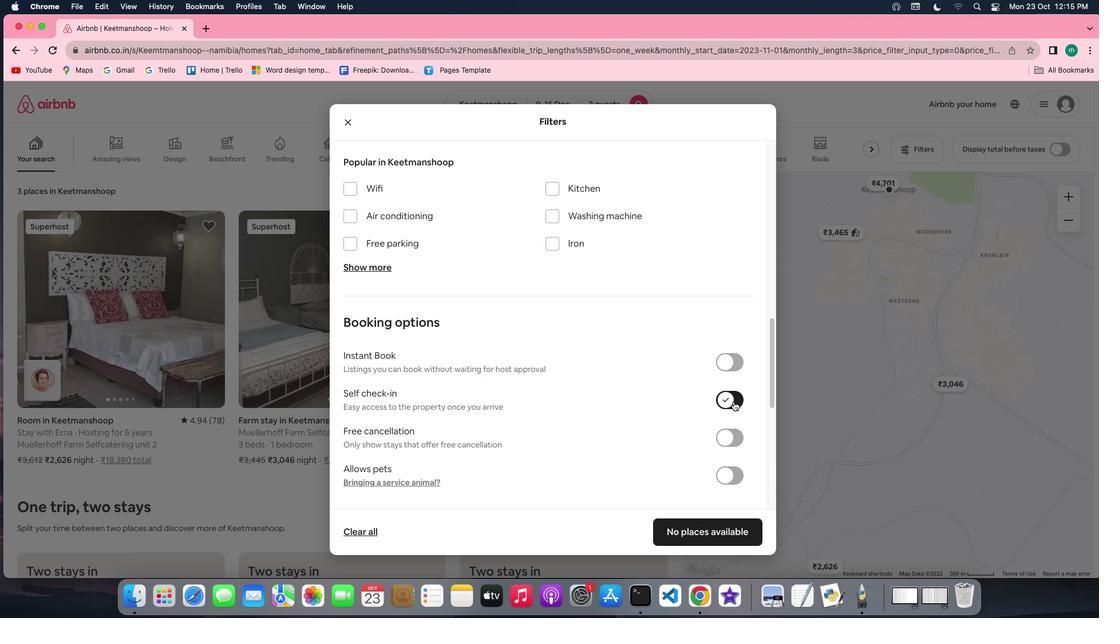 
Action: Mouse moved to (717, 528)
Screenshot: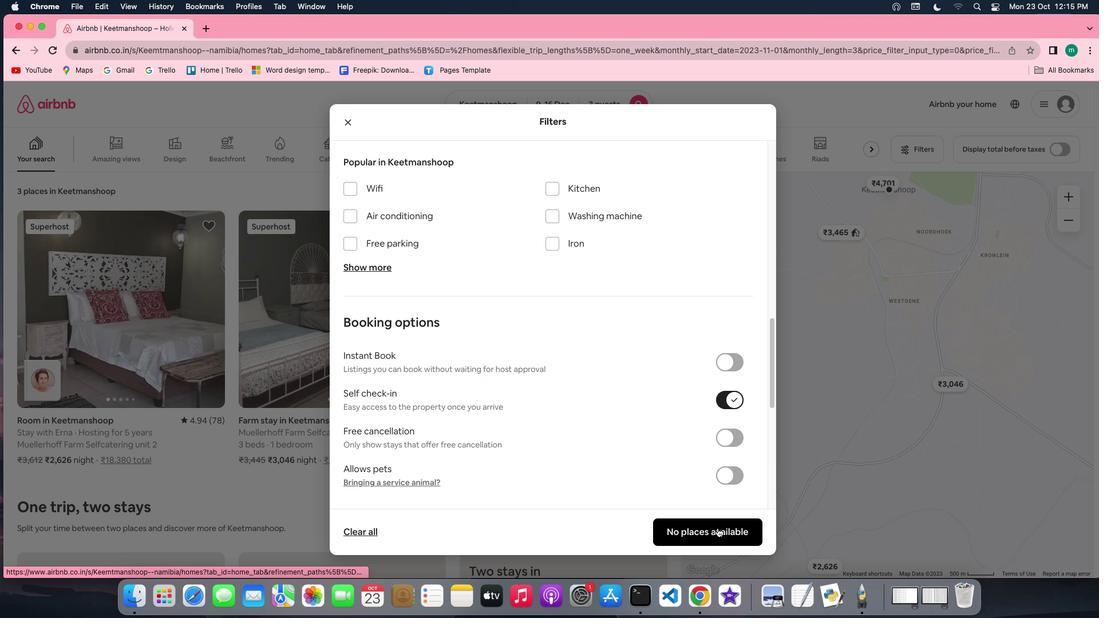 
Action: Mouse pressed left at (717, 528)
Screenshot: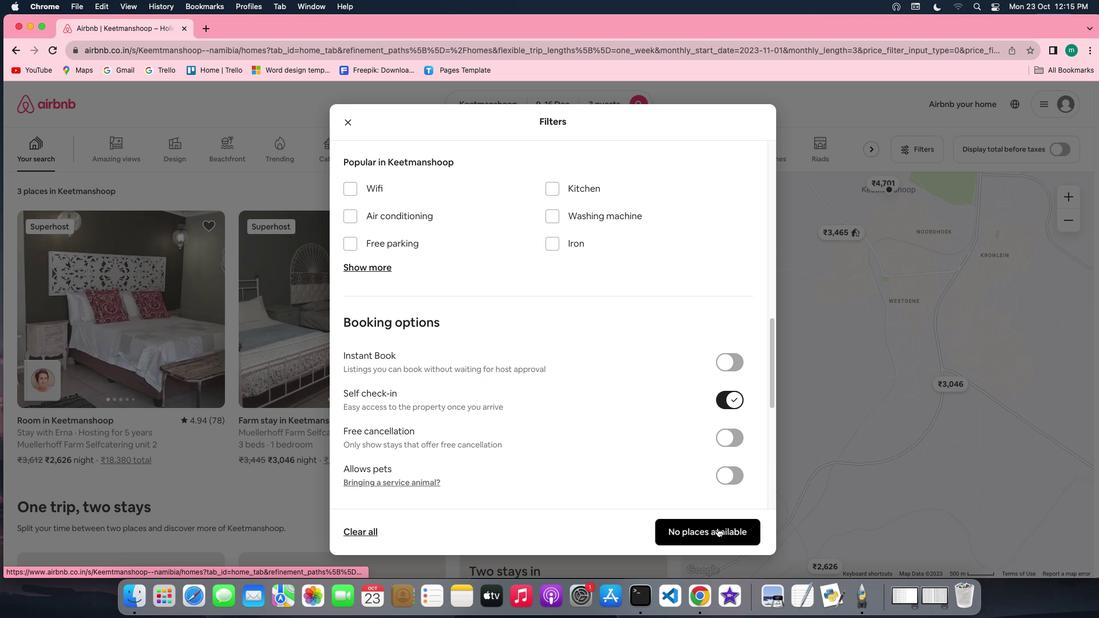
Action: Mouse moved to (333, 357)
Screenshot: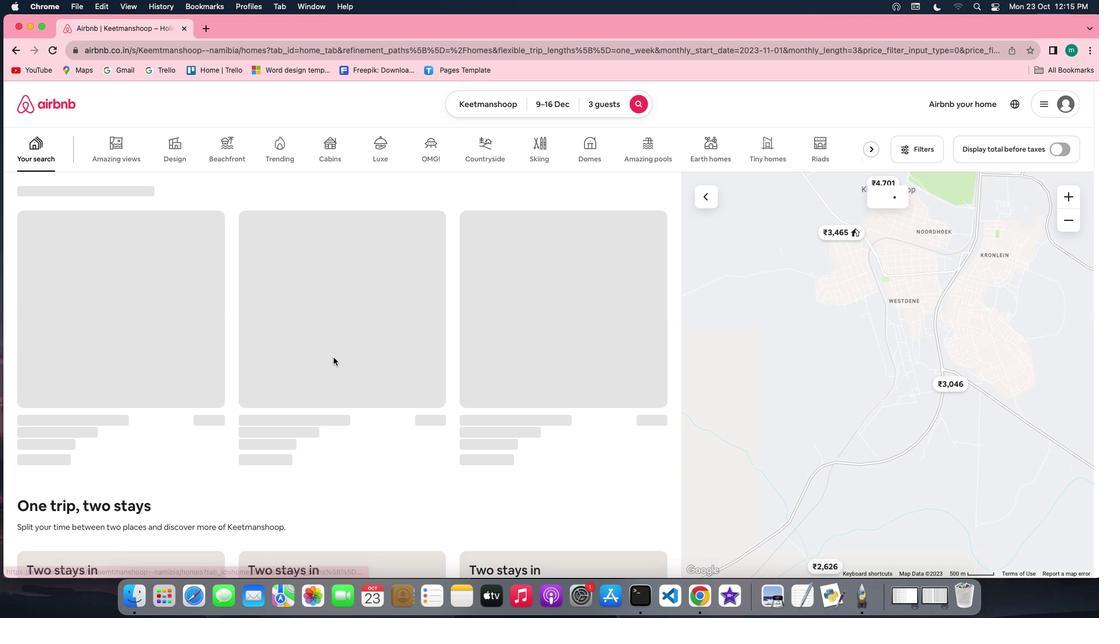 
